 Task: Open a blank google sheet and write heading  Momentum Sales. Add 10 people name  'Ethan Reynolds, Olivia Thompson, Benjamin Martinez, Emma Davis, Alexander Mitchell, Ava Rodriguez, Daniel Anderson, Mia Lewis, Christopher Scott, Sophia Harris.'Item code in between  1001-1098. Product range in between  2000-9000. Add Products   Calvin Klein, Tommy Hilfiger T-shirt, Armani Bag, Burberry Shoe, Levi's T-shirt, Under Armour, Vans Shoe, Converse Shoe, Timberland Shoe, Skechers Shoe.Choose quantity  3 to 10 Tax 12 percent Total Add Amount. Save page  Momentum Sales templetes   book
Action: Mouse moved to (58, 159)
Screenshot: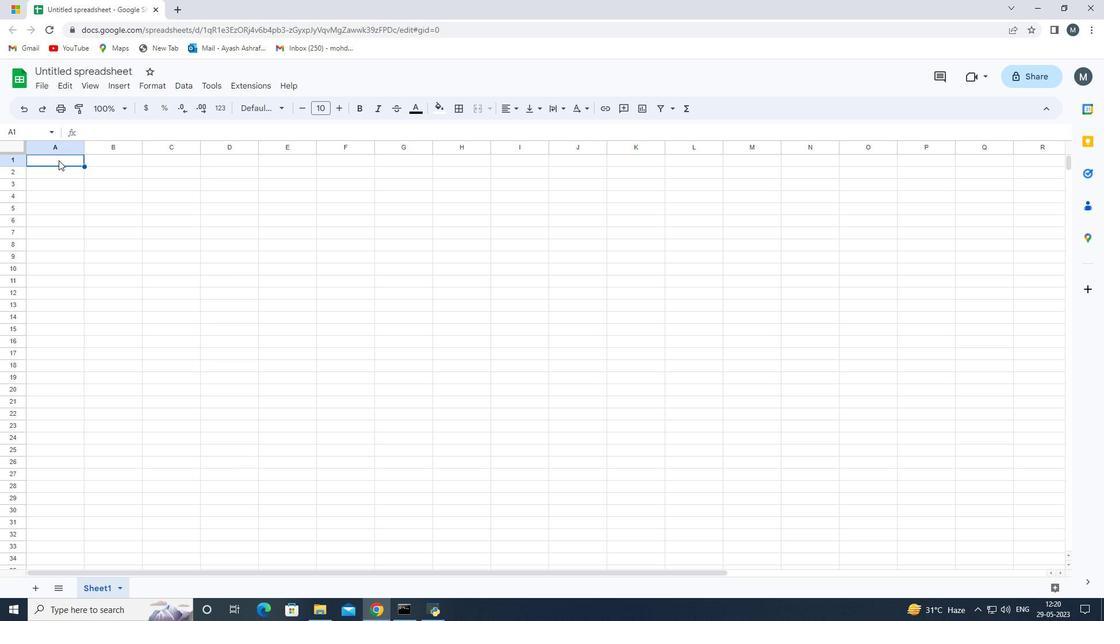 
Action: Mouse pressed left at (58, 159)
Screenshot: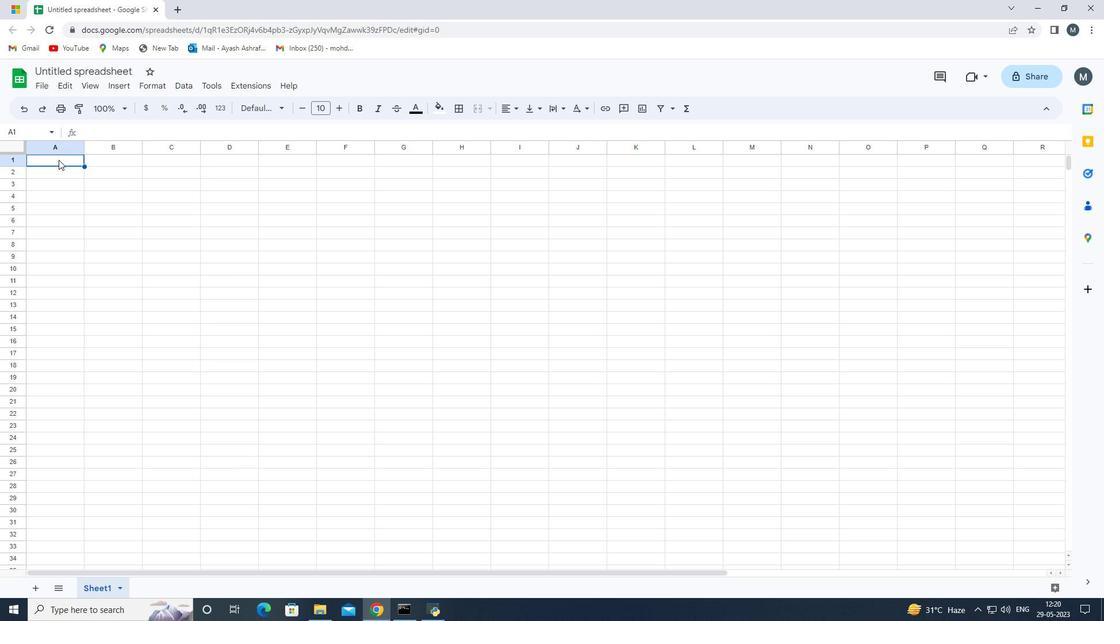 
Action: Mouse moved to (60, 158)
Screenshot: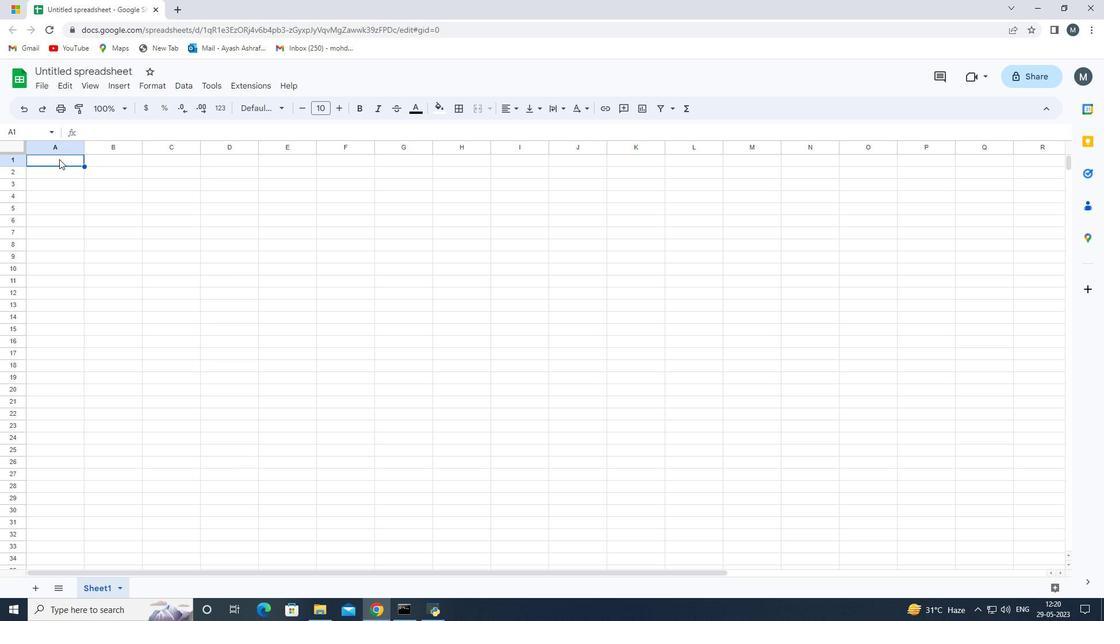 
Action: Mouse pressed left at (60, 158)
Screenshot: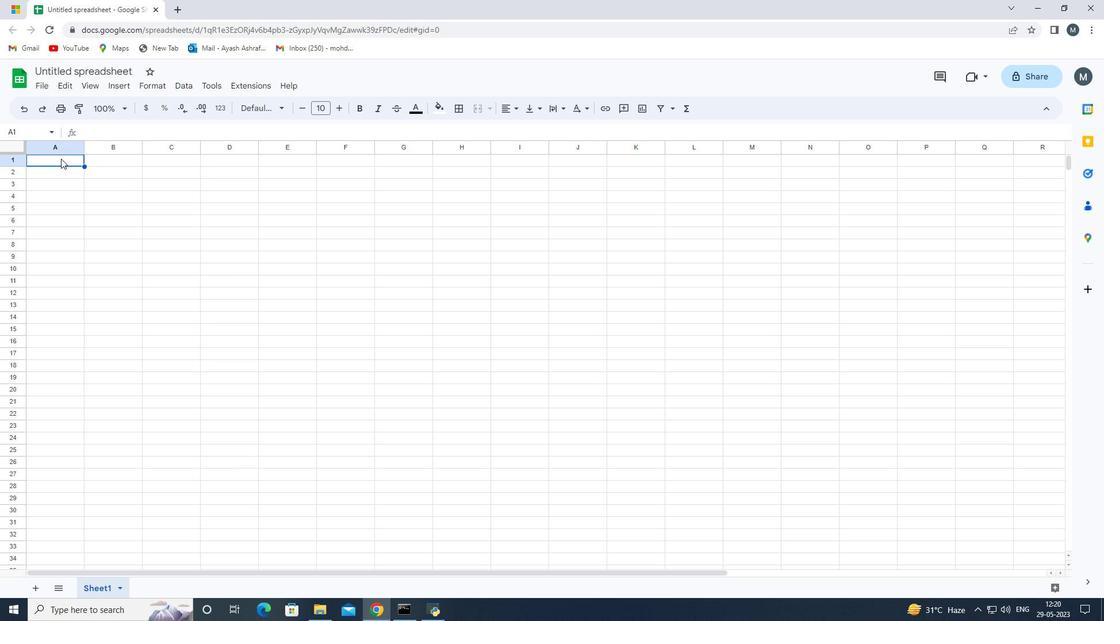 
Action: Mouse pressed left at (60, 158)
Screenshot: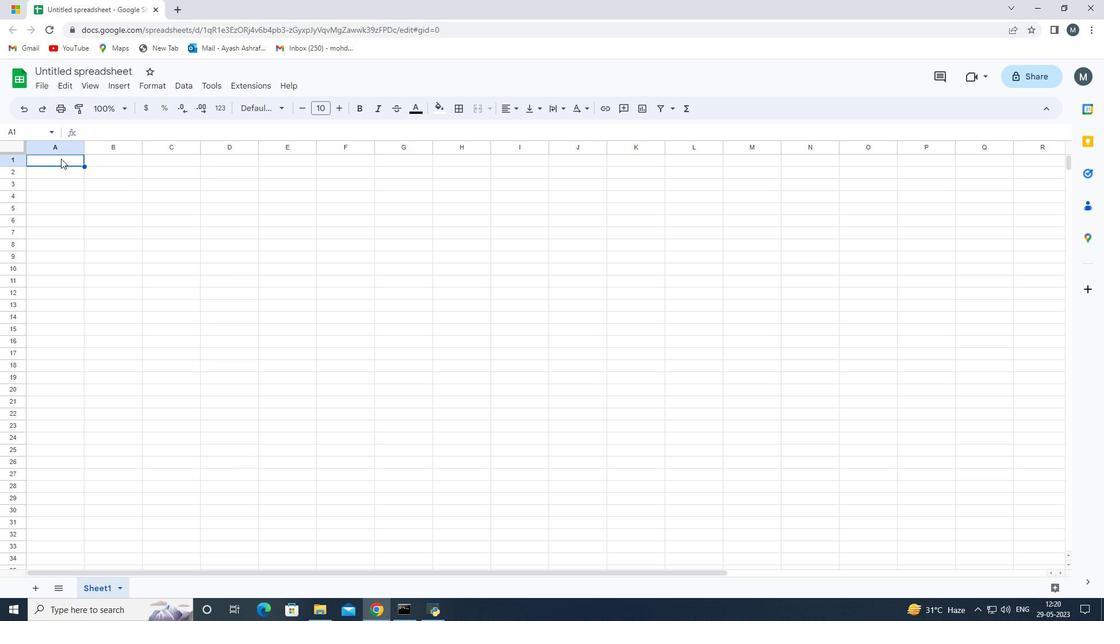 
Action: Key pressed <Key.shift>Momentum<Key.space><Key.shift>Sales<Key.space>
Screenshot: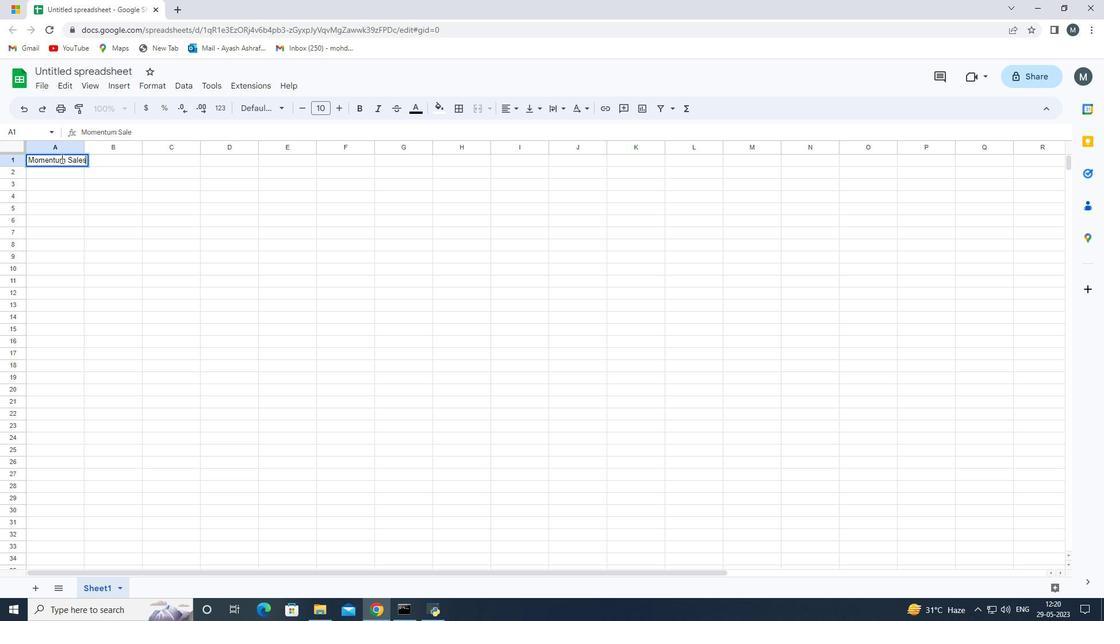 
Action: Mouse moved to (58, 204)
Screenshot: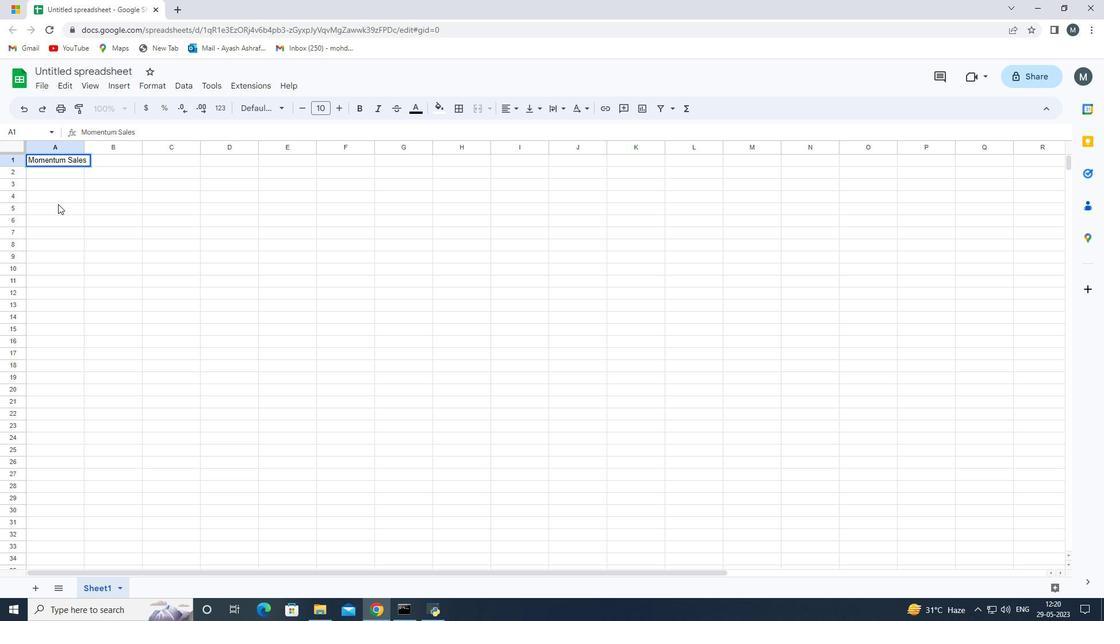 
Action: Mouse pressed left at (58, 204)
Screenshot: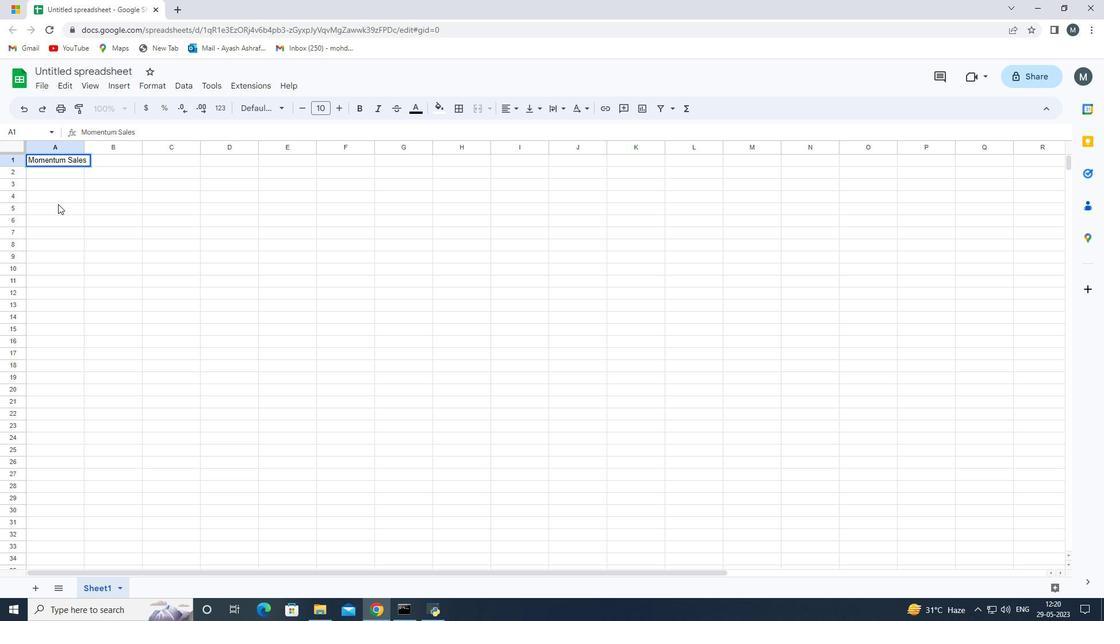 
Action: Mouse moved to (41, 162)
Screenshot: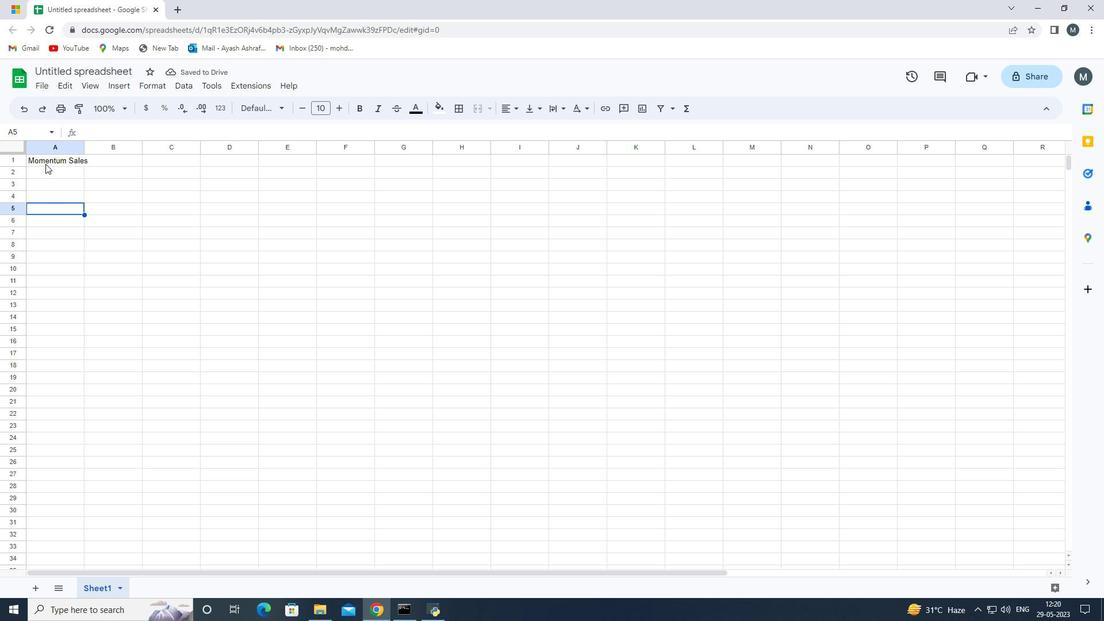 
Action: Mouse pressed left at (41, 162)
Screenshot: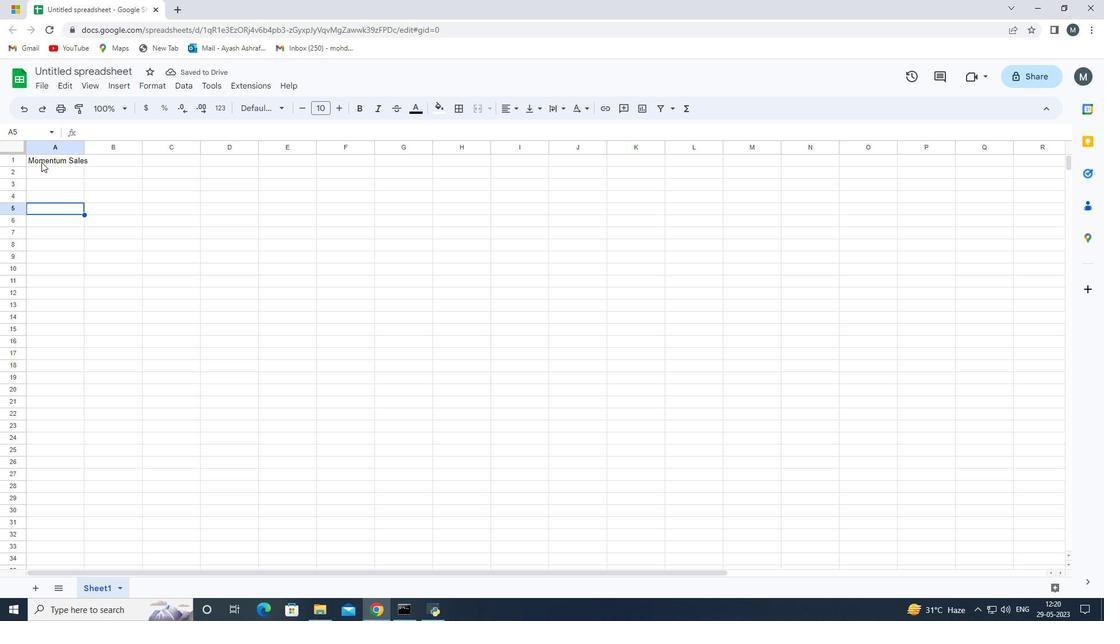 
Action: Mouse moved to (28, 158)
Screenshot: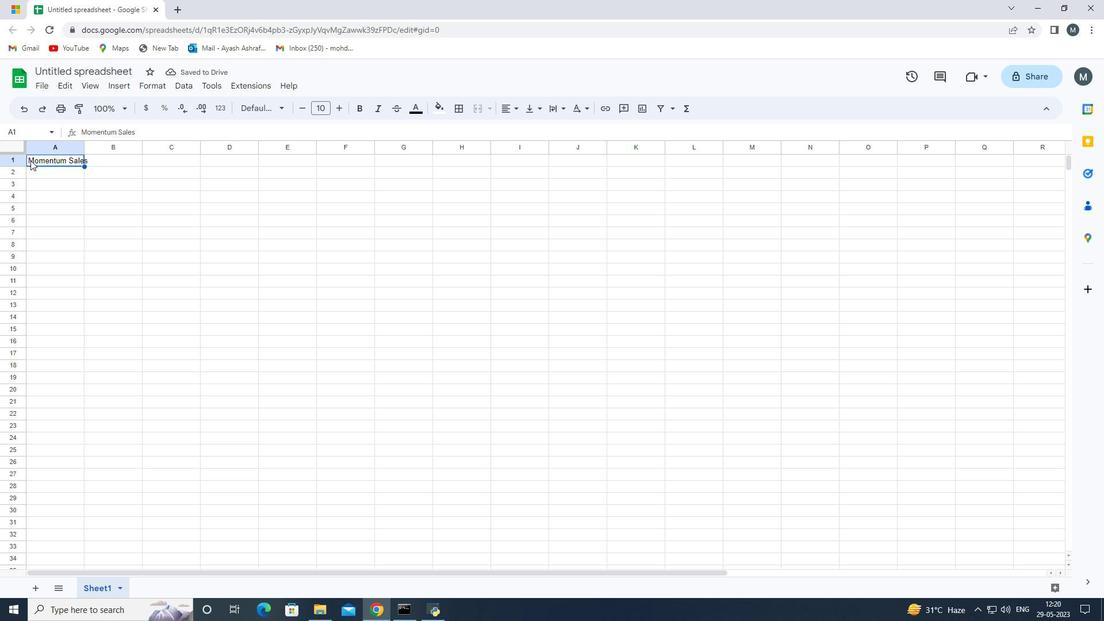 
Action: Mouse pressed left at (28, 158)
Screenshot: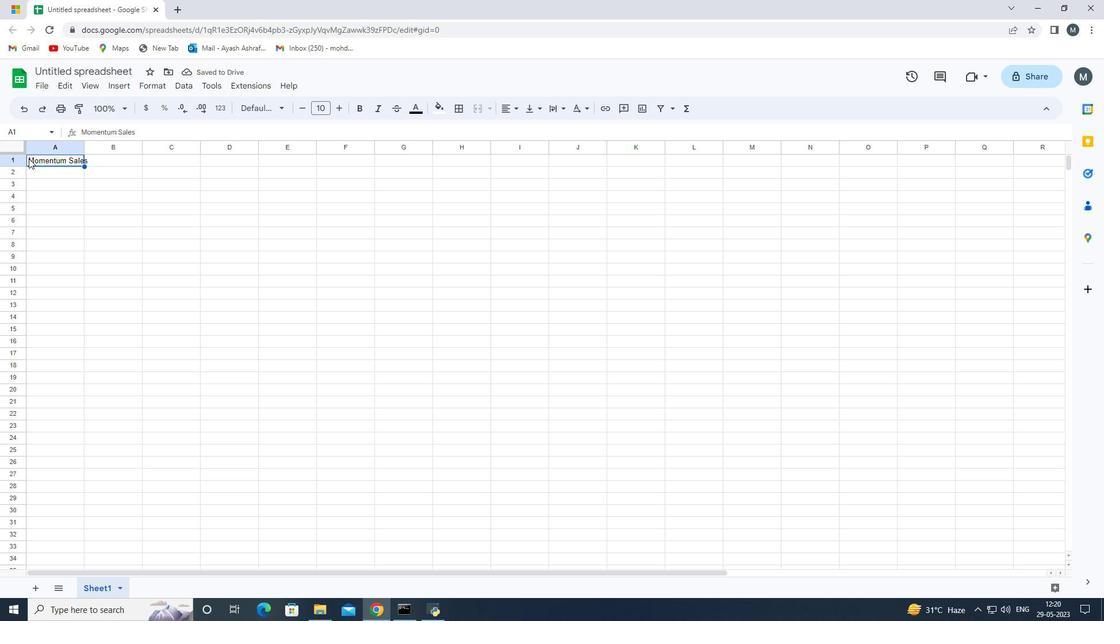 
Action: Mouse pressed left at (28, 158)
Screenshot: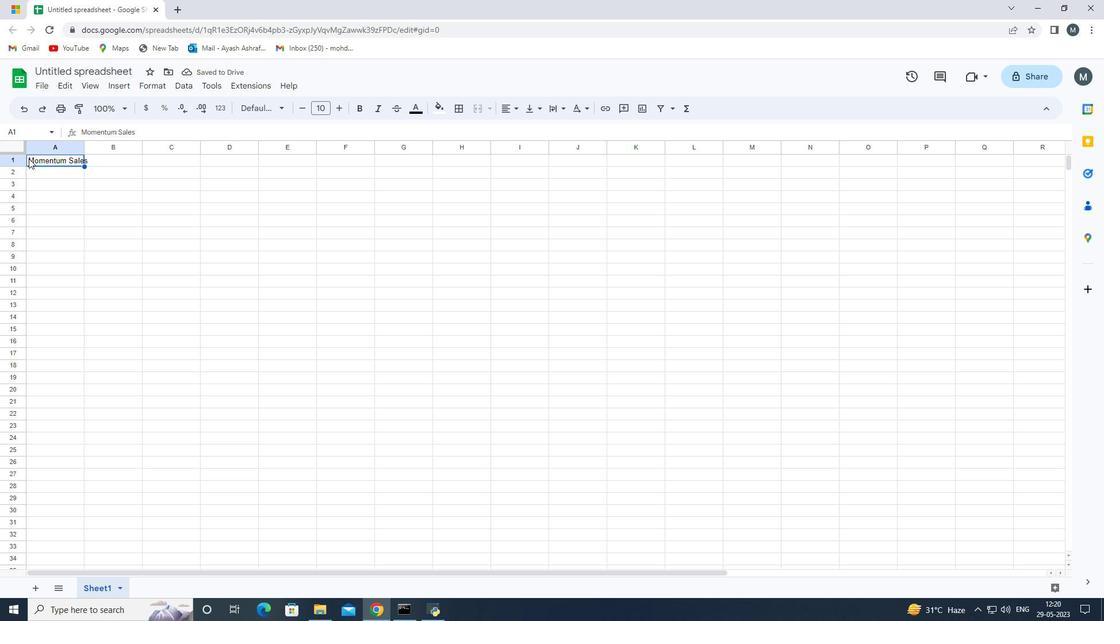 
Action: Mouse moved to (27, 160)
Screenshot: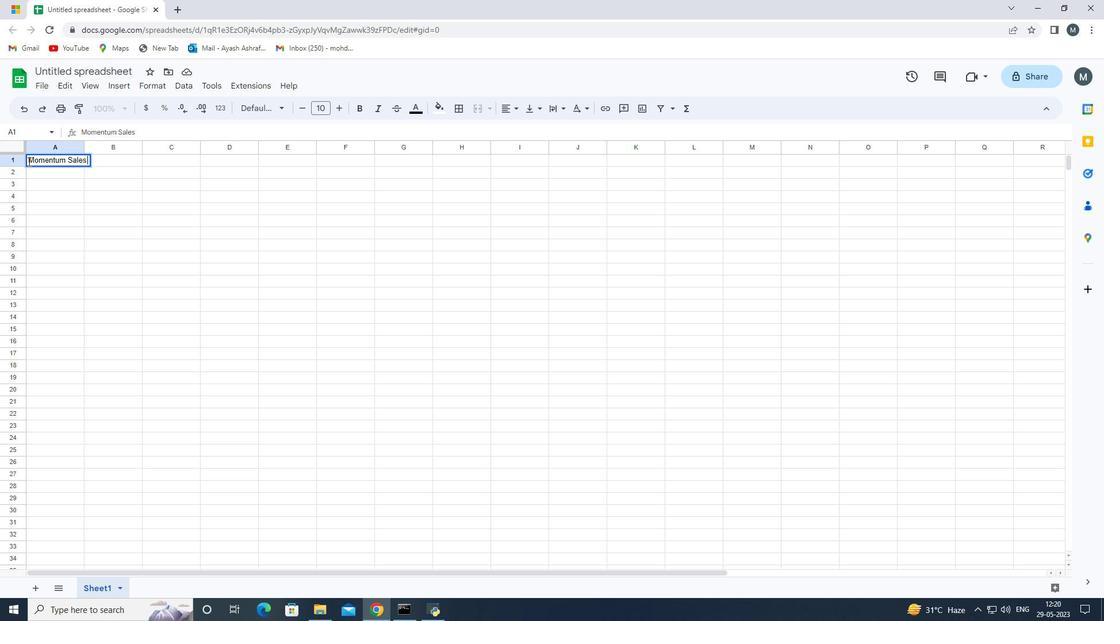 
Action: Mouse pressed left at (27, 160)
Screenshot: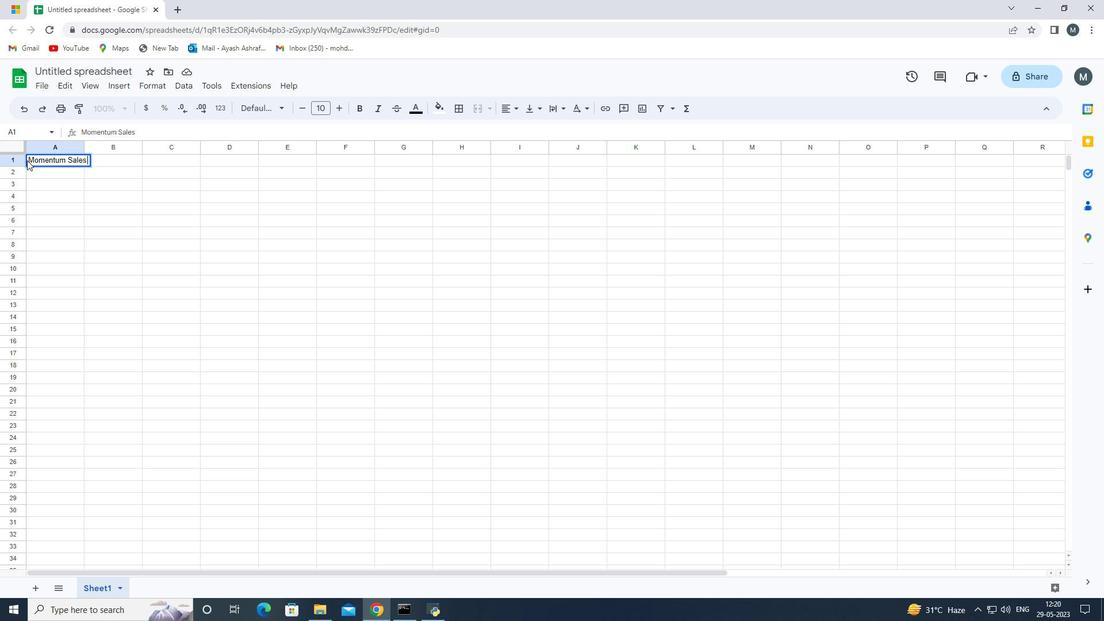 
Action: Mouse moved to (28, 159)
Screenshot: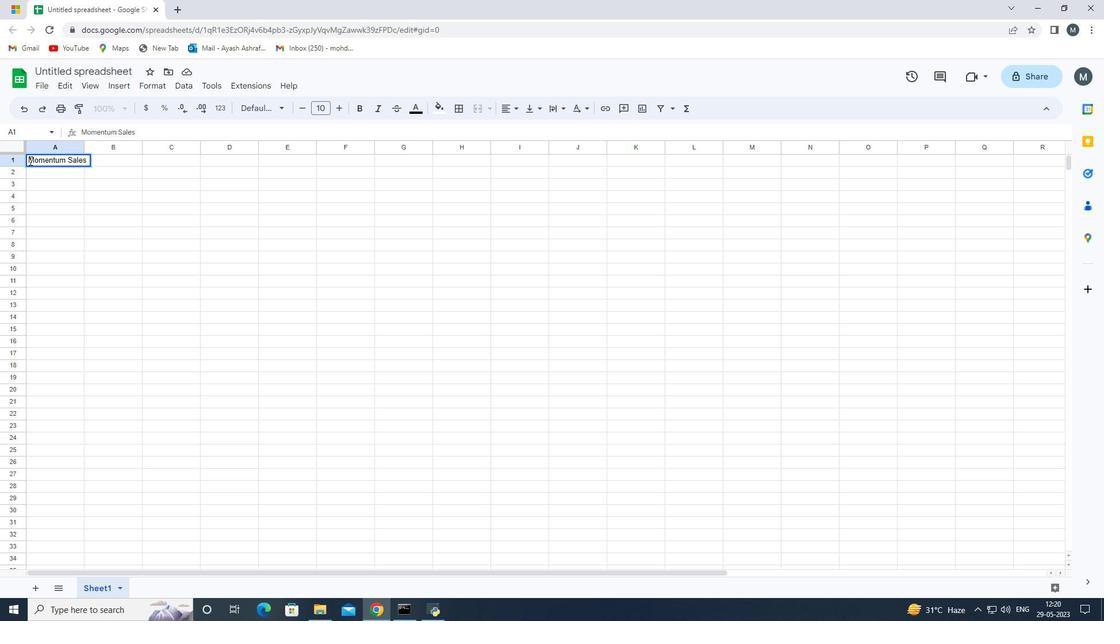 
Action: Mouse pressed left at (28, 159)
Screenshot: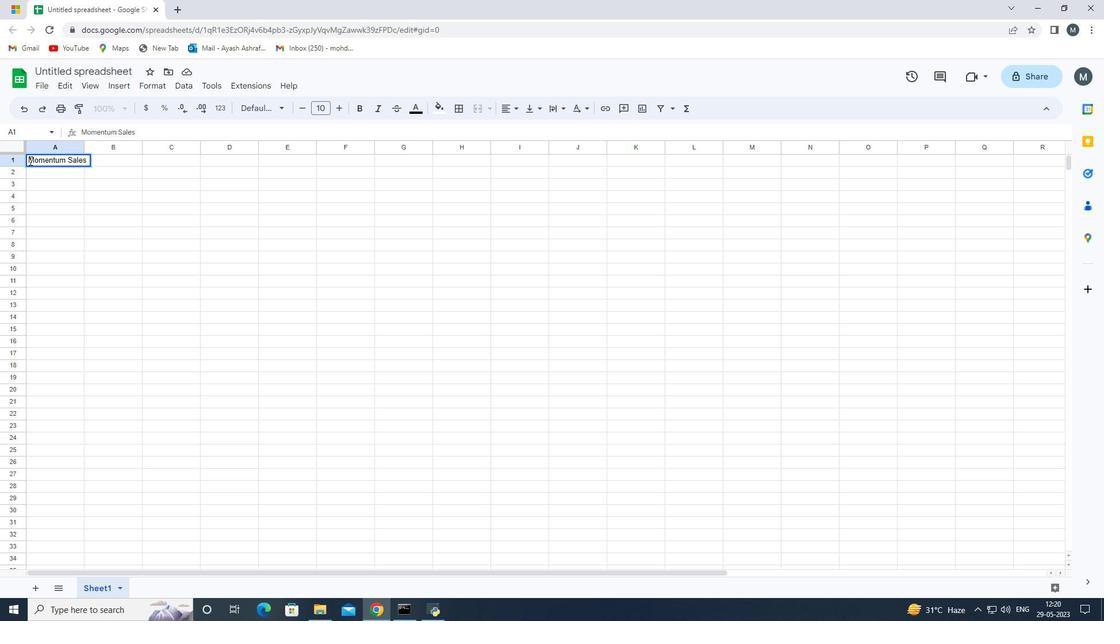 
Action: Mouse moved to (40, 159)
Screenshot: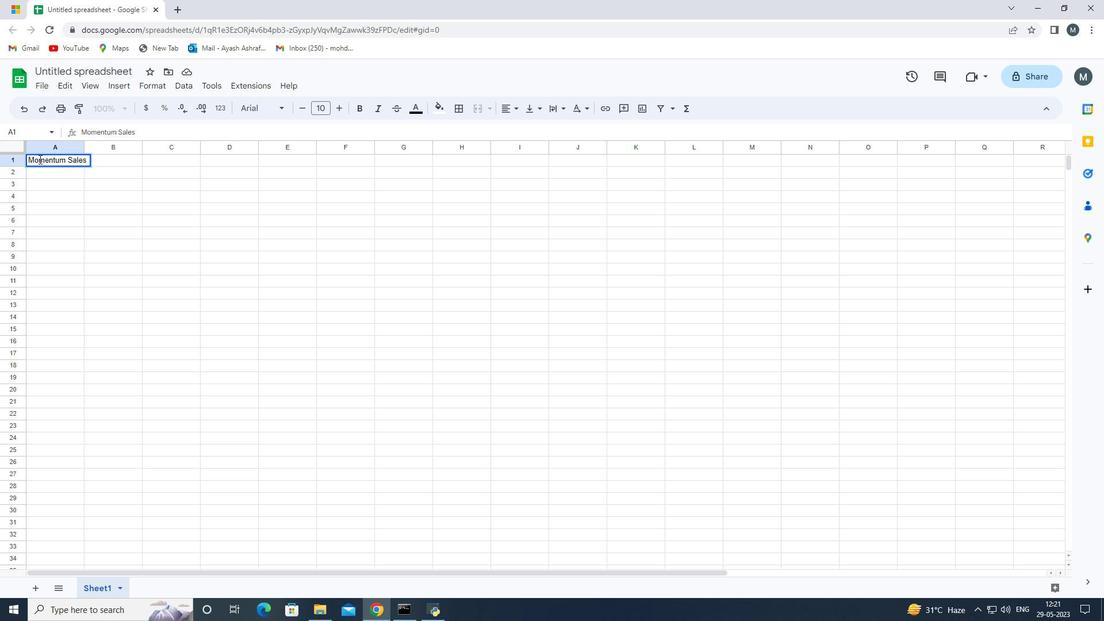 
Action: Mouse pressed left at (40, 159)
Screenshot: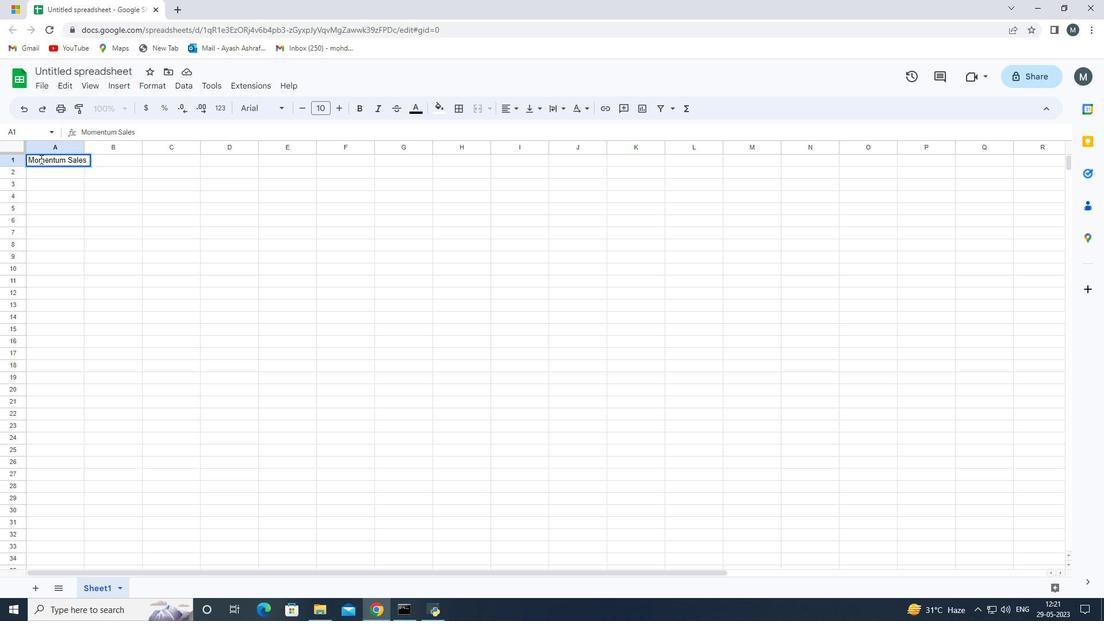 
Action: Mouse moved to (51, 159)
Screenshot: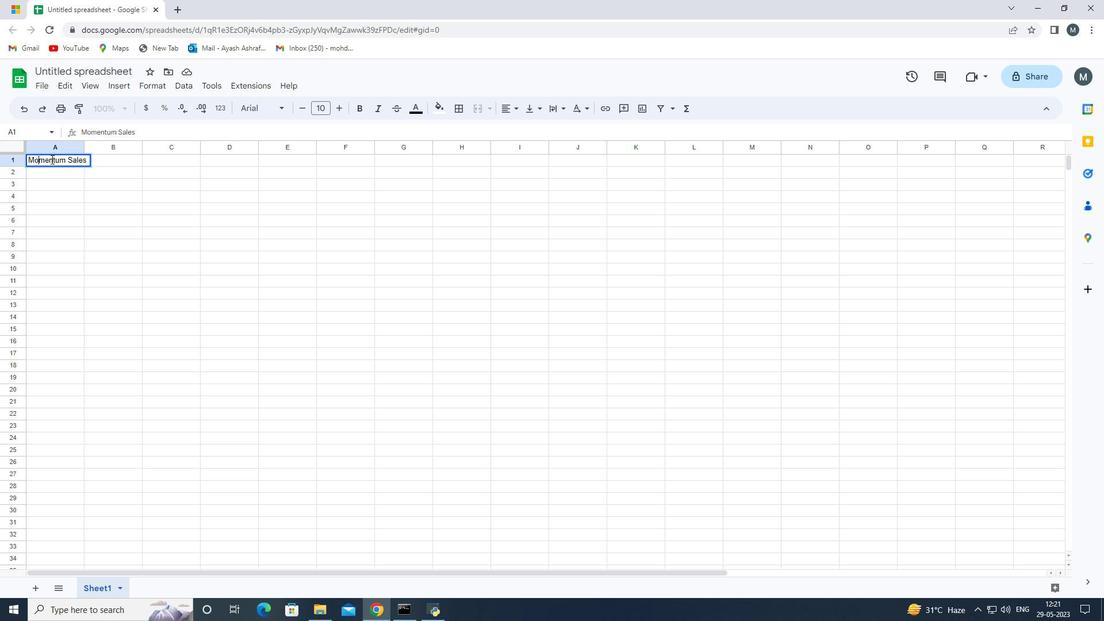 
Action: Key pressed <Key.left><Key.left><Key.space><Key.space><Key.space><Key.space><Key.space><Key.space><Key.space><Key.space><Key.space><Key.space><Key.space><Key.space><Key.space><Key.space><Key.space><Key.space><Key.space><Key.space><Key.space><Key.space><Key.space><Key.space><Key.space><Key.space><Key.space><Key.space><Key.space><Key.space><Key.space><Key.space><Key.space><Key.space><Key.space><Key.space><Key.space><Key.space><Key.space><Key.space><Key.space><Key.space><Key.space><Key.space><Key.space><Key.space><Key.space><Key.space><Key.space><Key.space><Key.space><Key.space><Key.space><Key.space><Key.space><Key.space><Key.space><Key.space><Key.space><Key.space><Key.space><Key.space><Key.space><Key.space><Key.space><Key.space><Key.space><Key.space><Key.space><Key.space><Key.space><Key.space><Key.space><Key.space><Key.space><Key.space><Key.space><Key.space><Key.space><Key.space><Key.space><Key.space><Key.space><Key.space><Key.space><Key.space><Key.space><Key.space><Key.space><Key.space><Key.space><Key.space><Key.space><Key.space><Key.space><Key.space><Key.space><Key.space><Key.space><Key.space><Key.space><Key.space><Key.space><Key.space>
Screenshot: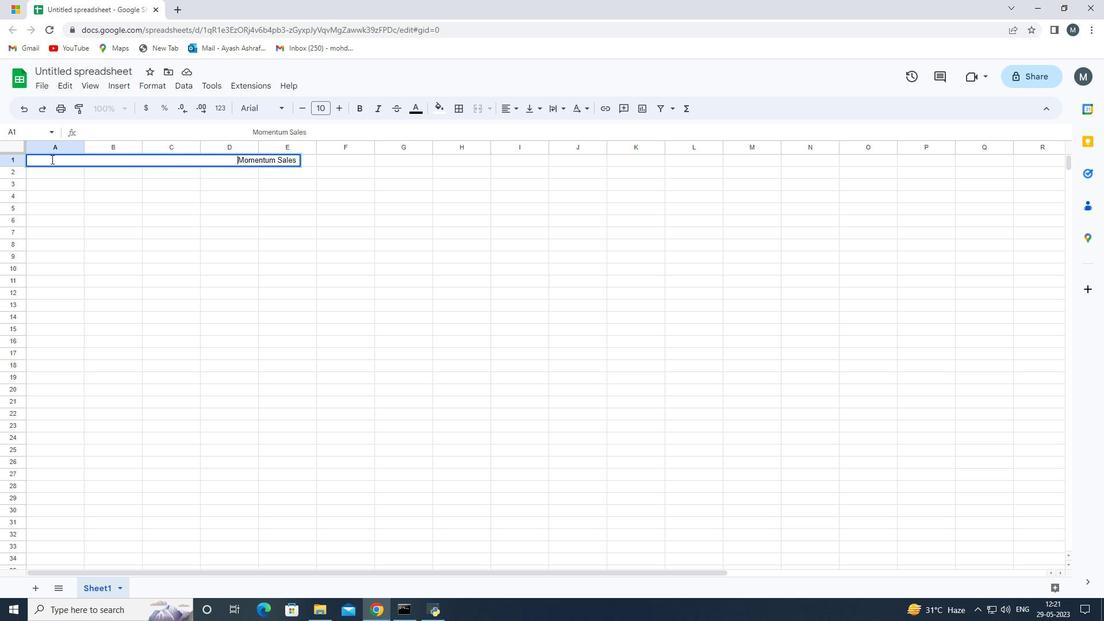 
Action: Mouse moved to (197, 287)
Screenshot: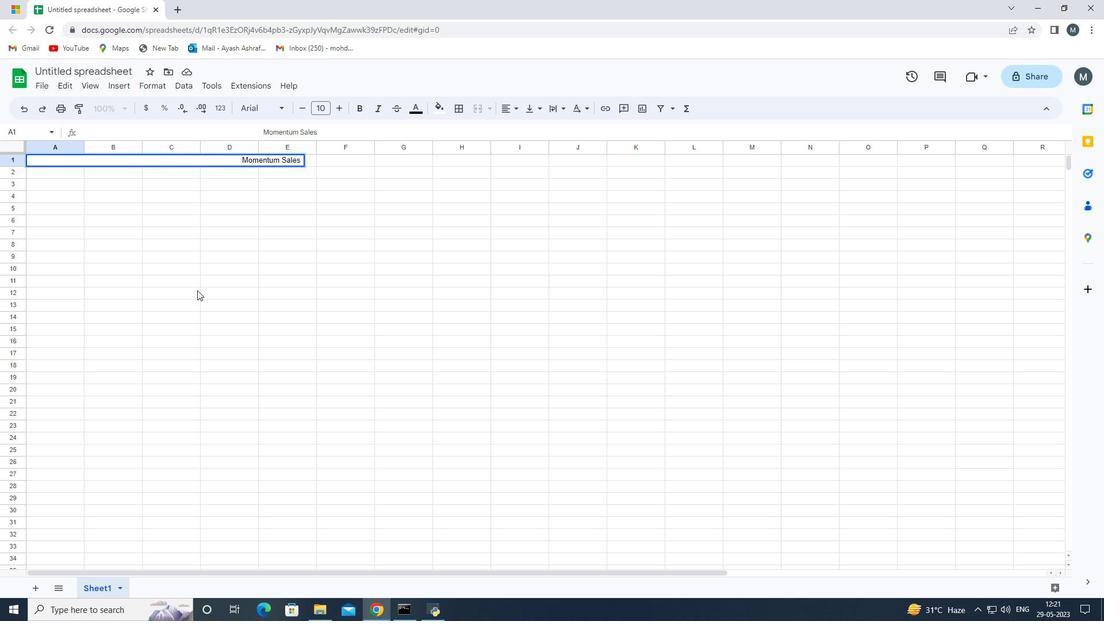 
Action: Mouse pressed left at (197, 287)
Screenshot: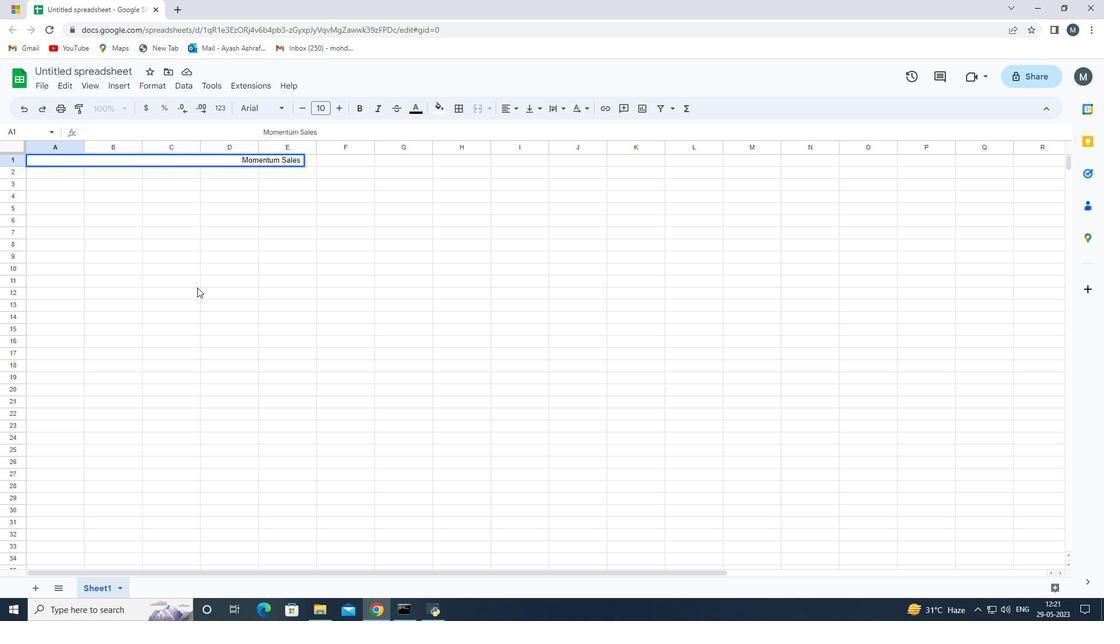 
Action: Mouse moved to (57, 173)
Screenshot: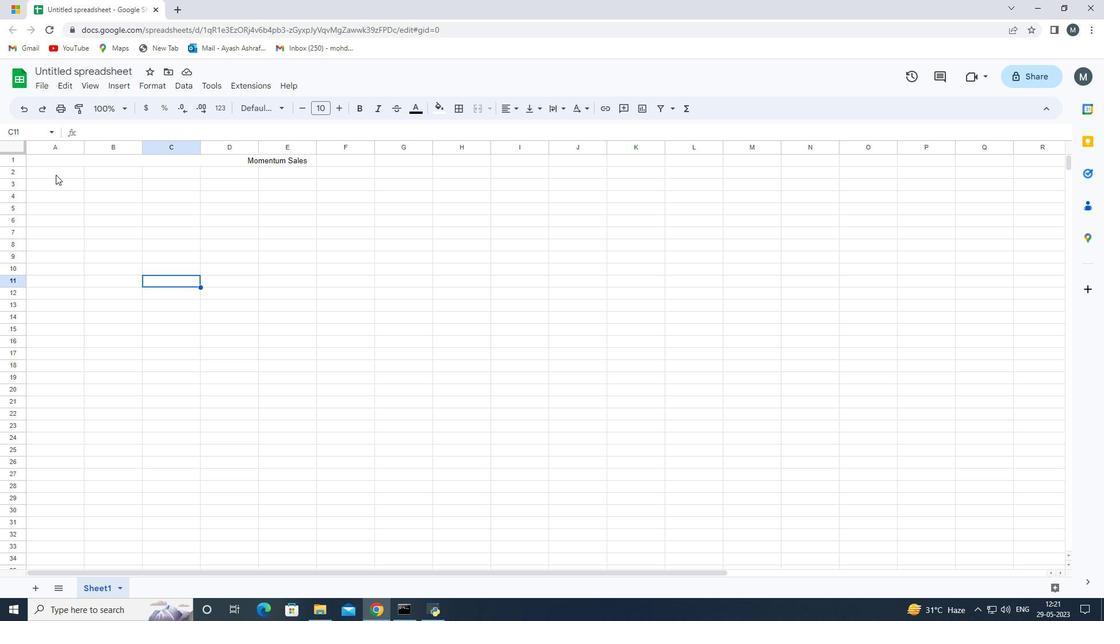 
Action: Mouse pressed left at (57, 173)
Screenshot: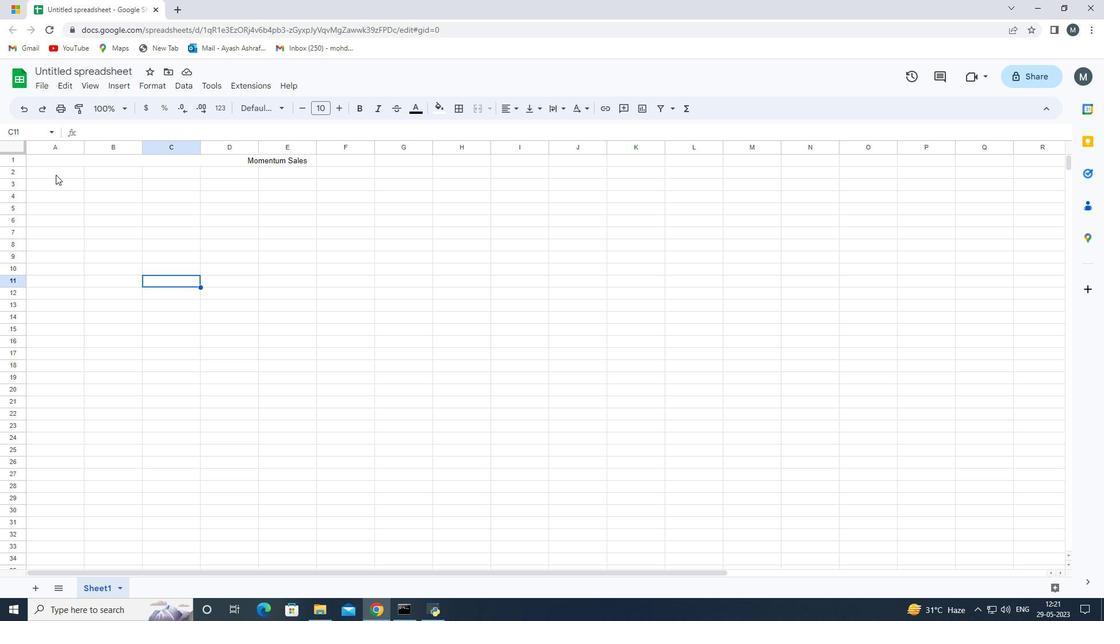 
Action: Mouse moved to (60, 170)
Screenshot: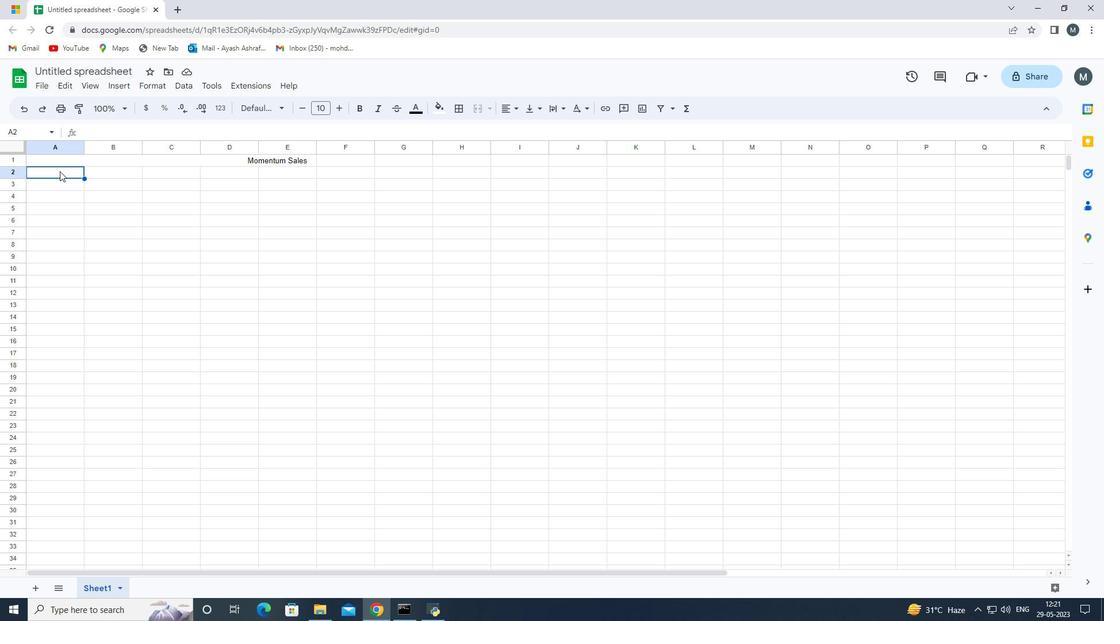 
Action: Mouse pressed left at (60, 170)
Screenshot: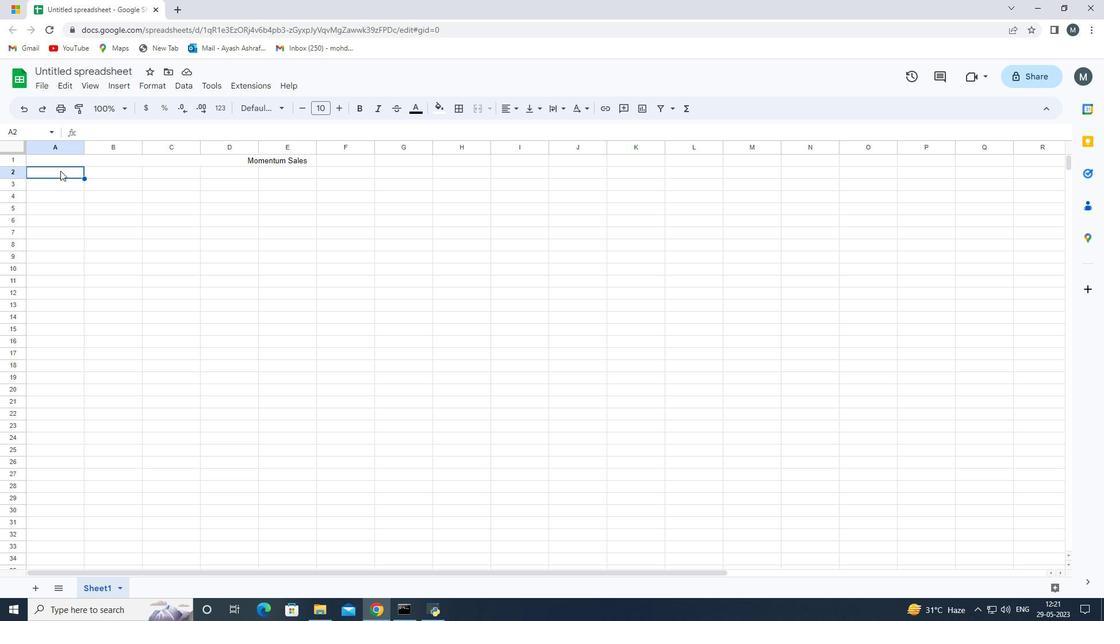 
Action: Mouse pressed left at (60, 170)
Screenshot: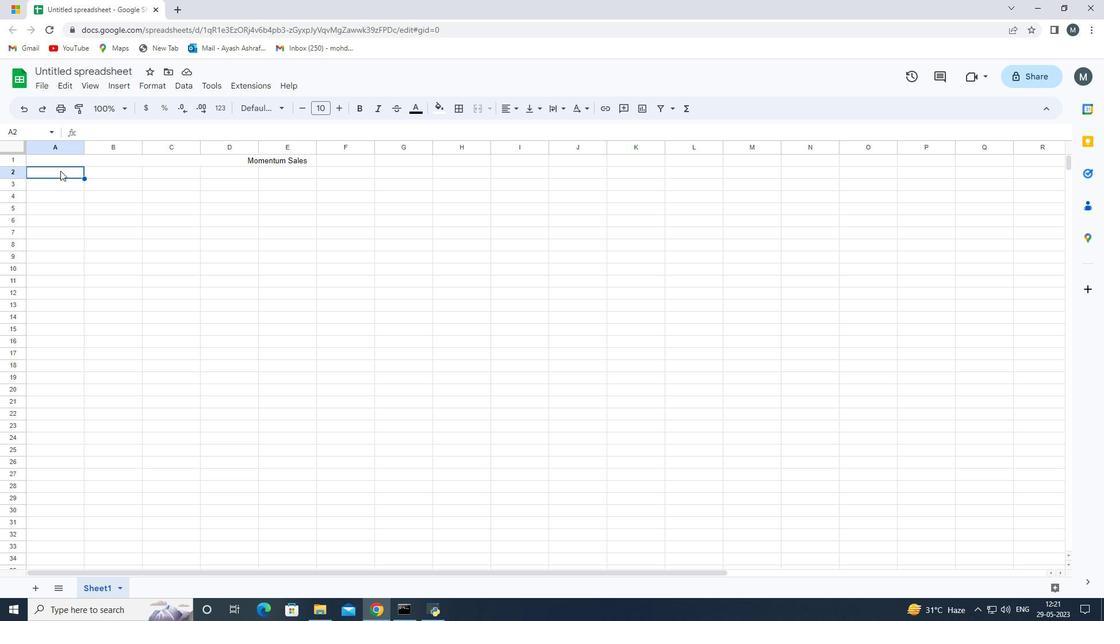 
Action: Mouse moved to (60, 170)
Screenshot: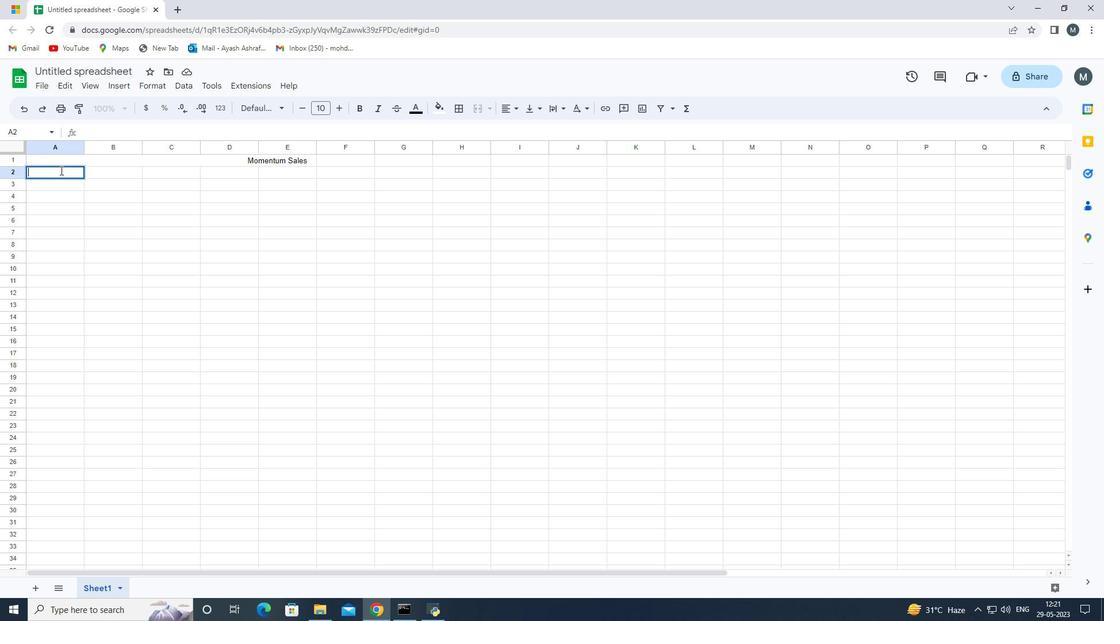 
Action: Key pressed <Key.shift>Name<Key.space><Key.enter><Key.shift><Key.shift><Key.shift><Key.shift><Key.shift><Key.shift>Ethan<Key.space><Key.shift>T<Key.backspace><Key.shift>Reynolds<Key.space><Key.enter><Key.shift>Olib<Key.backspace>vu<Key.backspace>ia<Key.space><Key.shift>Thompson<Key.enter><Key.shift_r><Key.shift_r><Key.shift_r><Key.shift_r><Key.shift_r><Key.shift_r>Benjamin<Key.space><Key.shift>Martinez<Key.space><Key.enter><Key.shift>Emma<Key.space><Key.shift><Key.shift><Key.shift><Key.shift>Davis<Key.space><Key.enter><Key.shift>Alexander<Key.space><Key.shift><Key.shift><Key.shift><Key.shift><Key.shift><Key.shift><Key.shift><Key.shift><<Key.backspace><Key.shift>Mitchel<Key.space><Key.enter><Key.shift>ava<Key.backspace><Key.backspace><Key.backspace><Key.shift>Ava<Key.space><Key.shift>Rodriguez<Key.space><Key.enter><Key.shift><Key.shift><Key.shift>Dano<Key.backspace>iel<Key.space><Key.shift>NA<Key.backspace><Key.backspace><Key.shift>anderson<Key.space><Key.enter><Key.shift>Mia<Key.space><Key.shift><Key.shift><Key.shift><Key.shift>Lewis<Key.space><Key.enter><Key.shift>Christopher<Key.shift><Key.shift><Key.shift><Key.shift><Key.shift><Key.shift><Key.shift><Key.shift><Key.space><Key.shift>Scott<Key.enter><Key.shift>Sp<Key.backspace>ophia<Key.space><Key.shift>Harris<Key.enter>
Screenshot: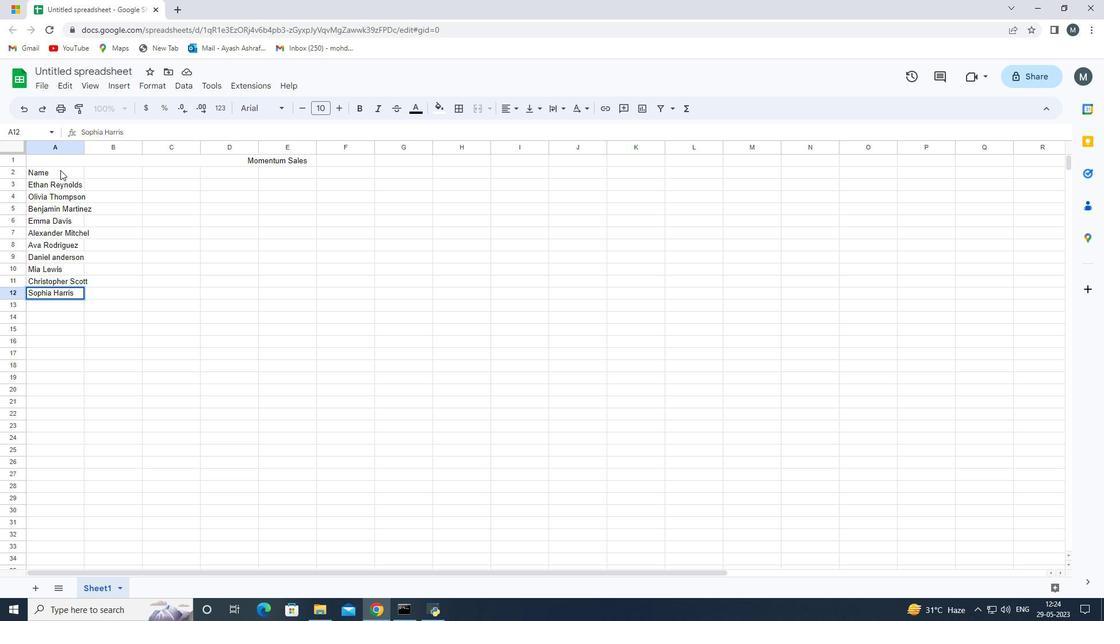 
Action: Mouse moved to (133, 173)
Screenshot: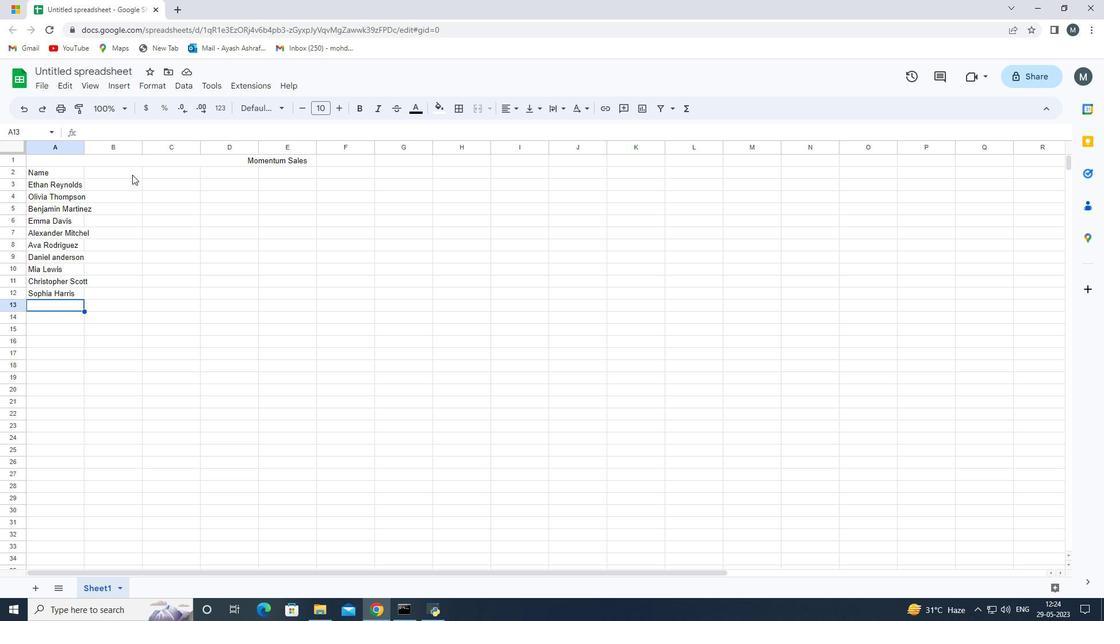 
Action: Mouse pressed left at (133, 173)
Screenshot: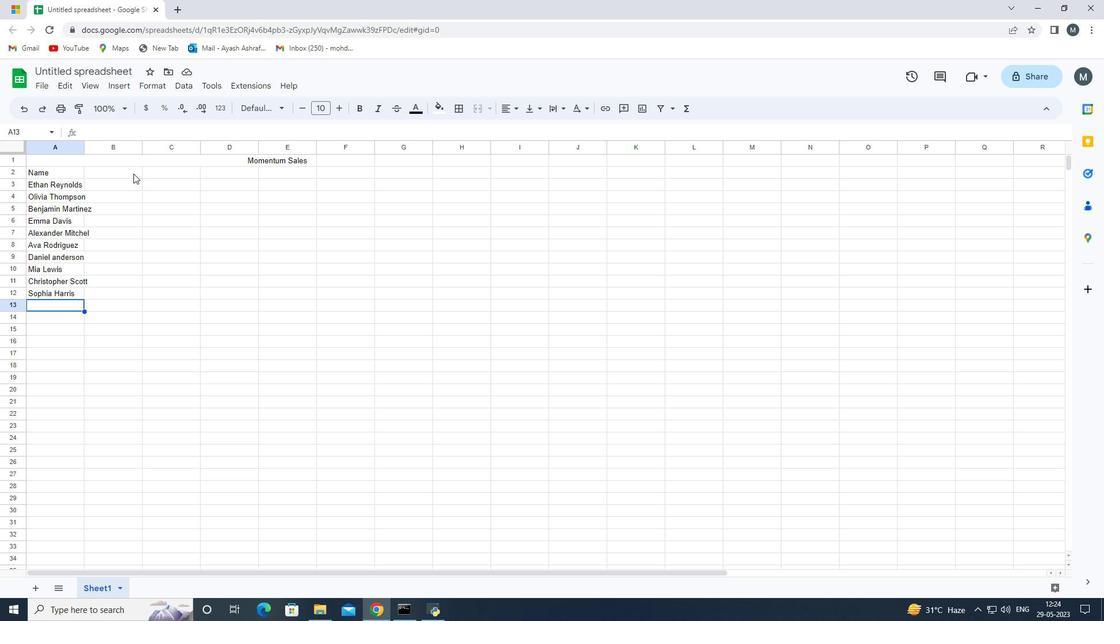 
Action: Mouse pressed left at (133, 173)
Screenshot: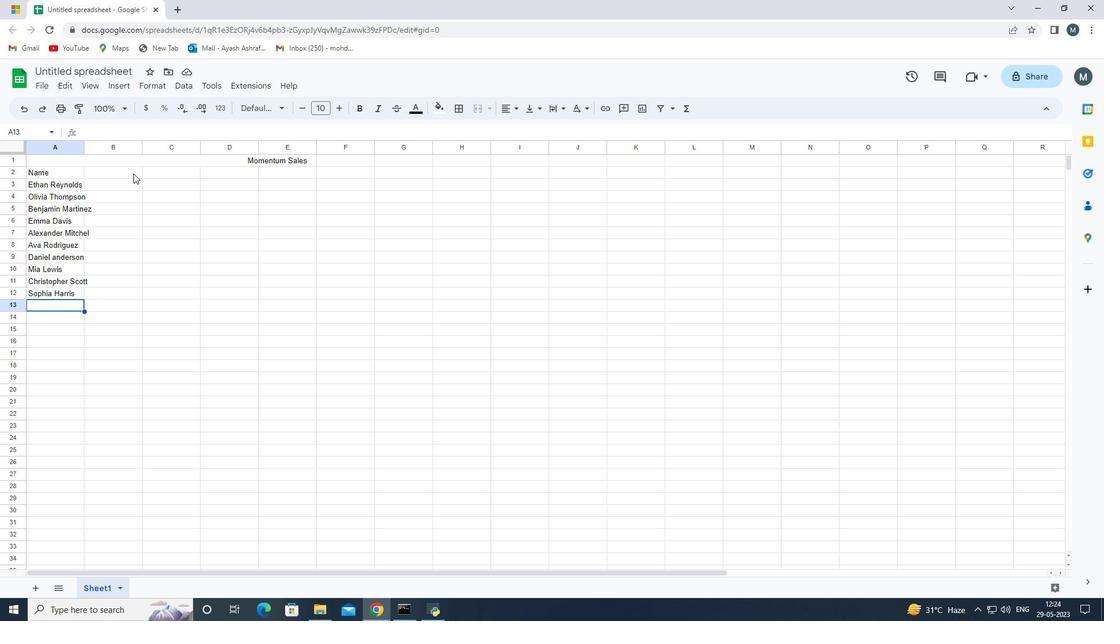 
Action: Key pressed <Key.shift>Item<Key.space><Key.shift><Key.shift><Key.shift><Key.shift><Key.shift><Key.shift><Key.shift><Key.shift><Key.shift><Key.shift><Key.shift><Key.shift><Key.shift>Codde<Key.space><Key.backspace><Key.backspace><Key.backspace>e<Key.enter>
Screenshot: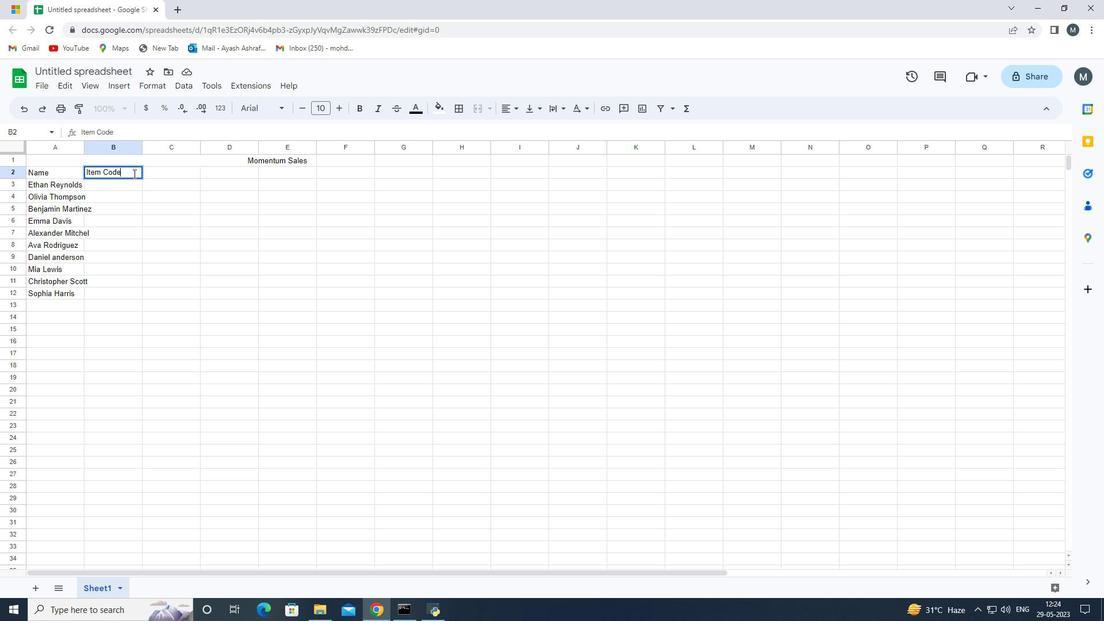 
Action: Mouse moved to (386, 78)
Screenshot: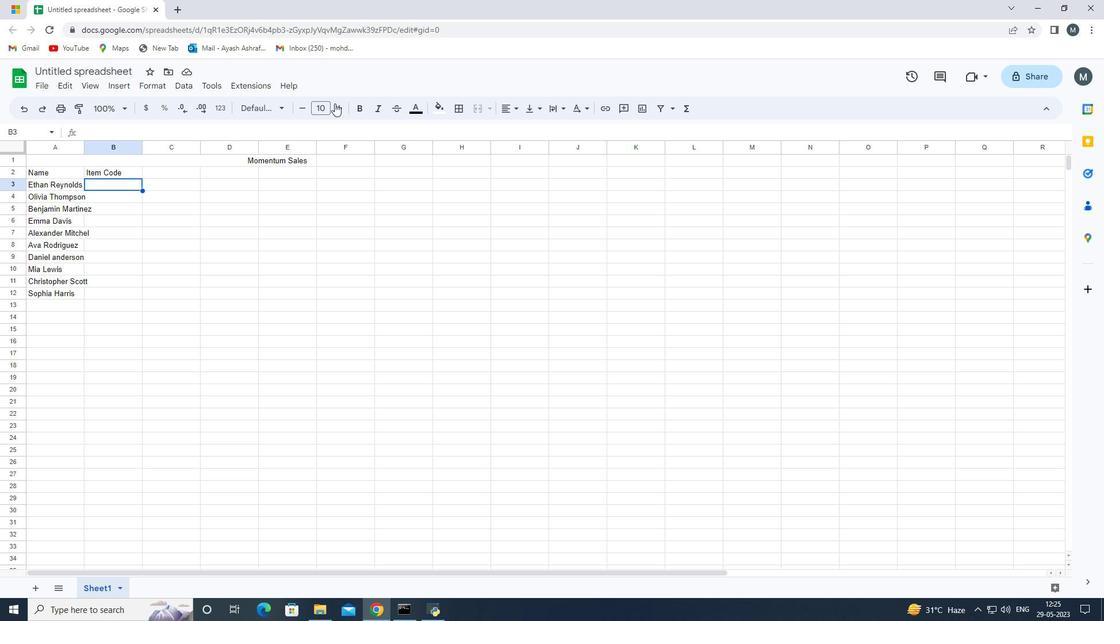
Action: Key pressed 1001<Key.enter>1002<Key.enter>1034<Key.enter>
Screenshot: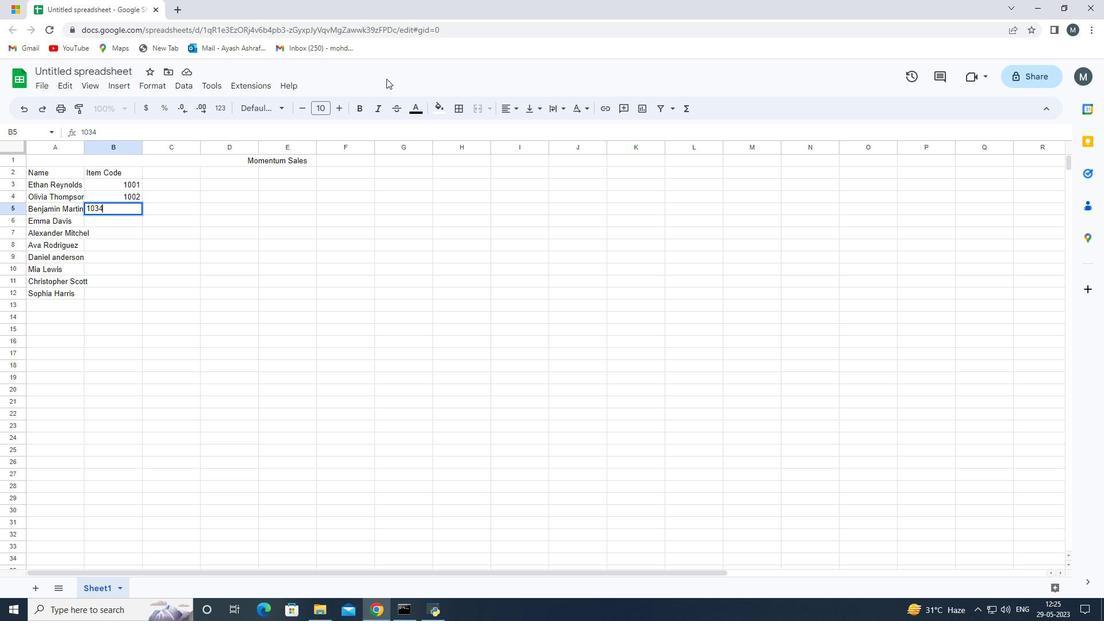 
Action: Mouse moved to (424, 65)
Screenshot: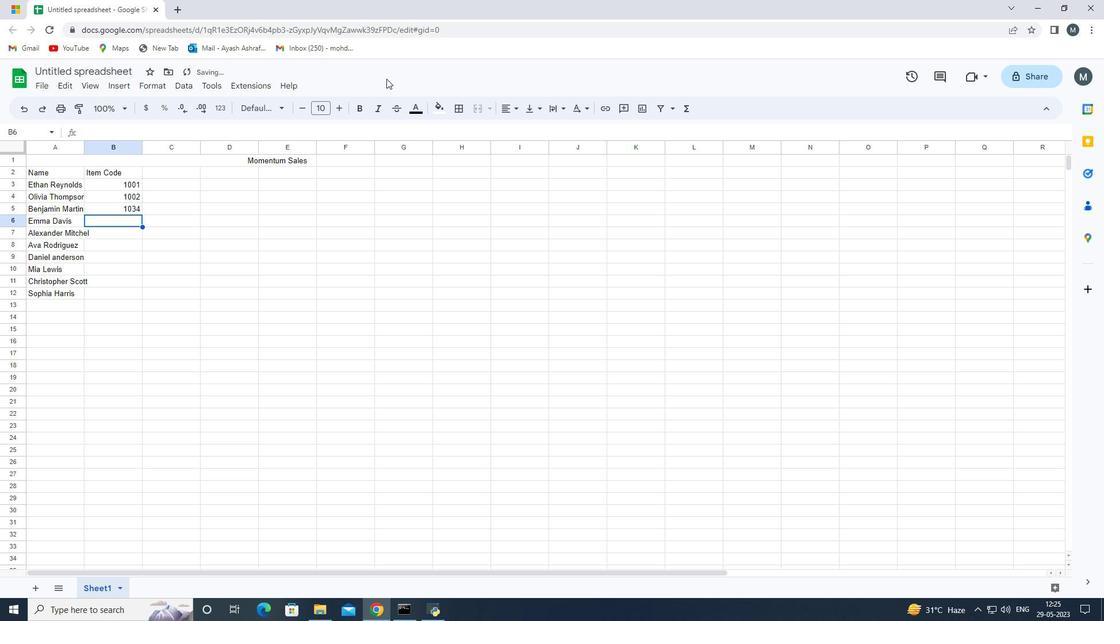 
Action: Key pressed 10235<Key.enter>10
Screenshot: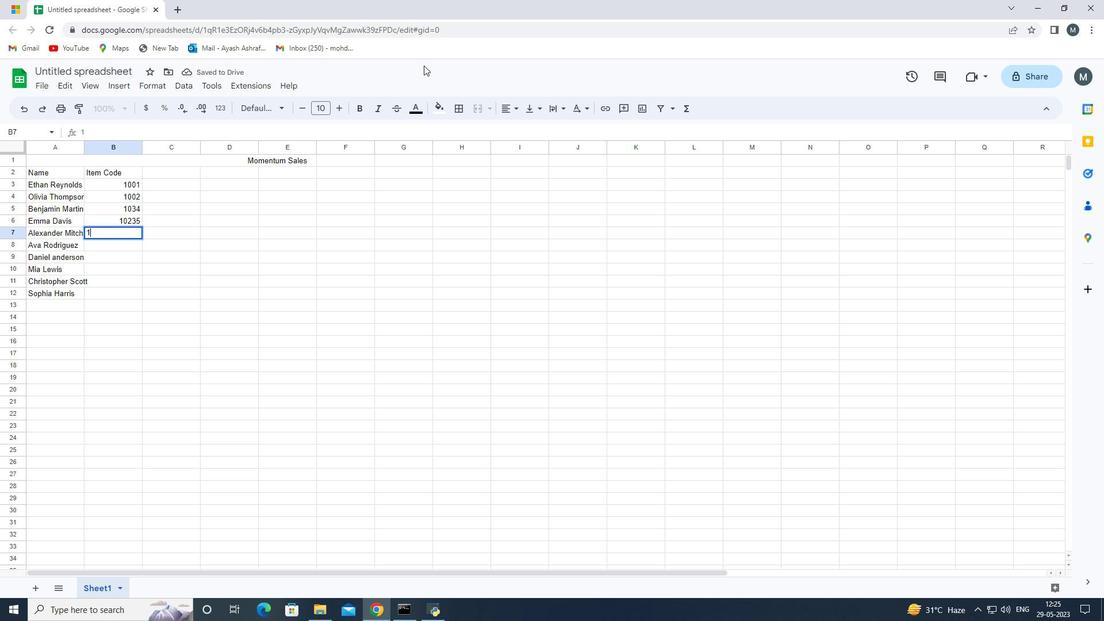 
Action: Mouse moved to (470, 72)
Screenshot: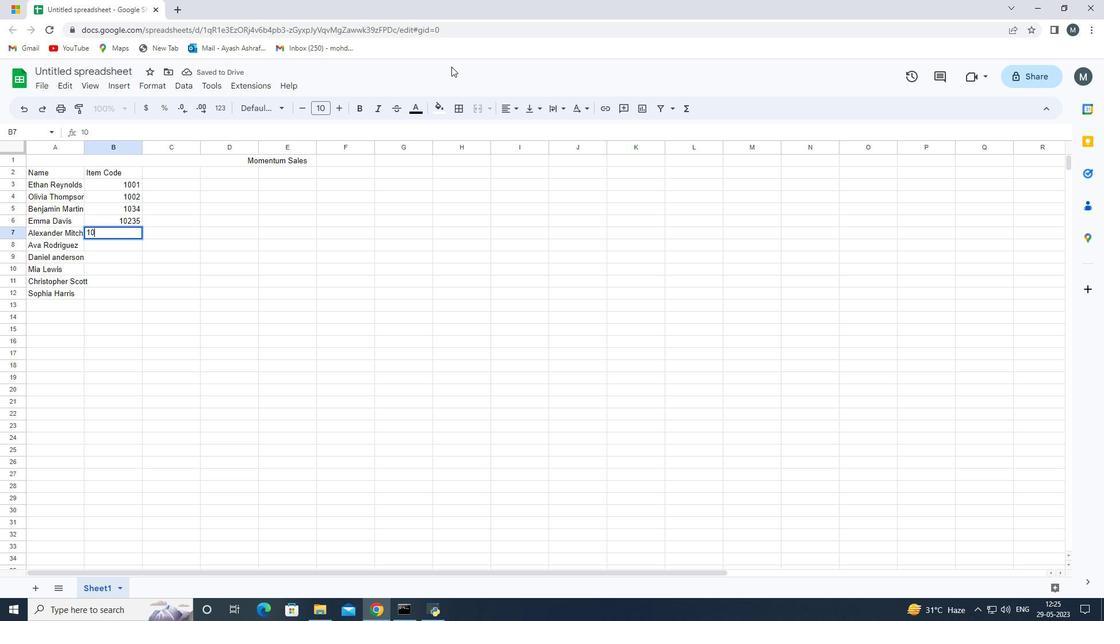 
Action: Key pressed 60<Key.enter>1067<Key.enter>4<Key.backspace>1068<Key.enter>1070<Key.enter>
Screenshot: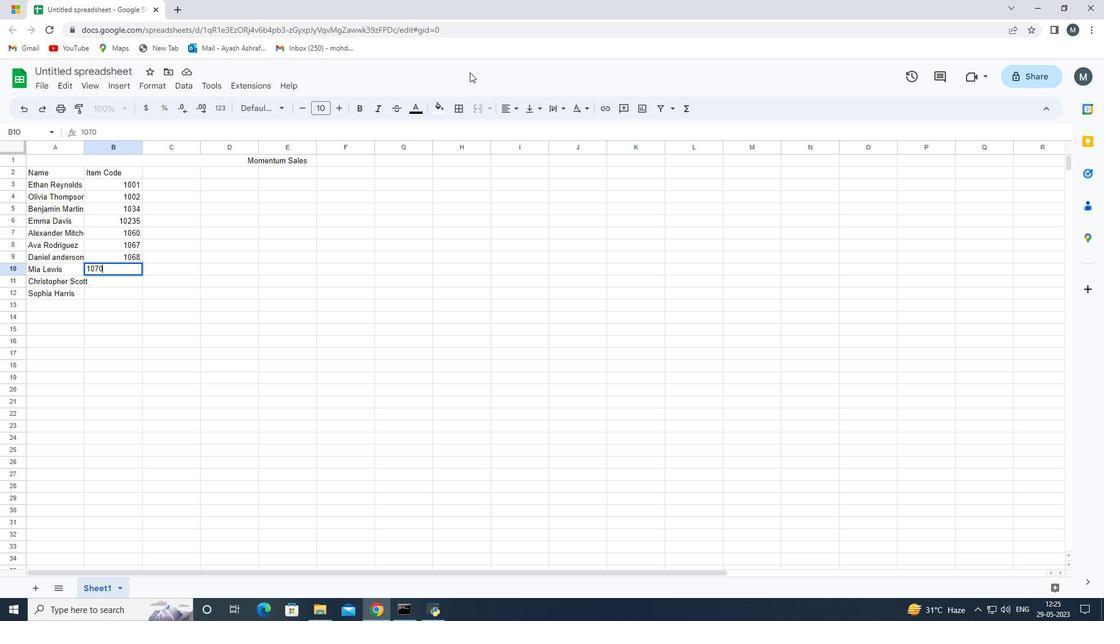 
Action: Mouse moved to (495, 63)
Screenshot: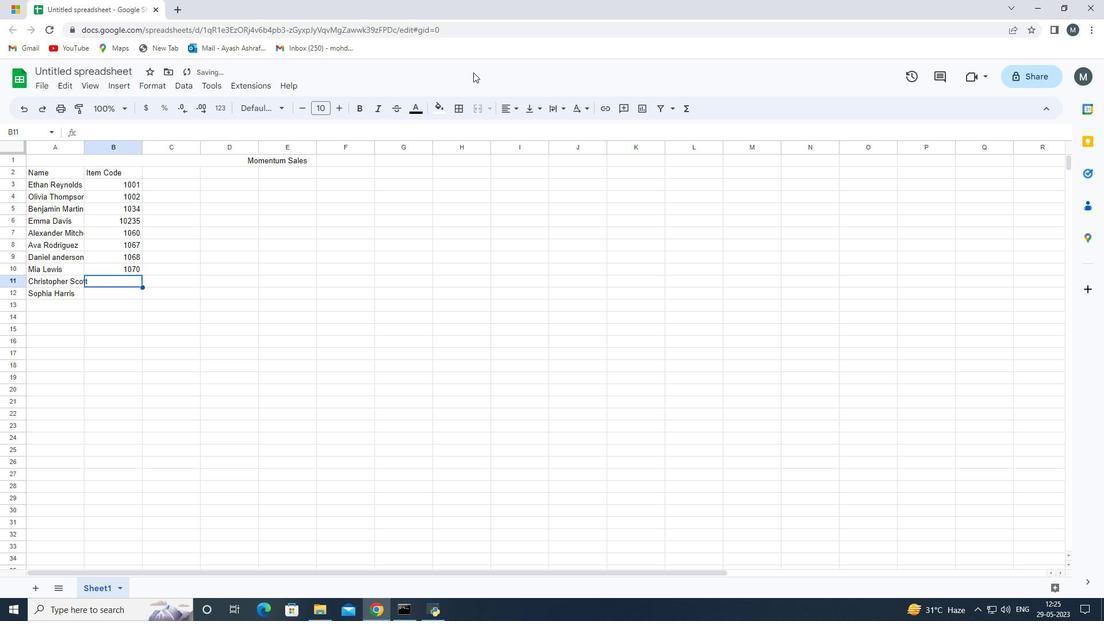 
Action: Key pressed 1072<Key.enter>1098<Key.enter>
Screenshot: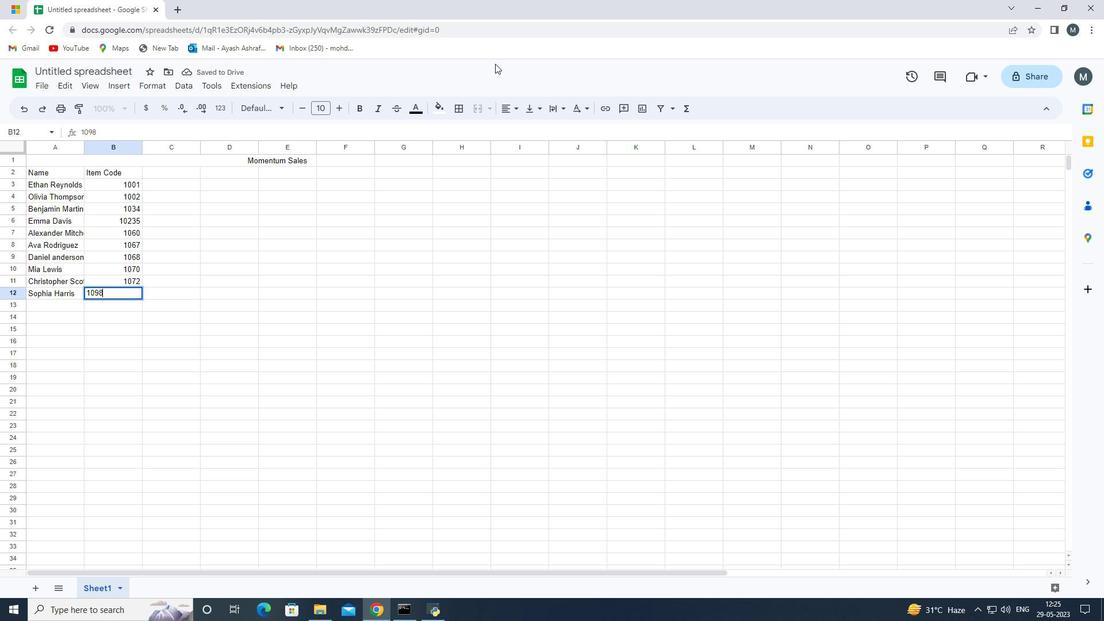 
Action: Mouse moved to (74, 161)
Screenshot: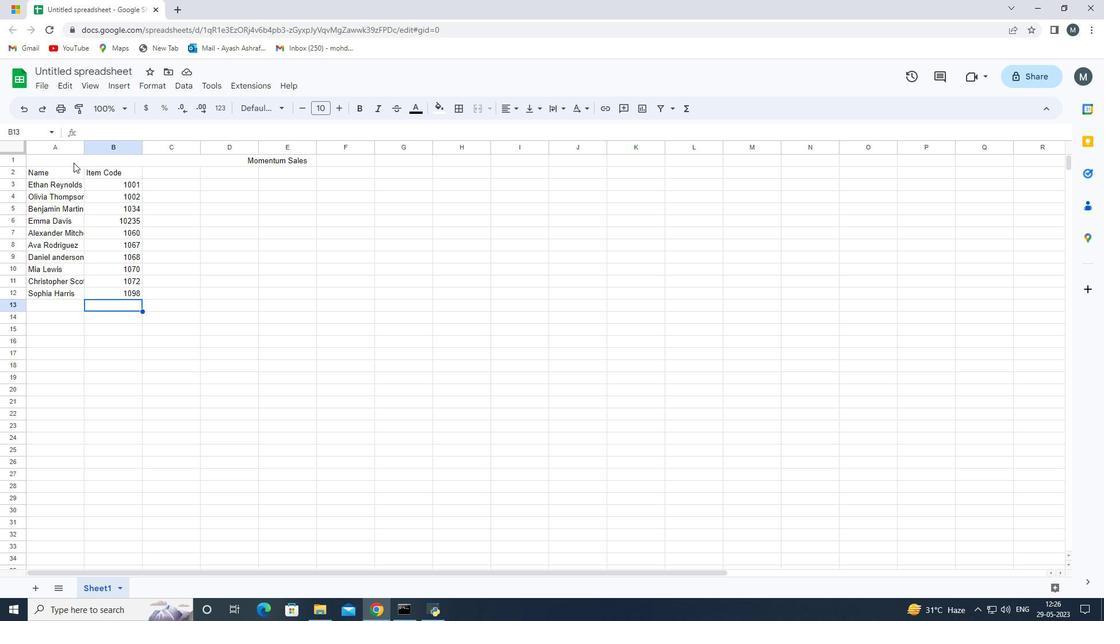 
Action: Mouse pressed left at (74, 161)
Screenshot: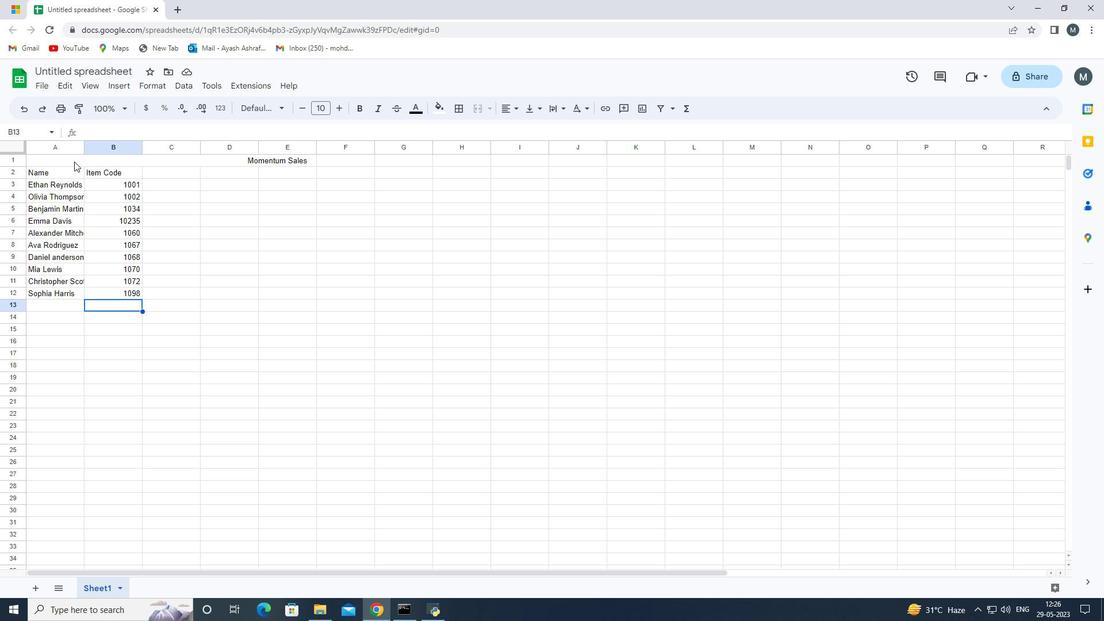 
Action: Mouse moved to (165, 177)
Screenshot: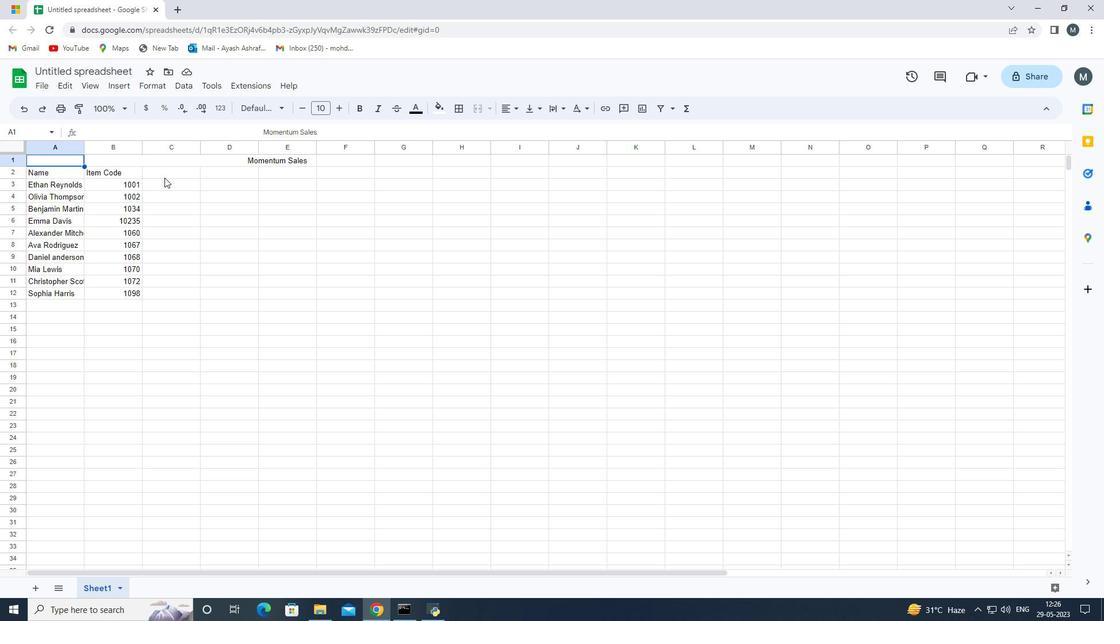 
Action: Mouse pressed left at (165, 177)
Screenshot: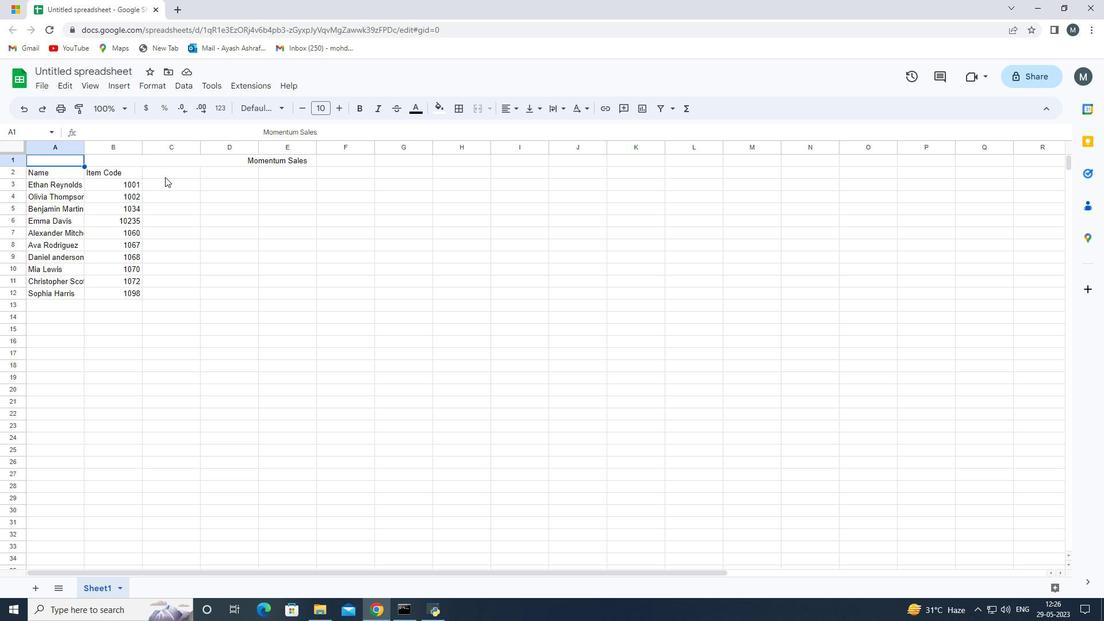 
Action: Mouse moved to (174, 171)
Screenshot: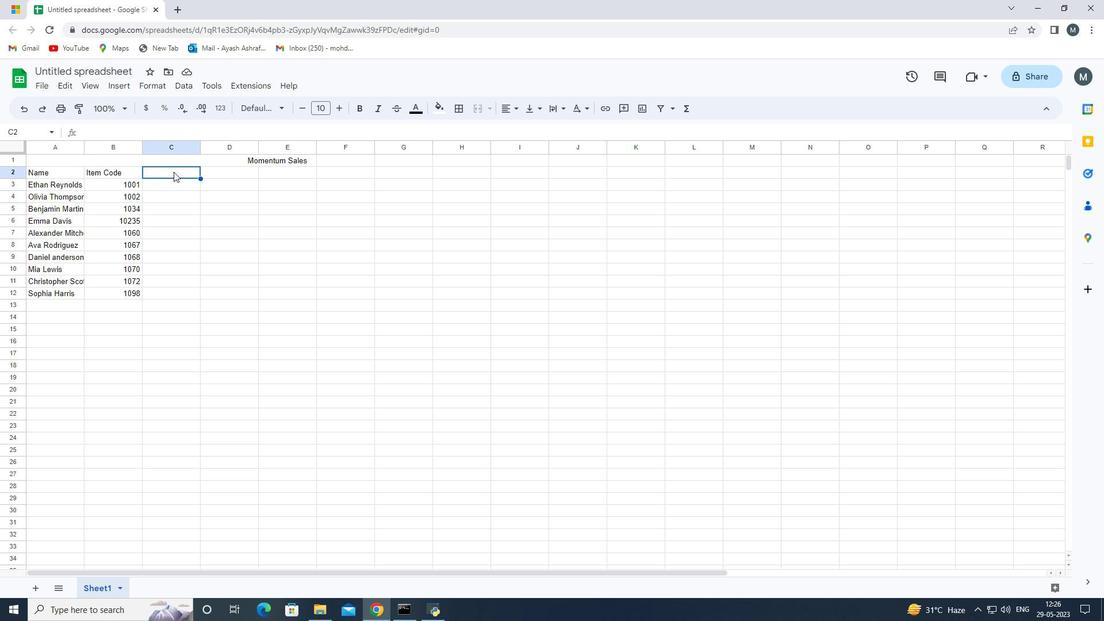 
Action: Mouse pressed left at (174, 171)
Screenshot: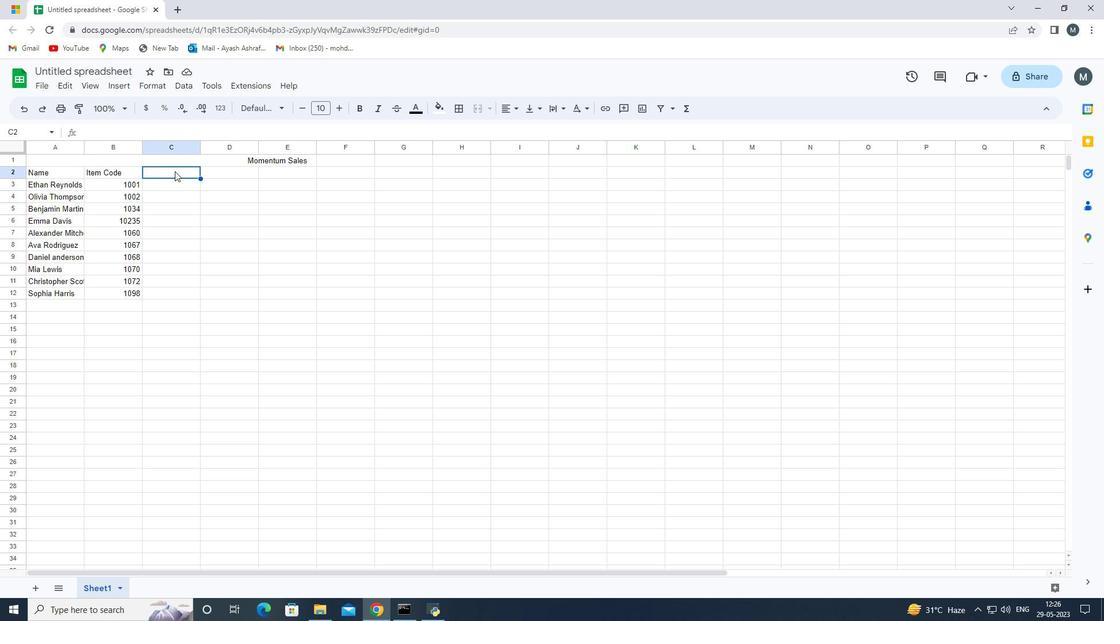 
Action: Mouse pressed left at (174, 171)
Screenshot: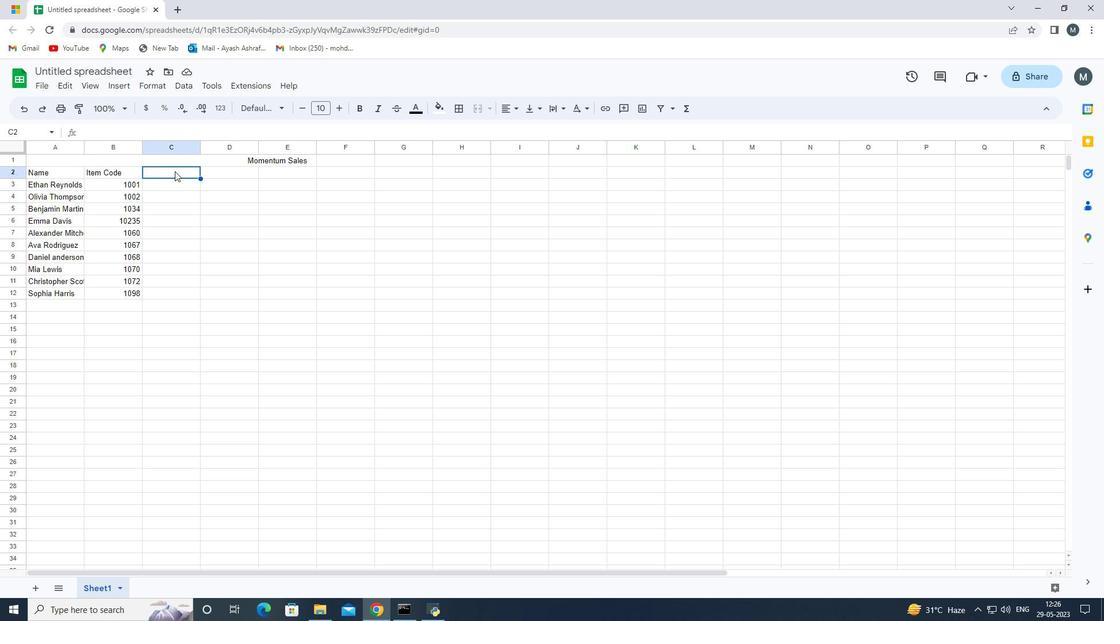 
Action: Key pressed <Key.shift>Iten<Key.backspace>m<Key.space><Key.shift><Key.shift><Key.shift><Key.shift><Key.shift><Key.shift>COde<Key.space>
Screenshot: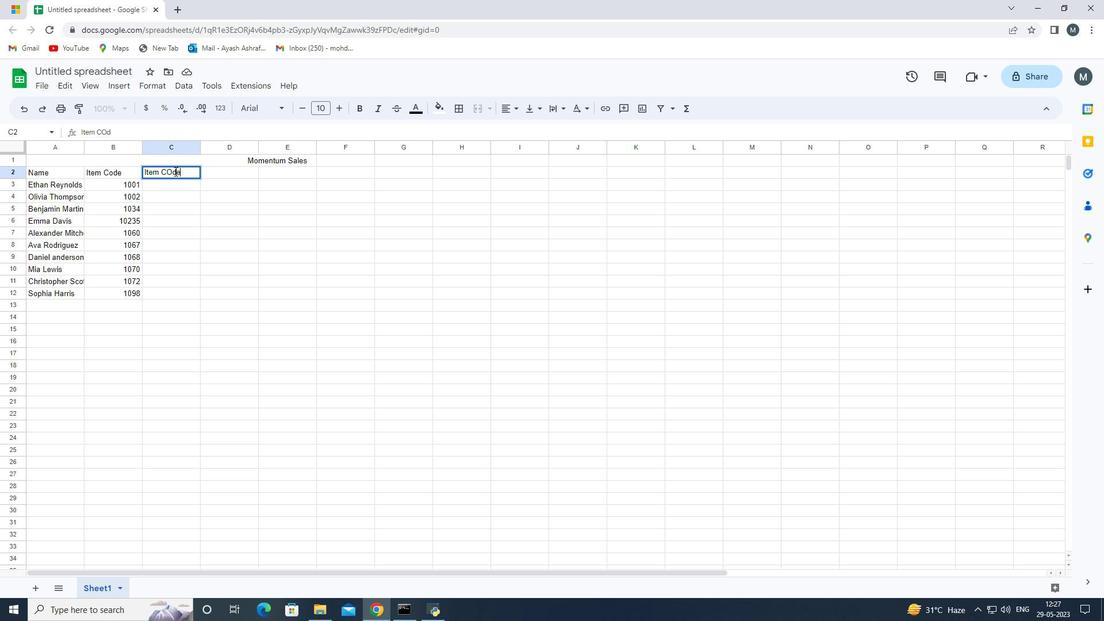 
Action: Mouse moved to (205, 193)
Screenshot: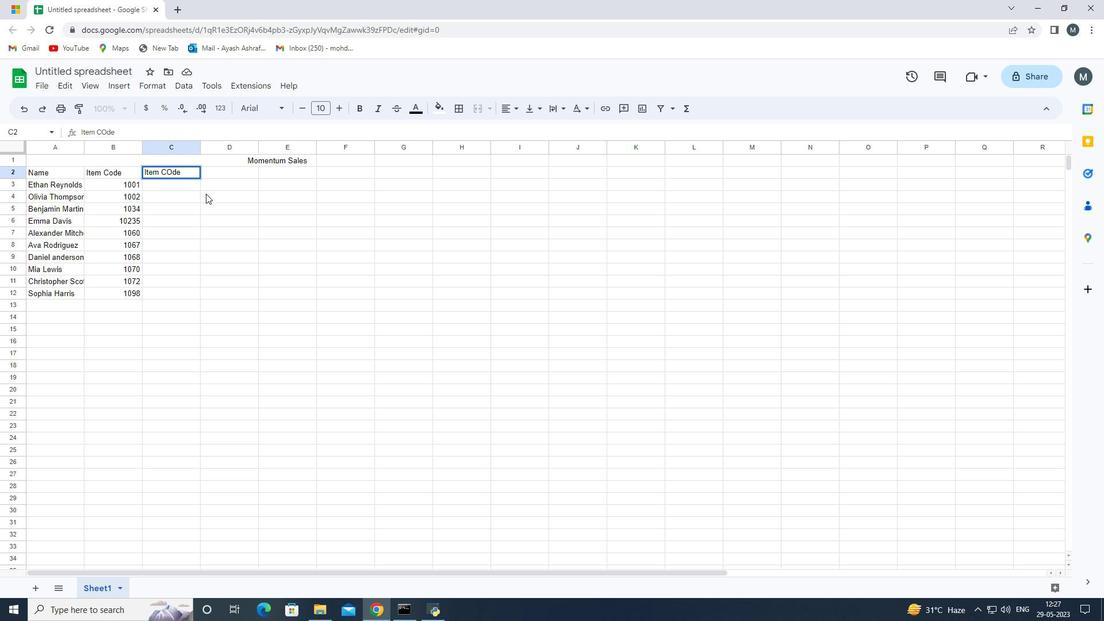 
Action: Key pressed <Key.backspace><Key.backspace><Key.backspace><Key.backspace>ode<Key.enter>
Screenshot: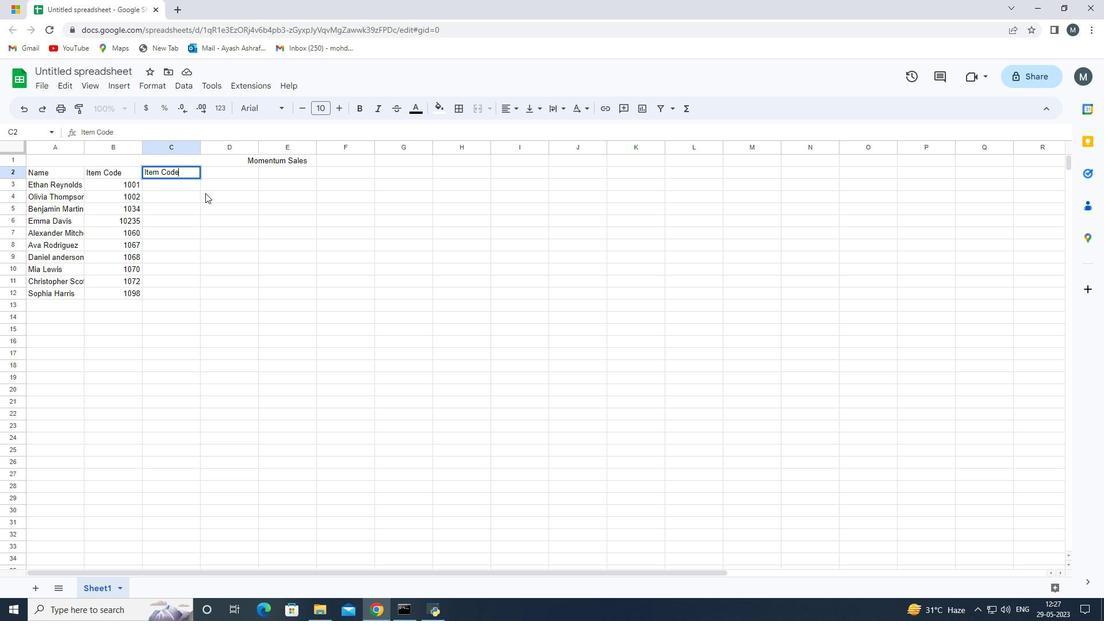 
Action: Mouse moved to (184, 168)
Screenshot: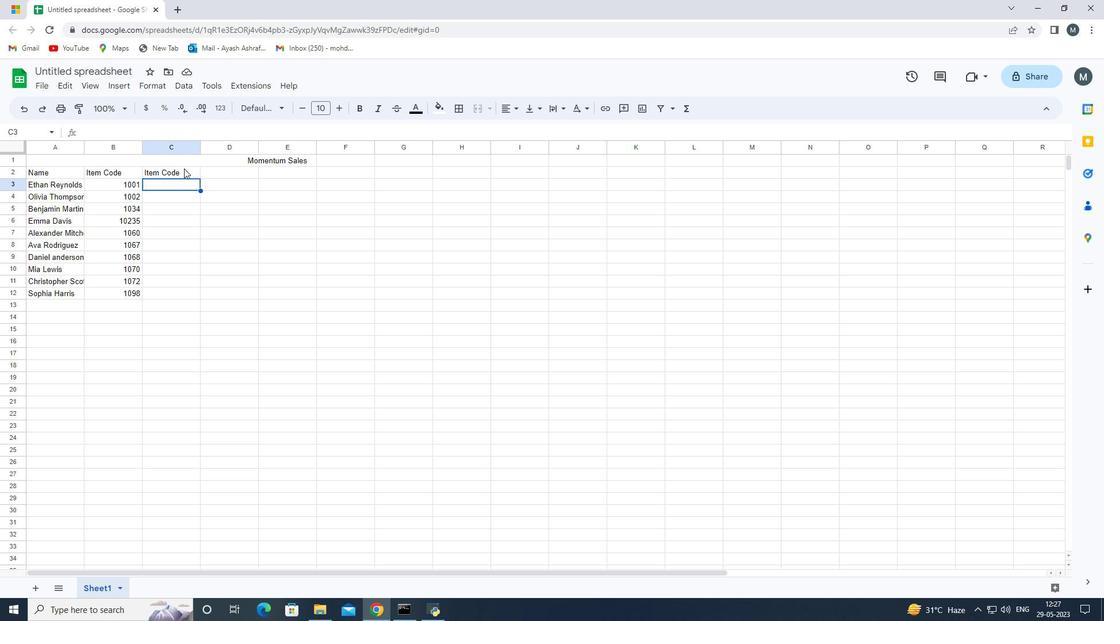 
Action: Mouse pressed left at (184, 168)
Screenshot: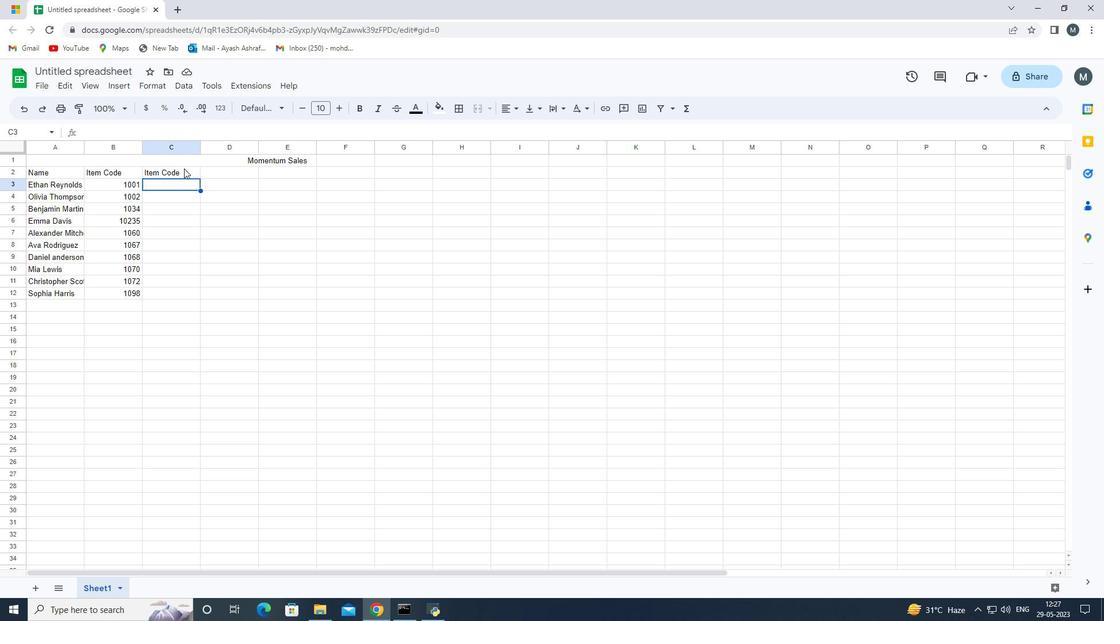 
Action: Mouse moved to (184, 172)
Screenshot: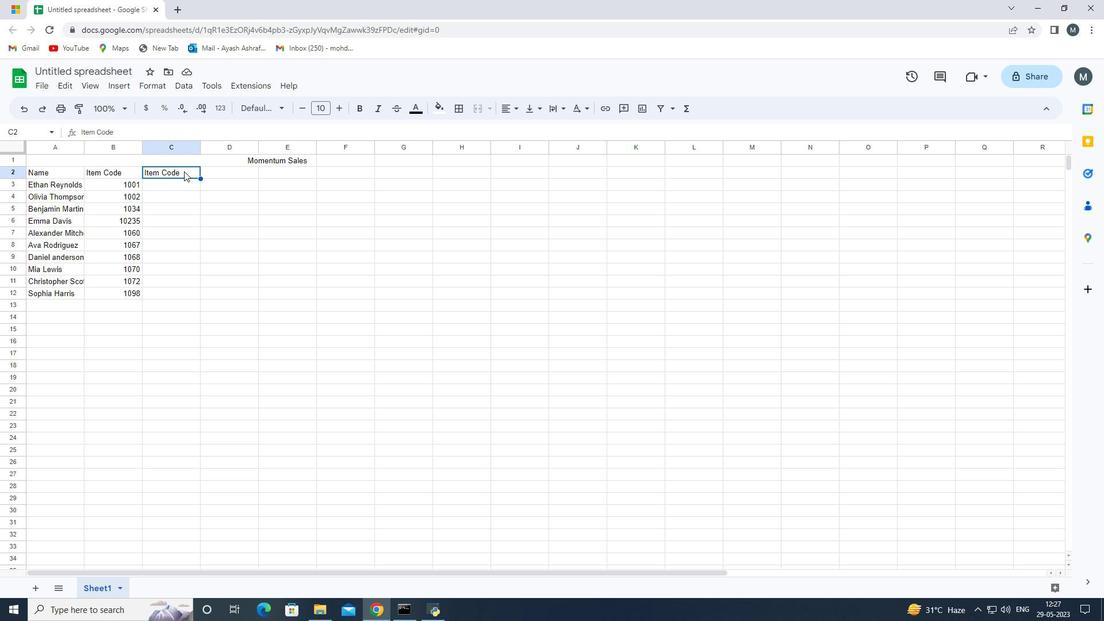 
Action: Mouse pressed left at (184, 172)
Screenshot: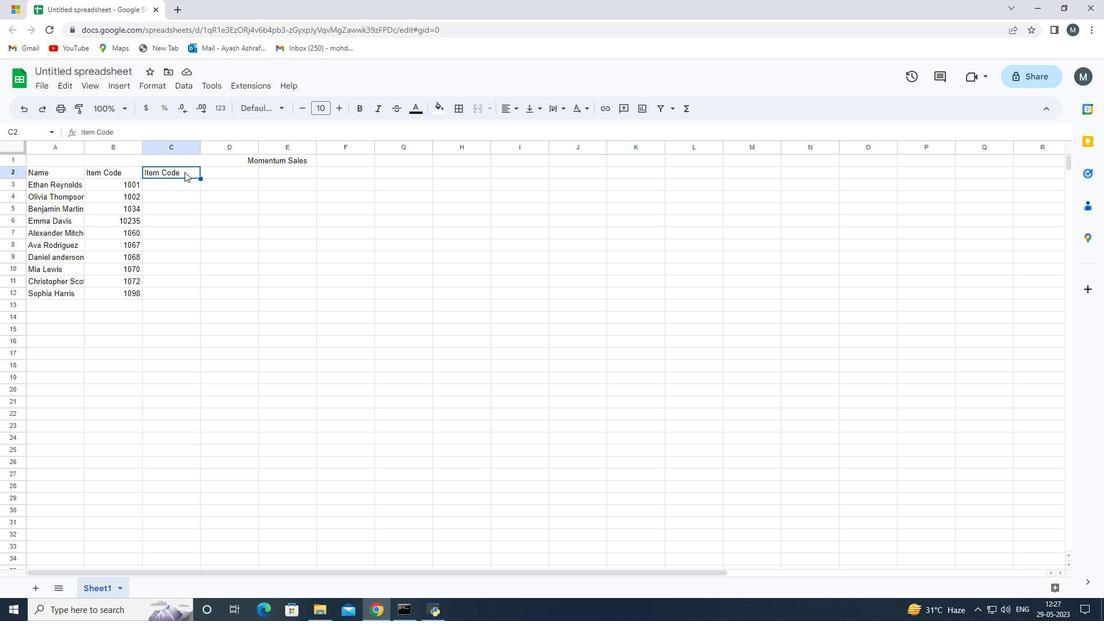 
Action: Mouse pressed left at (184, 172)
Screenshot: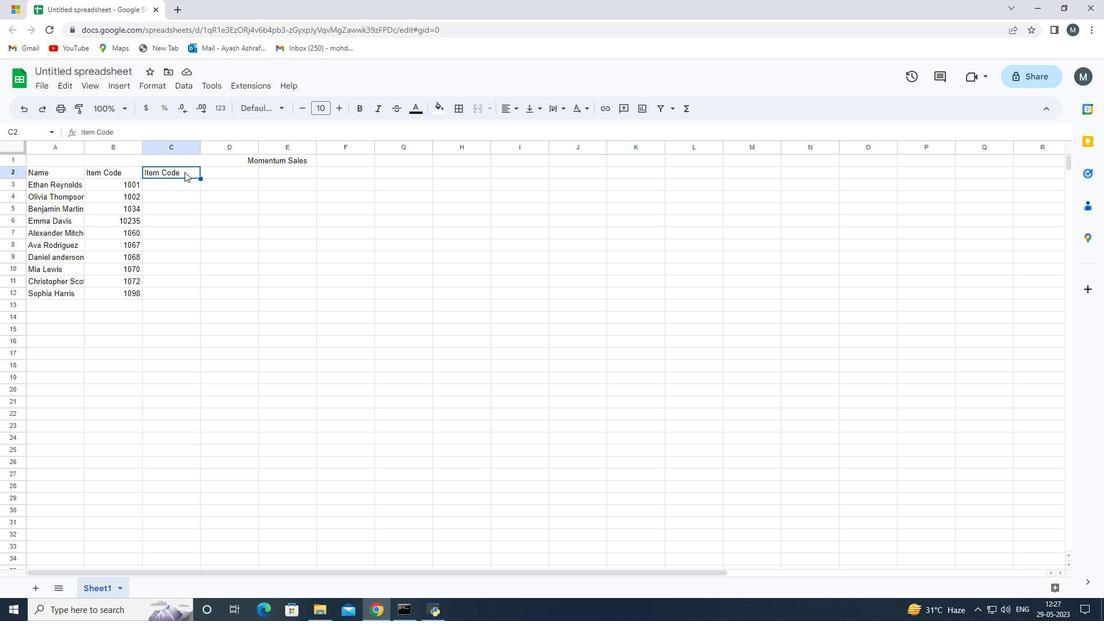 
Action: Mouse pressed left at (184, 172)
Screenshot: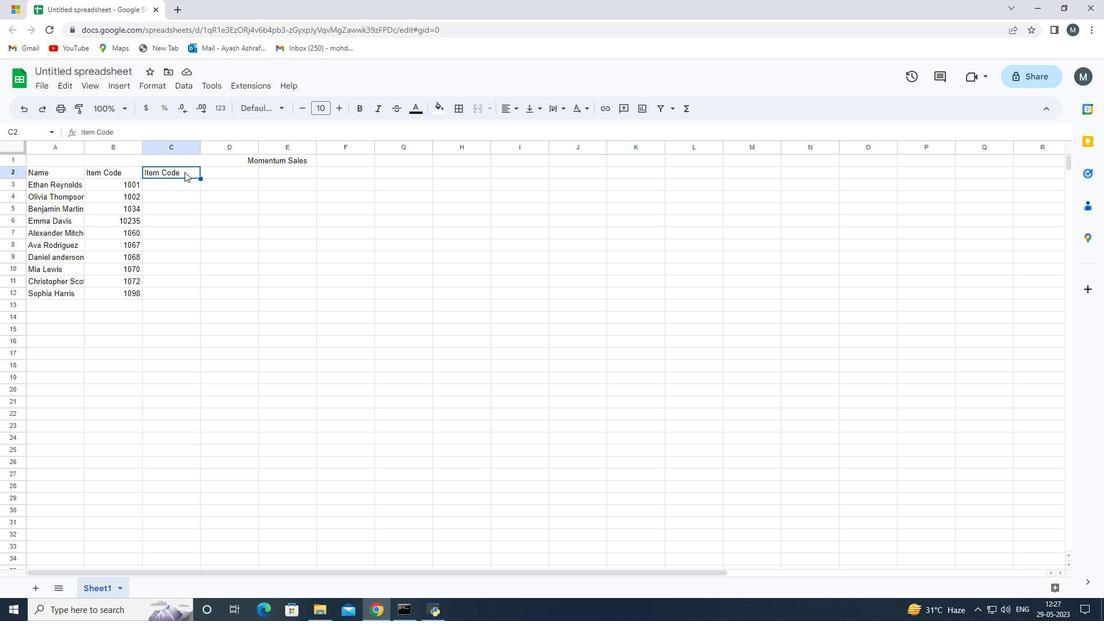 
Action: Mouse pressed left at (184, 172)
Screenshot: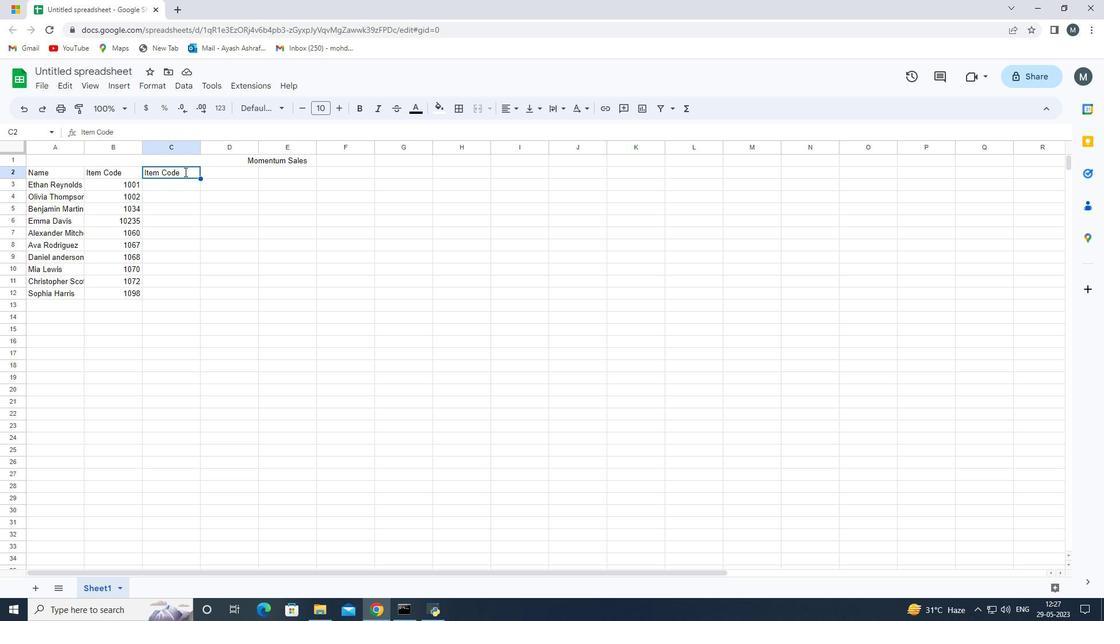 
Action: Key pressed <Key.delete><Key.shift>Product<Key.space><Key.shift>range<Key.enter>2000<Key.enter>2023<Key.enter>2028<Key.enter>3000<Key.enter>4000<Key.enter>5000<Key.enter>5500<Key.enter>
Screenshot: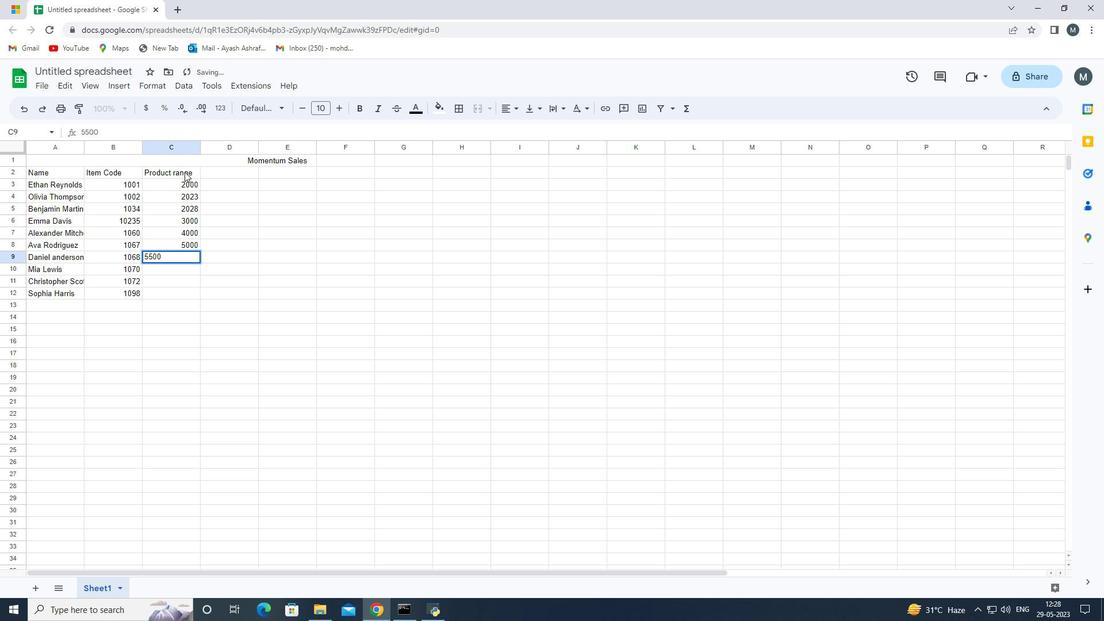 
Action: Mouse moved to (185, 172)
Screenshot: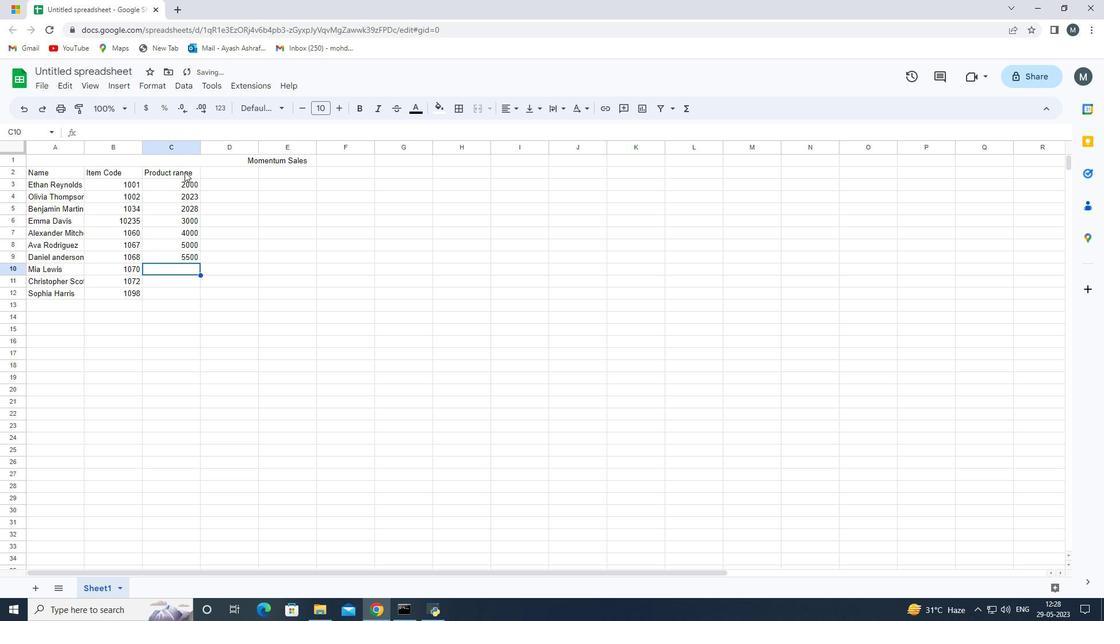 
Action: Key pressed 6000<Key.enter>7000<Key.enter>
Screenshot: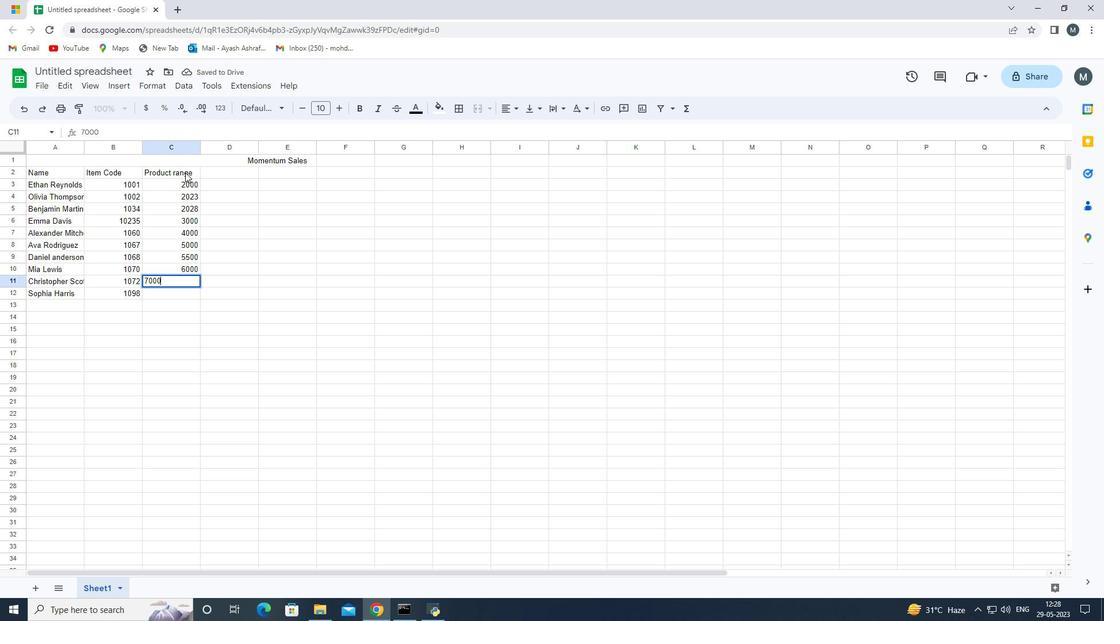 
Action: Mouse moved to (191, 172)
Screenshot: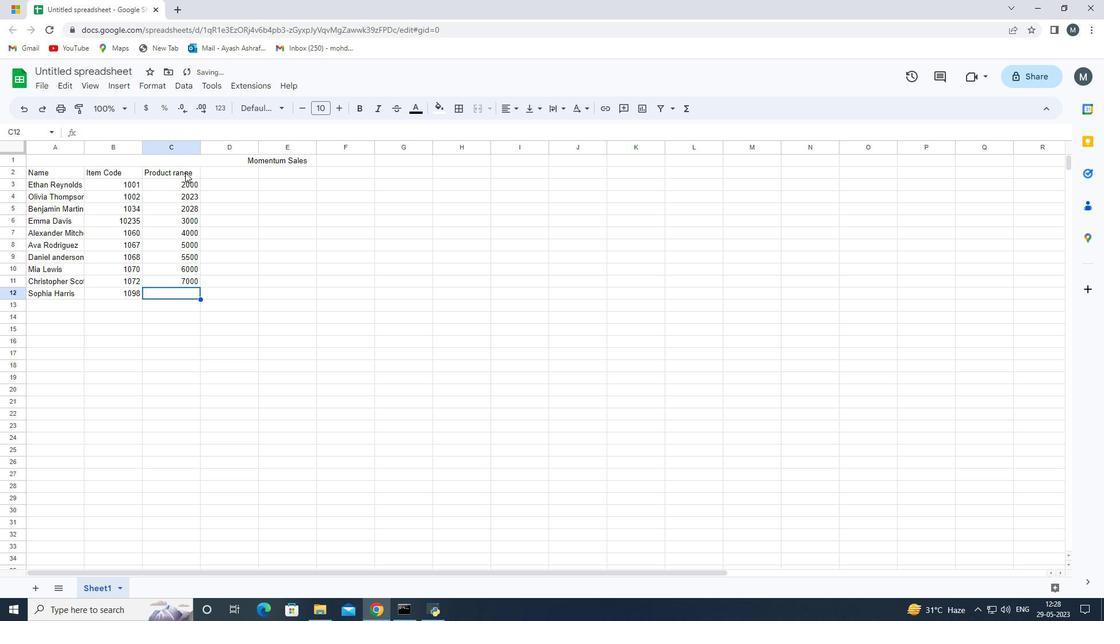 
Action: Key pressed 9
Screenshot: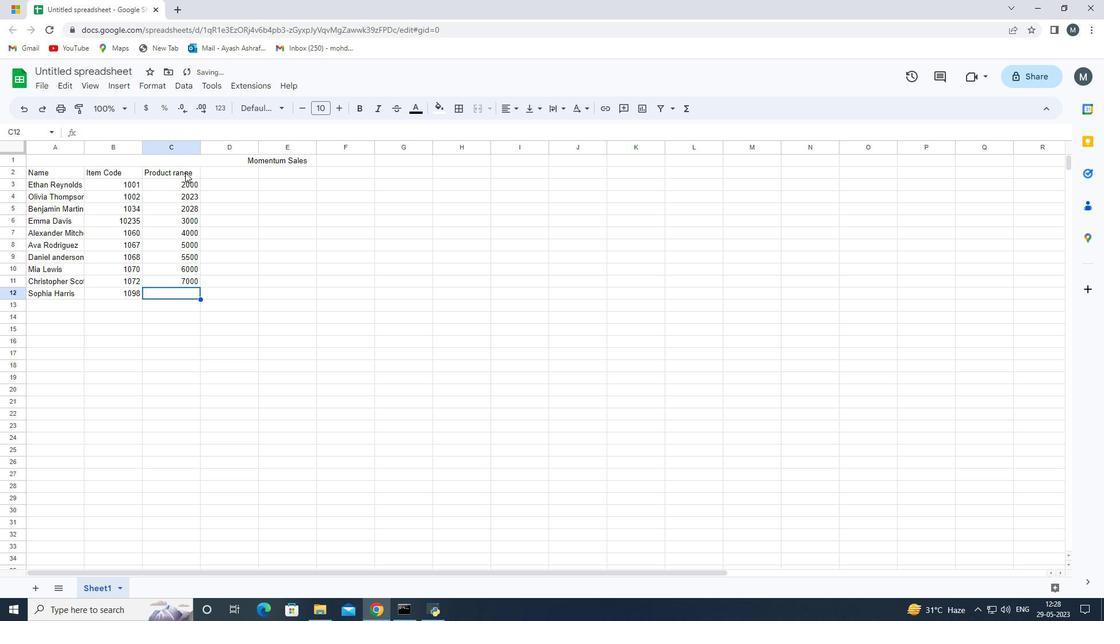 
Action: Mouse moved to (195, 170)
Screenshot: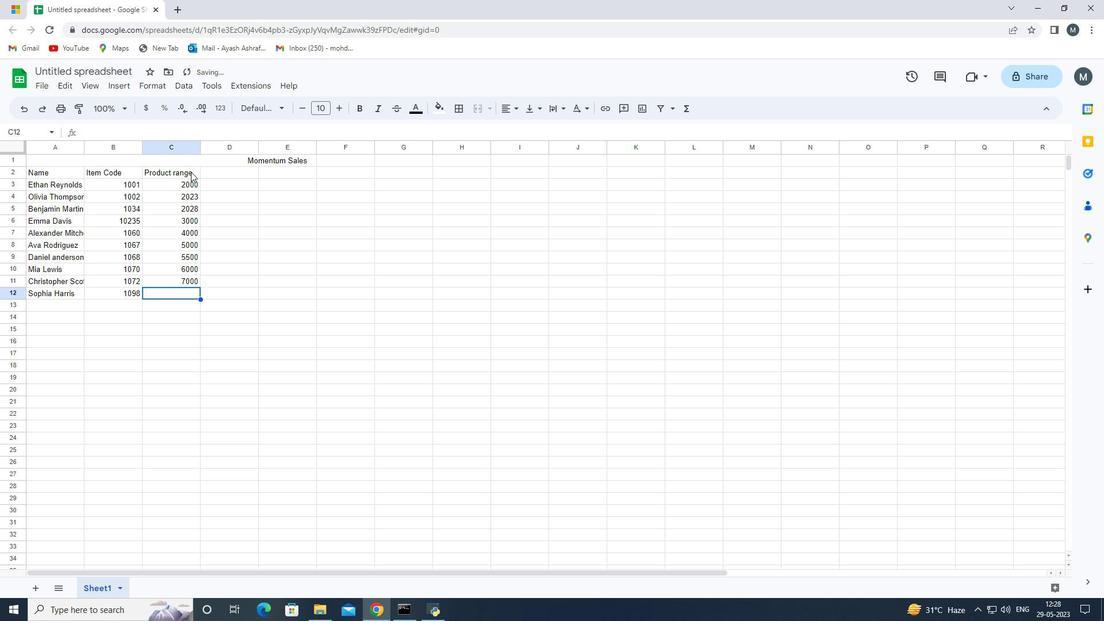 
Action: Key pressed 000<Key.enter>
Screenshot: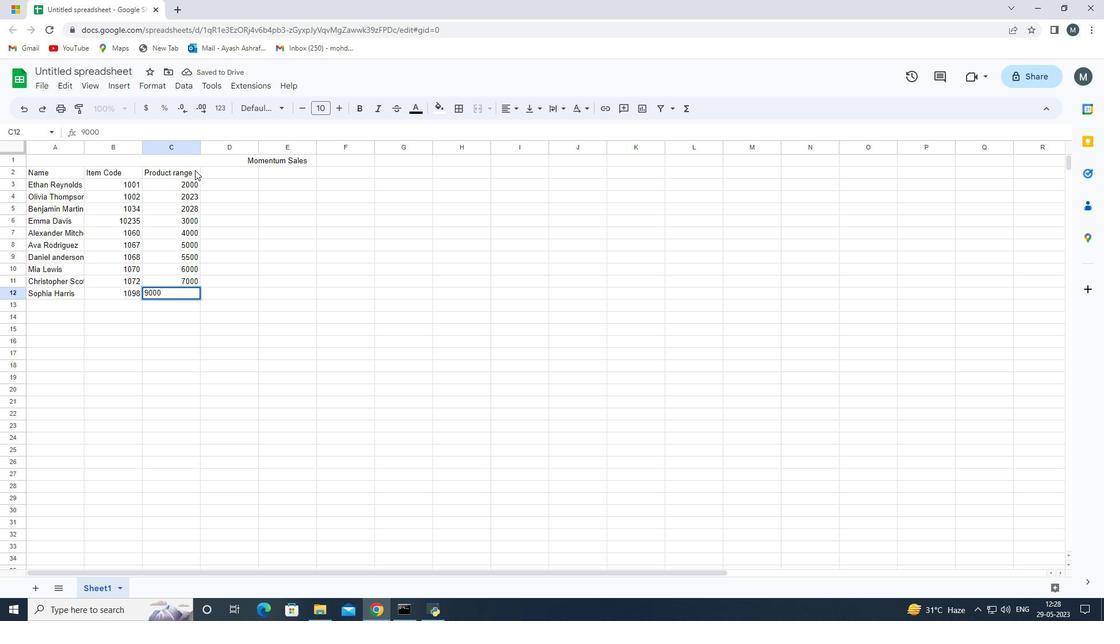 
Action: Mouse moved to (237, 172)
Screenshot: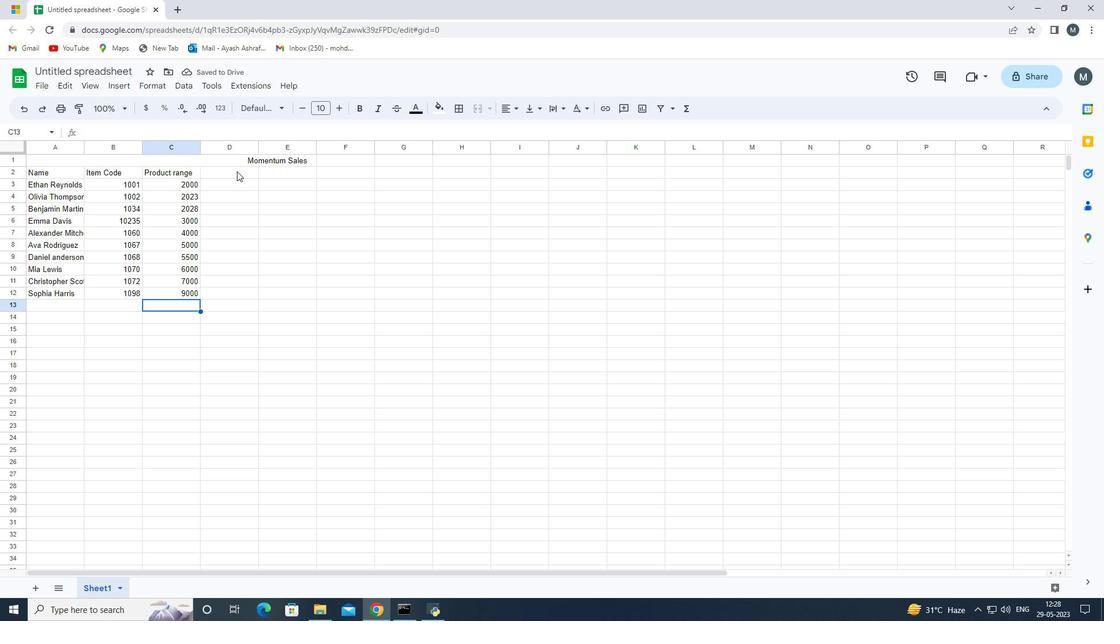 
Action: Mouse pressed left at (237, 172)
Screenshot: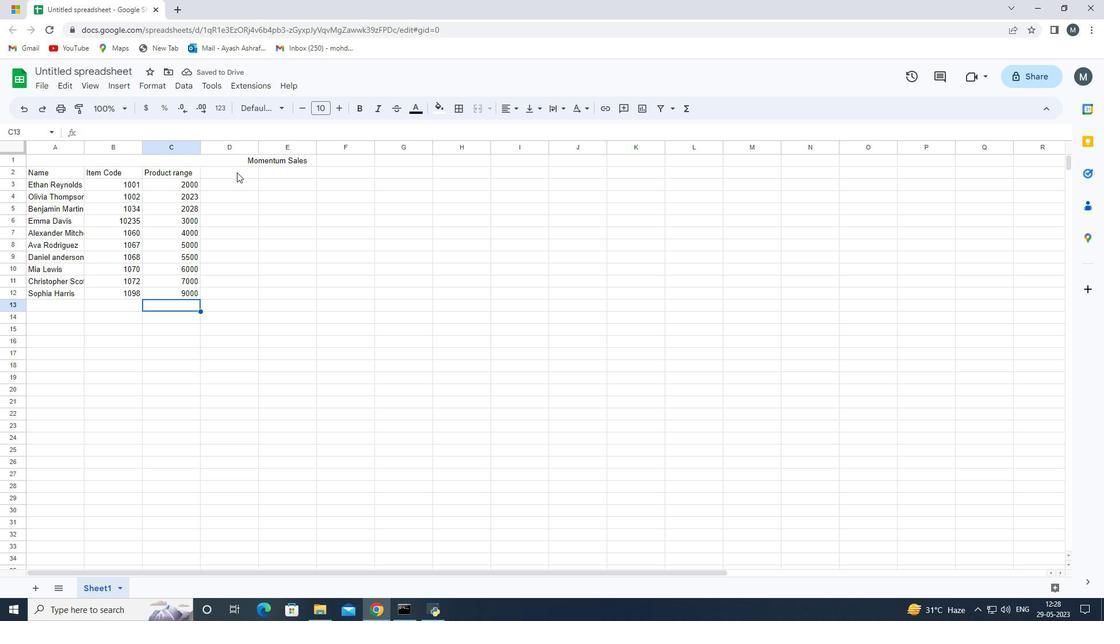 
Action: Mouse pressed left at (237, 172)
Screenshot: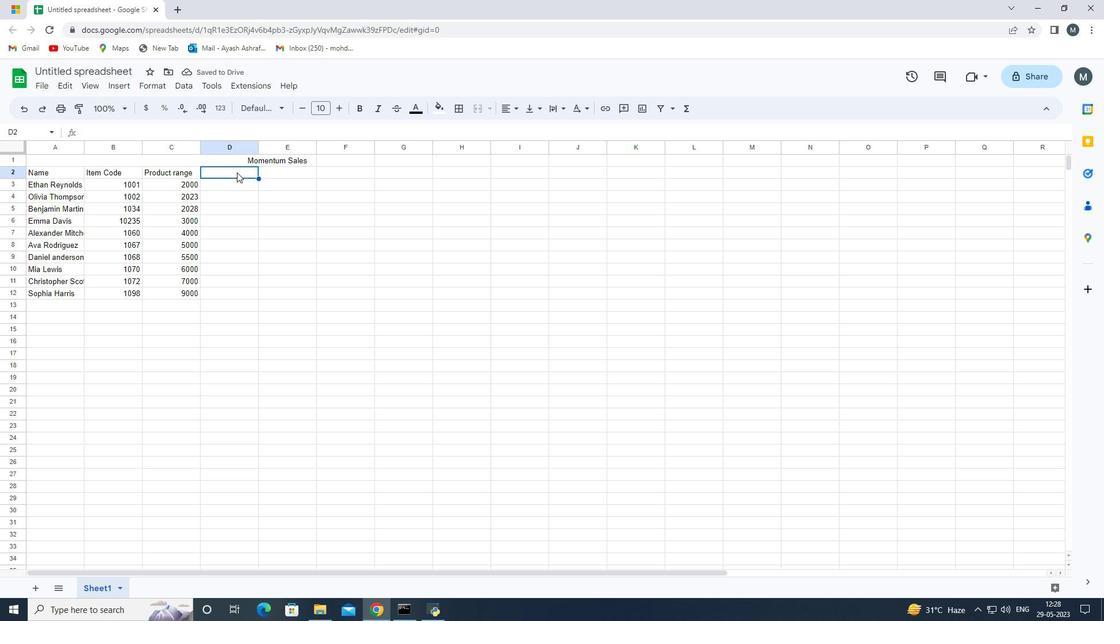 
Action: Key pressed <Key.shift>Products<Key.space><Key.enter>c<Key.shift>Al<Key.backspace><Key.backspace><Key.backspace><Key.shift>Calvin<Key.space><Key.shift><Key.shift><Key.shift><Key.shift><Key.shift>Klein<Key.space><Key.enter><Key.shift>Tommy<Key.space><Key.shift><Key.shift><Key.shift>Hilg<Key.backspace>figer<Key.enter><Key.shift><Key.shift><Key.shift><Key.shift><Key.shift><Key.shift><Key.shift><Key.shift><Key.shift><Key.shift><Key.shift><Key.shift><Key.shift><Key.shift><Key.shift><Key.shift><Key.shift><Key.shift><Key.shift><Key.shift><Key.shift><Key.shift><Key.shift><Key.shift><Key.shift><Key.shift><Key.shift><Key.shift><Key.shift><Key.shift><Key.shift><Key.shift><Key.shift><Key.shift><Key.shift><Key.shift><Key.shift><Key.shift>T-<Key.shift>Shirt<Key.enter><Key.shift>Armani<Key.space><Key.shift>Bag<Key.enter><Key.shift>Burbery<Key.space><Key.shift><Key.shift>Shoe<Key.enter><Key.shift><Key.shift><Key.shift>Levi's<Key.space><Key.shift>T-shirt<Key.enter><Key.shift>Under<Key.space><Key.shift>Armour<Key.enter><Key.shift>vans<Key.space>shoe<Key.enter><Key.shift><Key.shift><Key.shift><Key.shift>Converse<Key.space><Key.shift>Shoe<Key.enter><Key.shift><Key.shift><Key.shift><Key.shift><Key.shift><Key.shift><Key.shift>Skechers<Key.space><Key.shift>Shoe
Screenshot: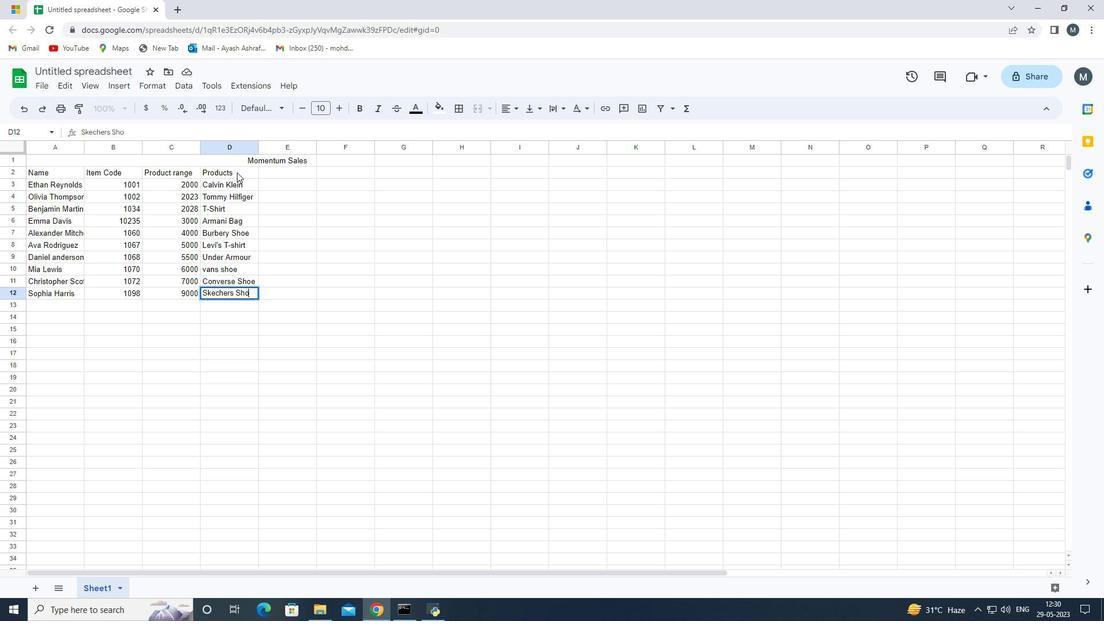 
Action: Mouse moved to (290, 175)
Screenshot: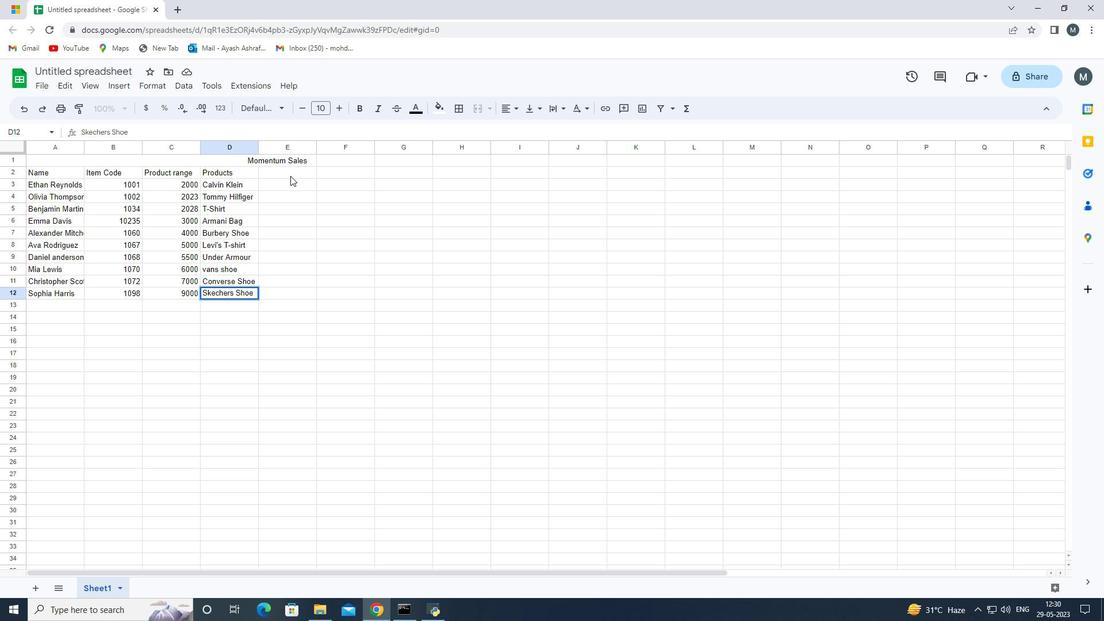 
Action: Mouse pressed left at (290, 175)
Screenshot: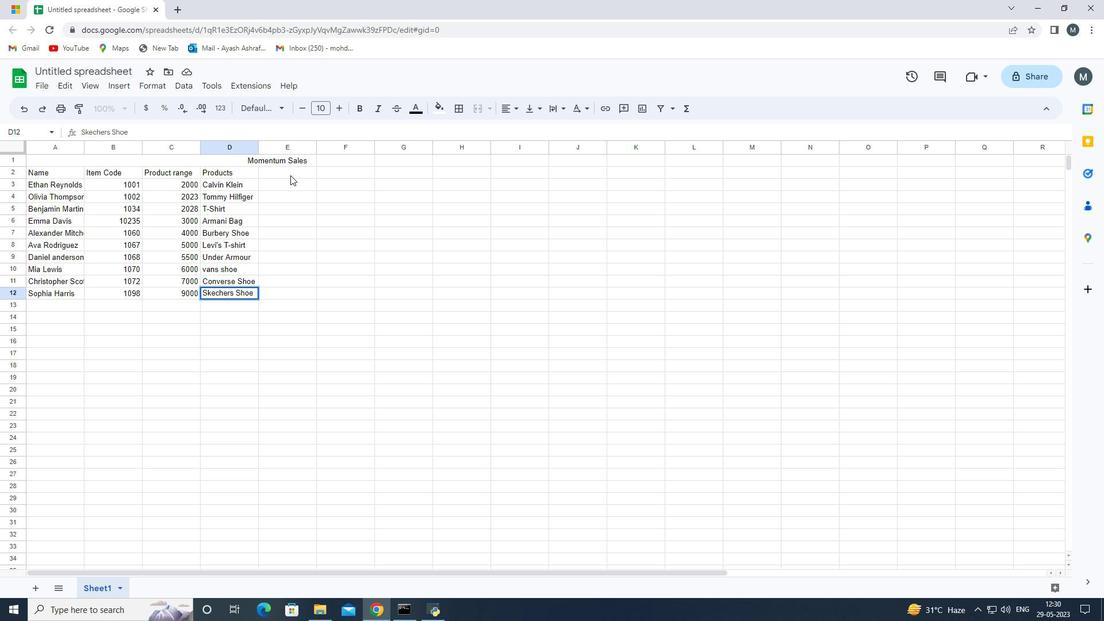 
Action: Mouse moved to (290, 173)
Screenshot: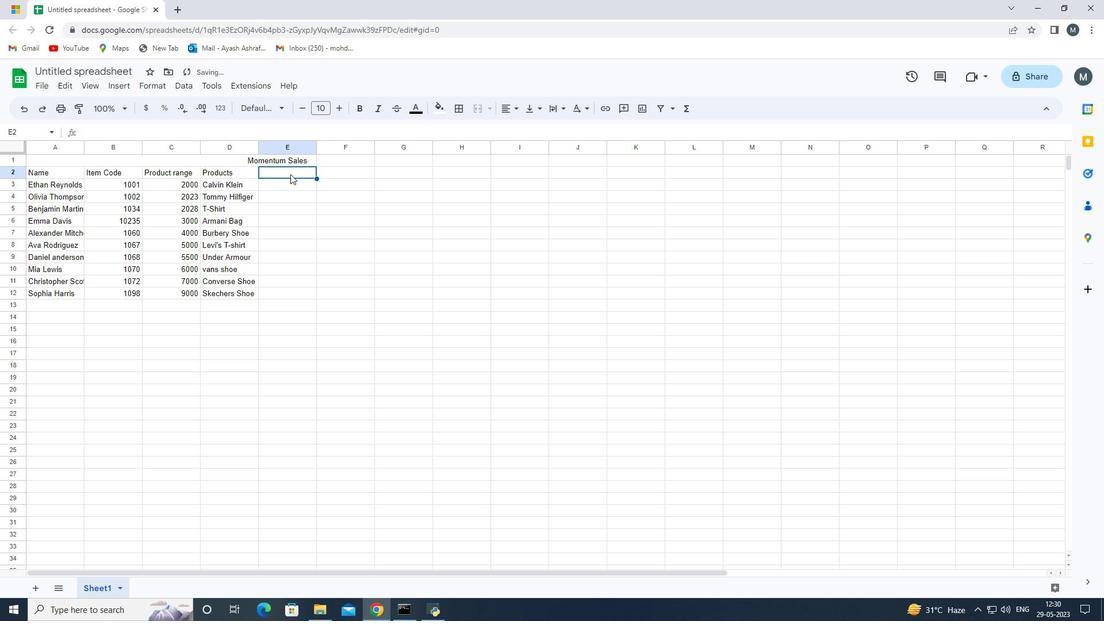 
Action: Key pressed <Key.shift><Key.shift>Quantity<Key.enter>3<Key.enter>5<Key.enter>4<Key.enter>6<Key.enter>8<Key.enter>7<Key.enter>9<Key.enter>4<Key.enter>6<Key.enter>5
Screenshot: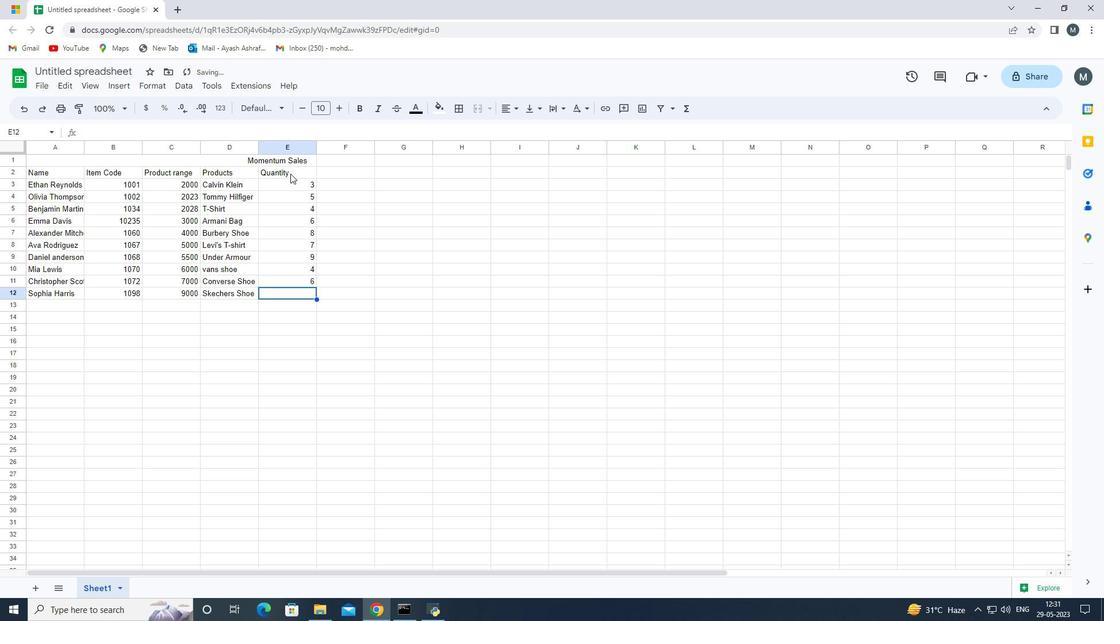 
Action: Mouse moved to (429, 208)
Screenshot: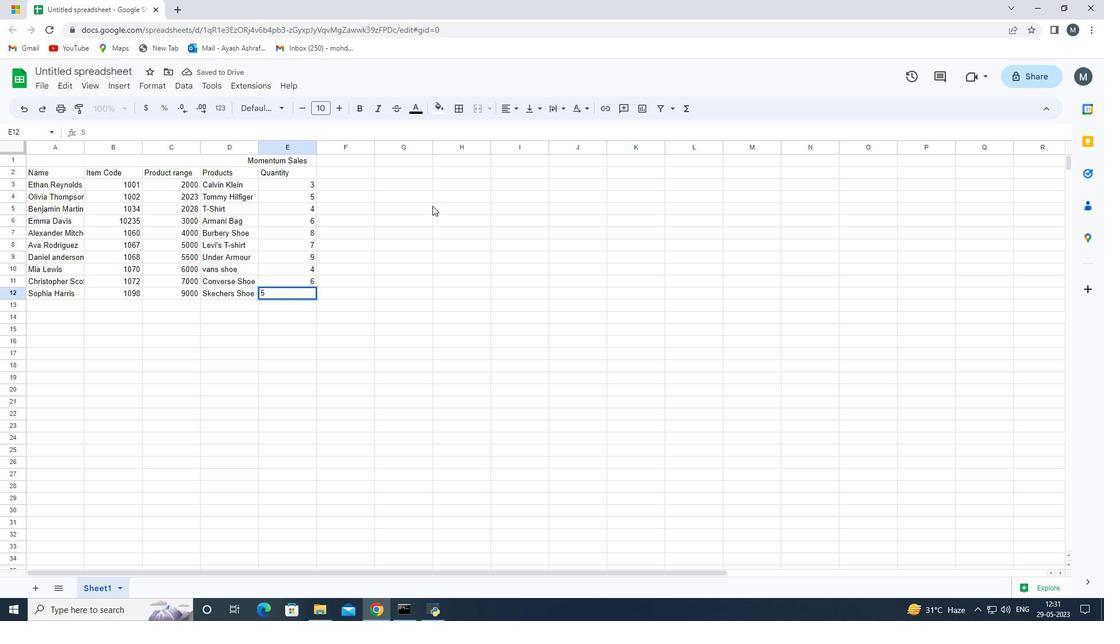 
Action: Mouse pressed left at (429, 208)
Screenshot: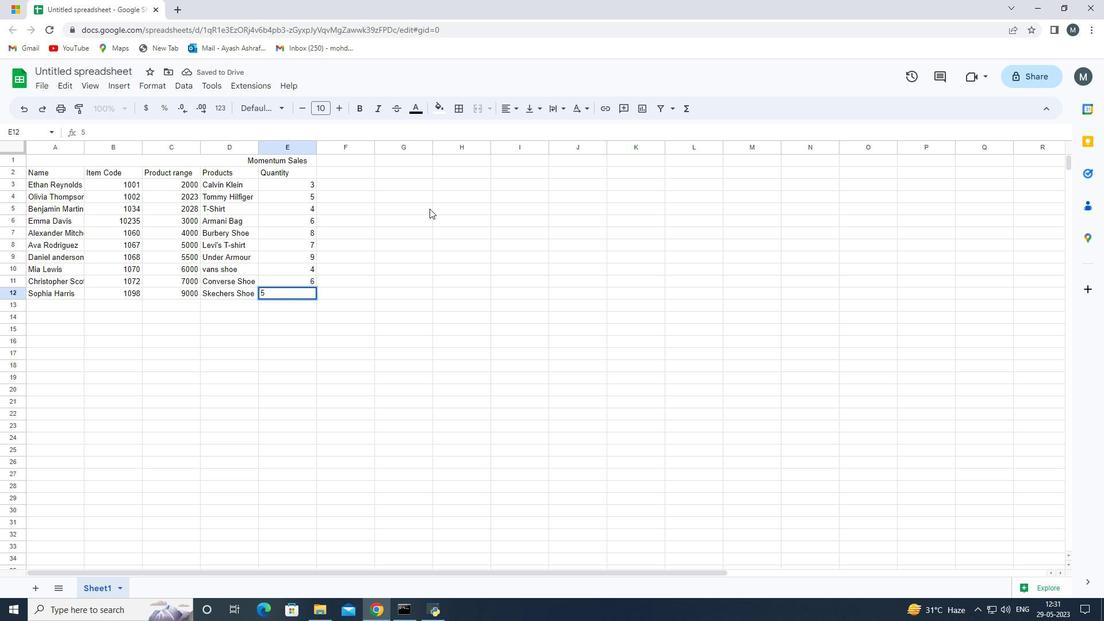 
Action: Mouse moved to (348, 174)
Screenshot: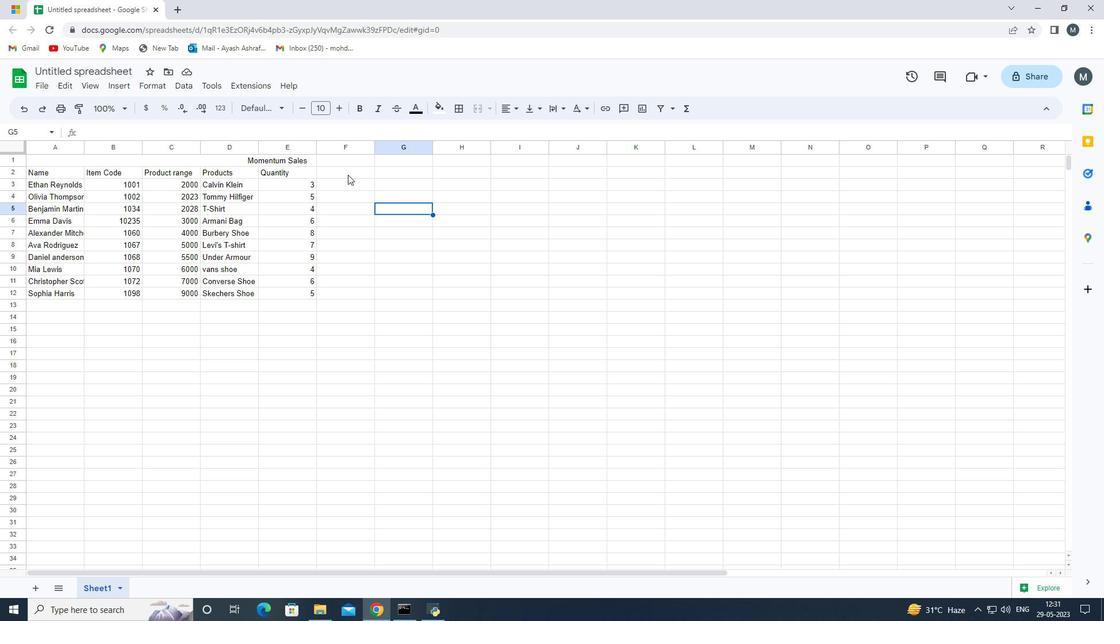 
Action: Mouse pressed left at (348, 174)
Screenshot: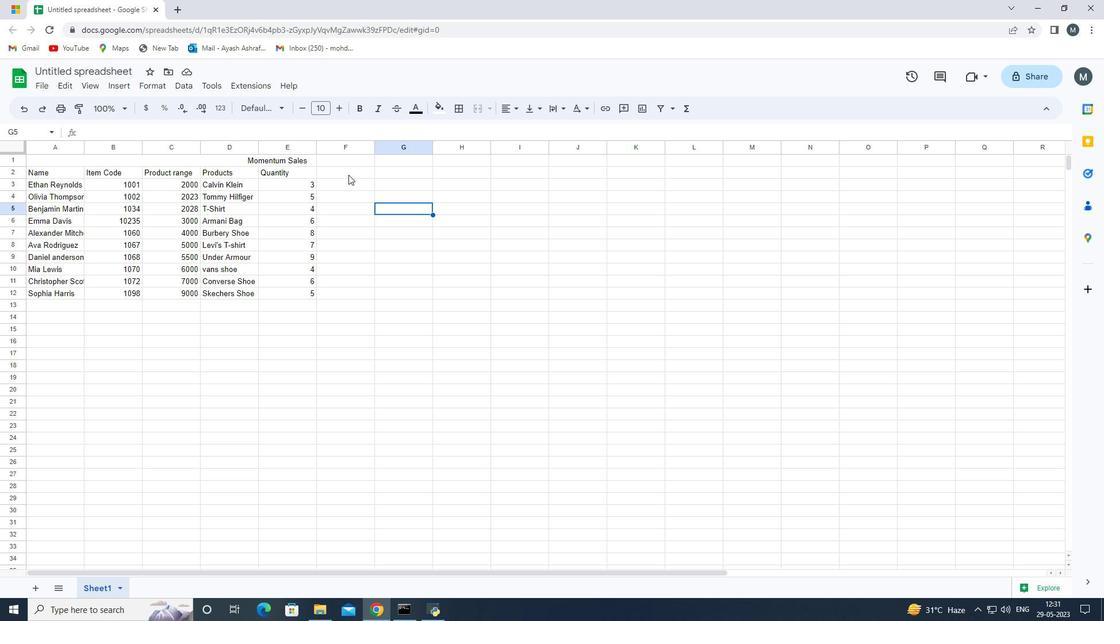 
Action: Key pressed <Key.shift><Key.shift><Key.shift>Tax<Key.enter>
Screenshot: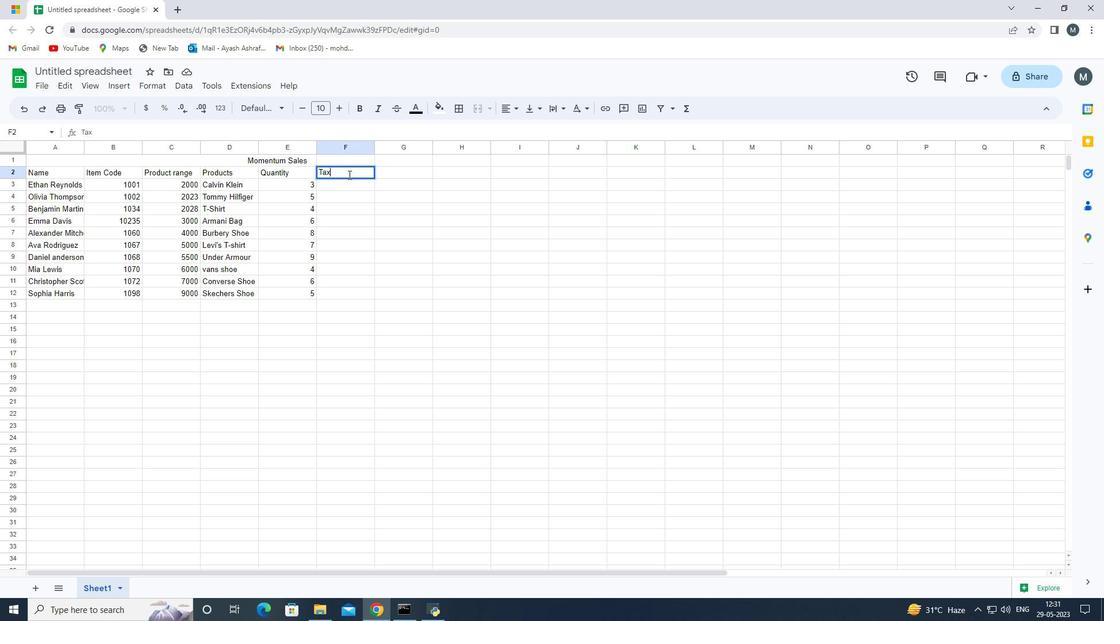 
Action: Mouse moved to (185, 184)
Screenshot: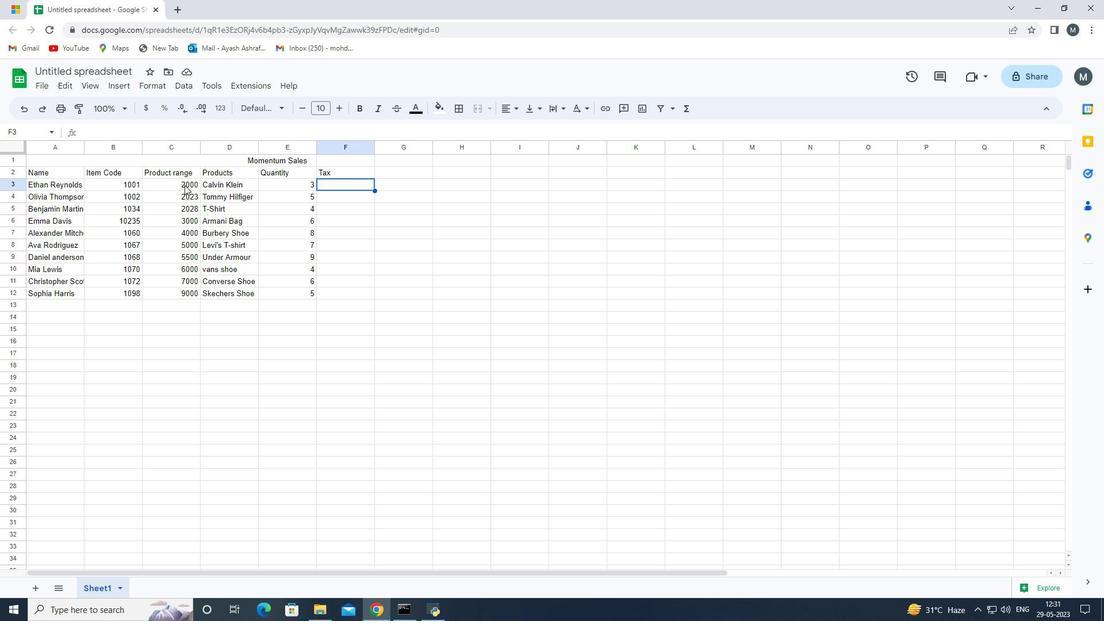 
Action: Mouse pressed left at (185, 184)
Screenshot: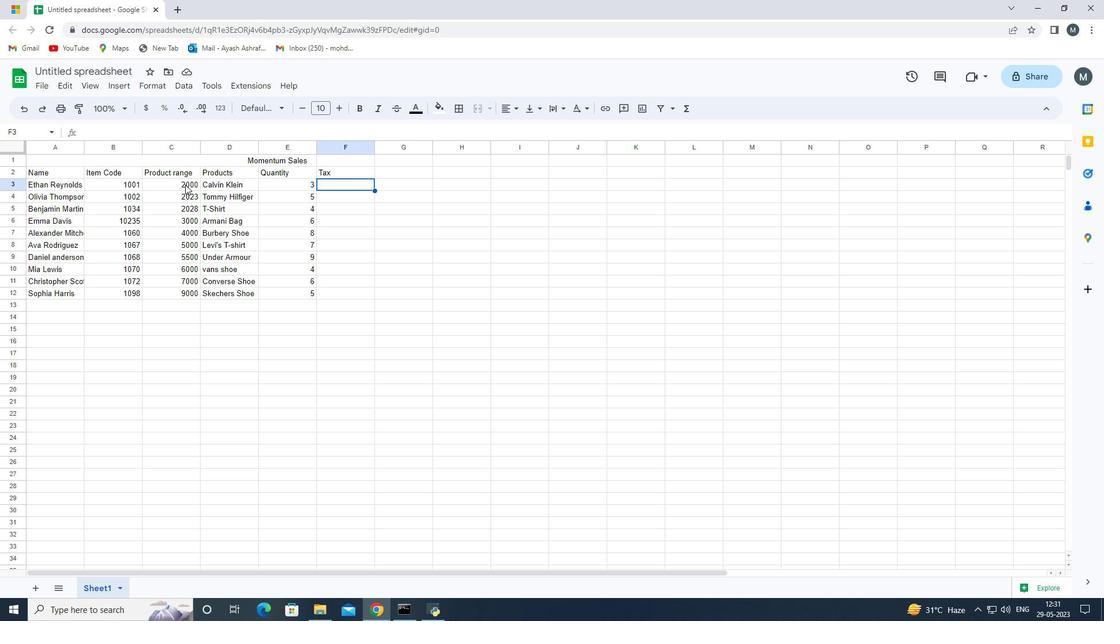 
Action: Mouse moved to (348, 185)
Screenshot: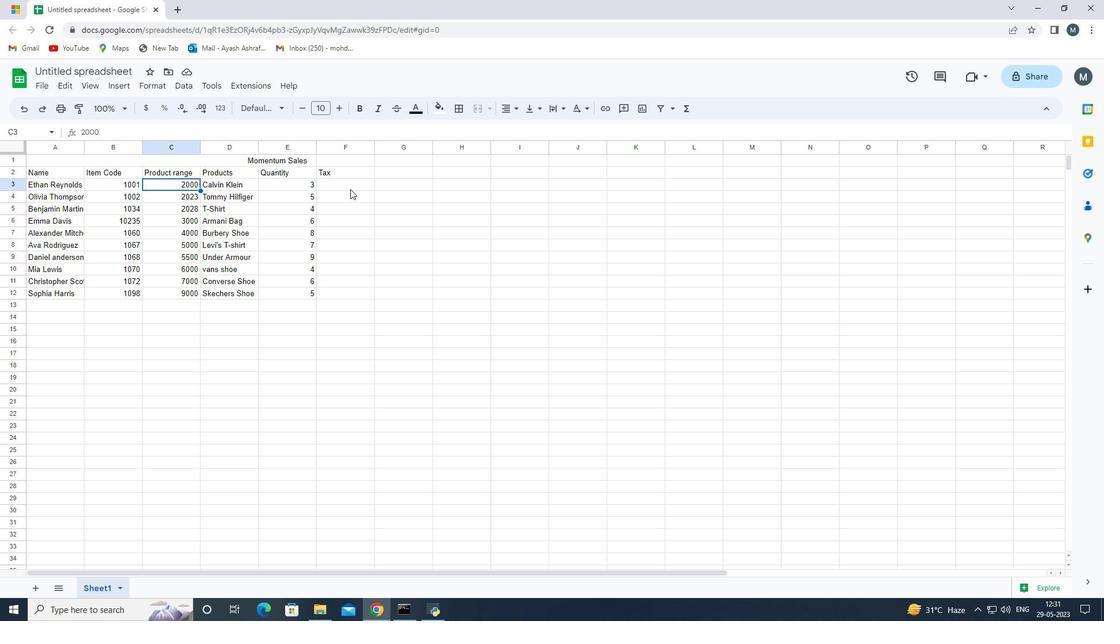 
Action: Mouse pressed left at (348, 185)
Screenshot: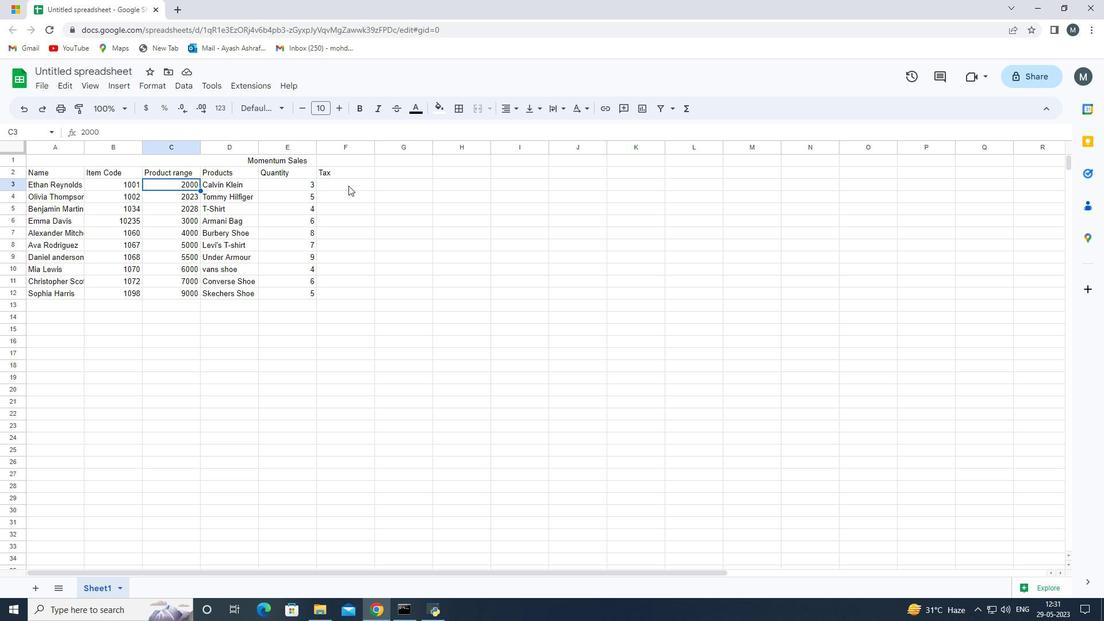 
Action: Key pressed =
Screenshot: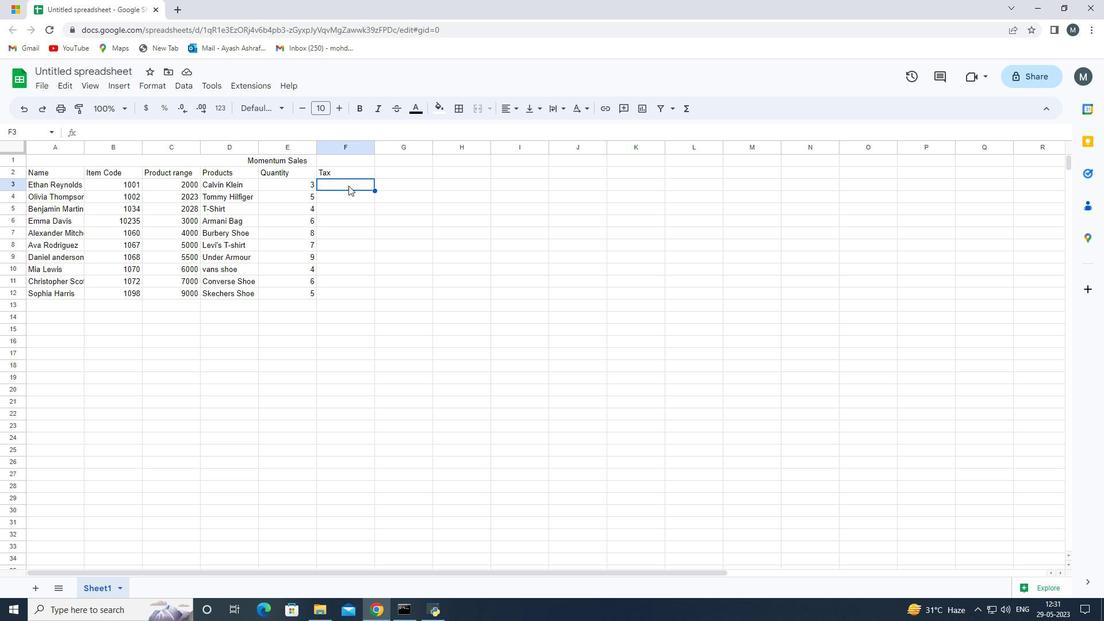 
Action: Mouse moved to (188, 184)
Screenshot: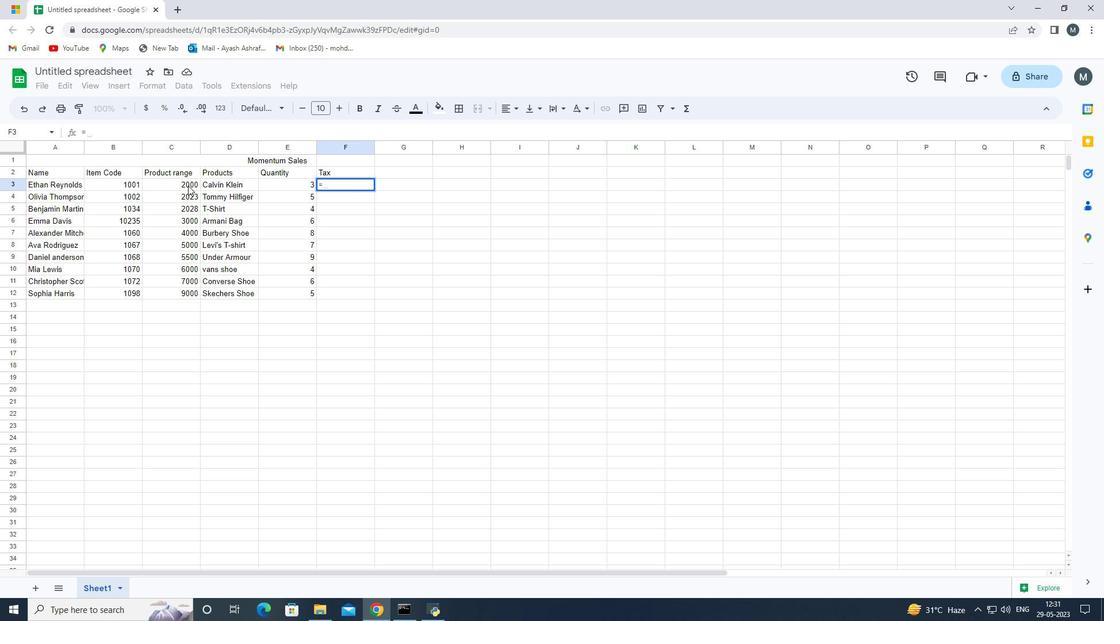 
Action: Mouse pressed left at (188, 184)
Screenshot: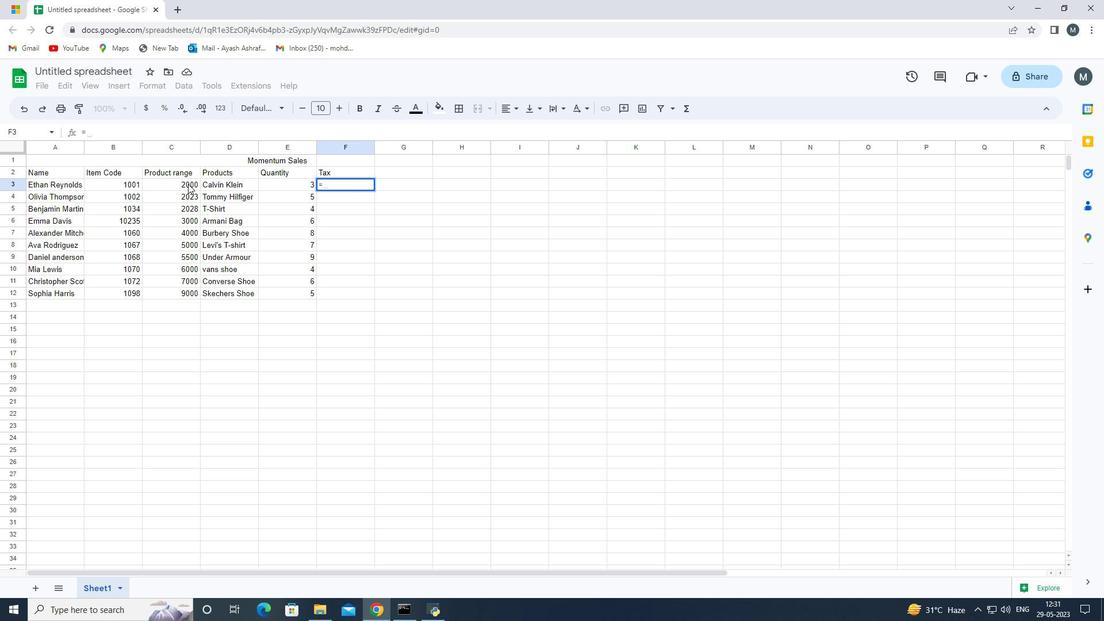 
Action: Mouse moved to (286, 187)
Screenshot: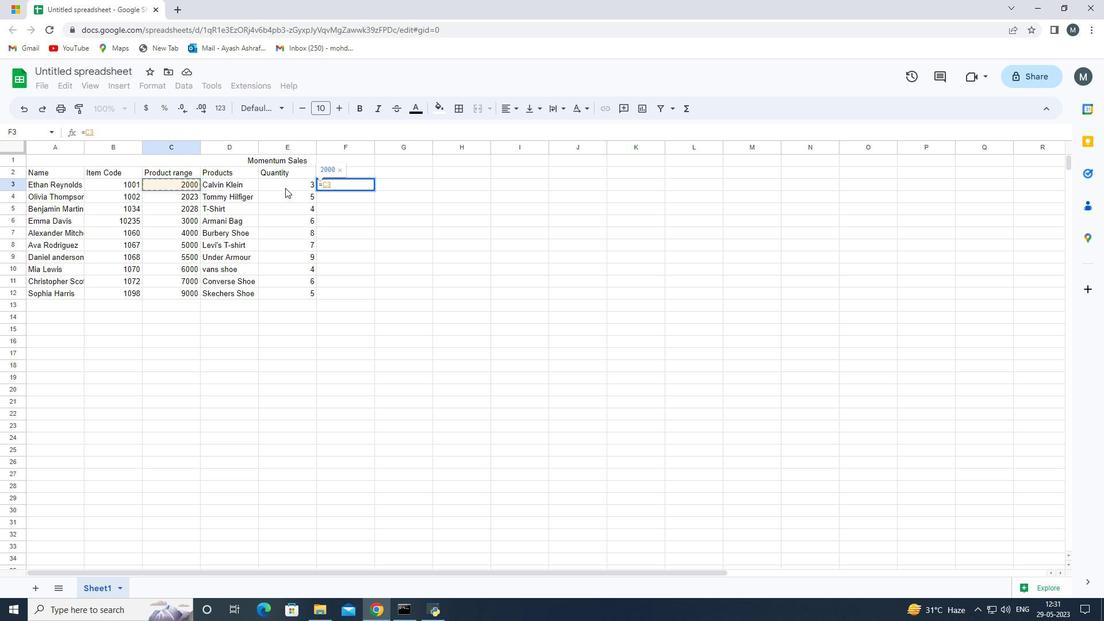 
Action: Mouse pressed left at (286, 187)
Screenshot: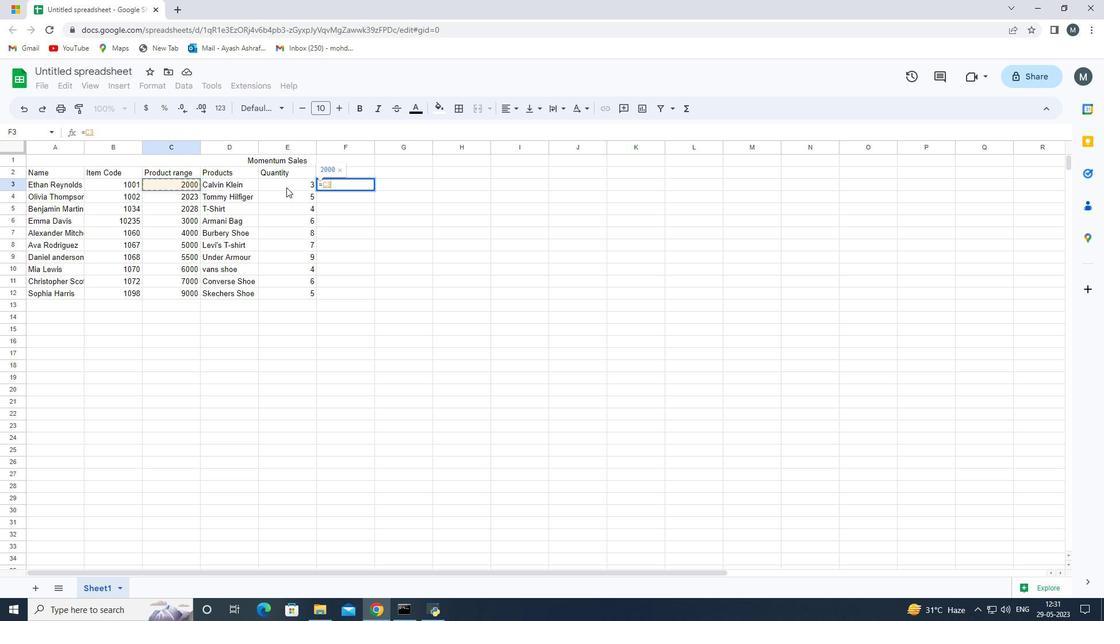 
Action: Mouse moved to (177, 182)
Screenshot: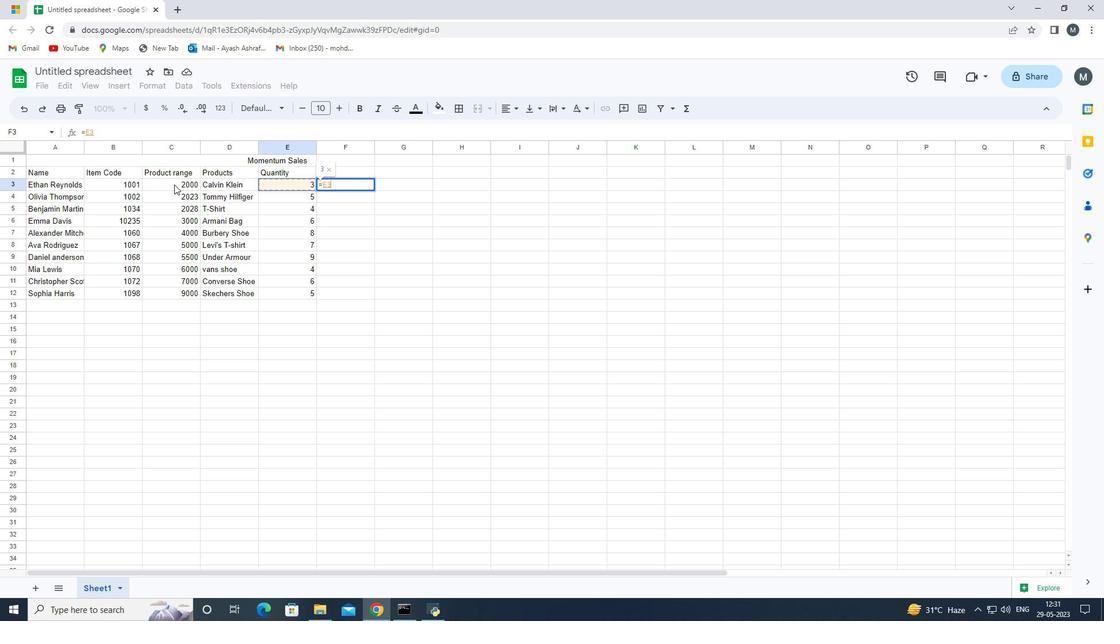 
Action: Mouse pressed left at (177, 182)
Screenshot: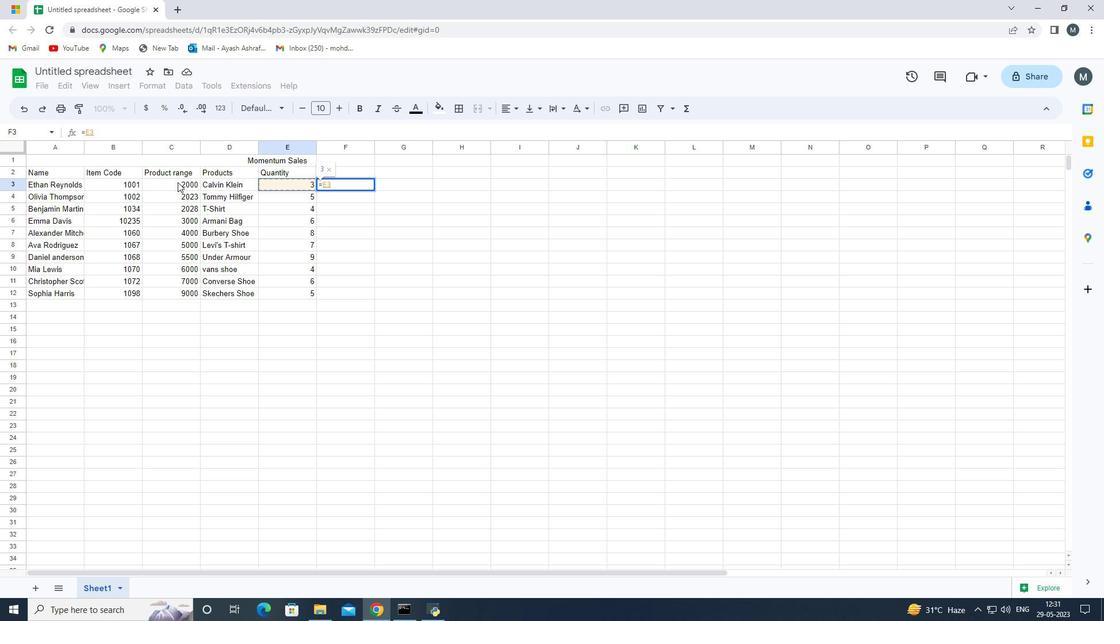 
Action: Mouse moved to (294, 183)
Screenshot: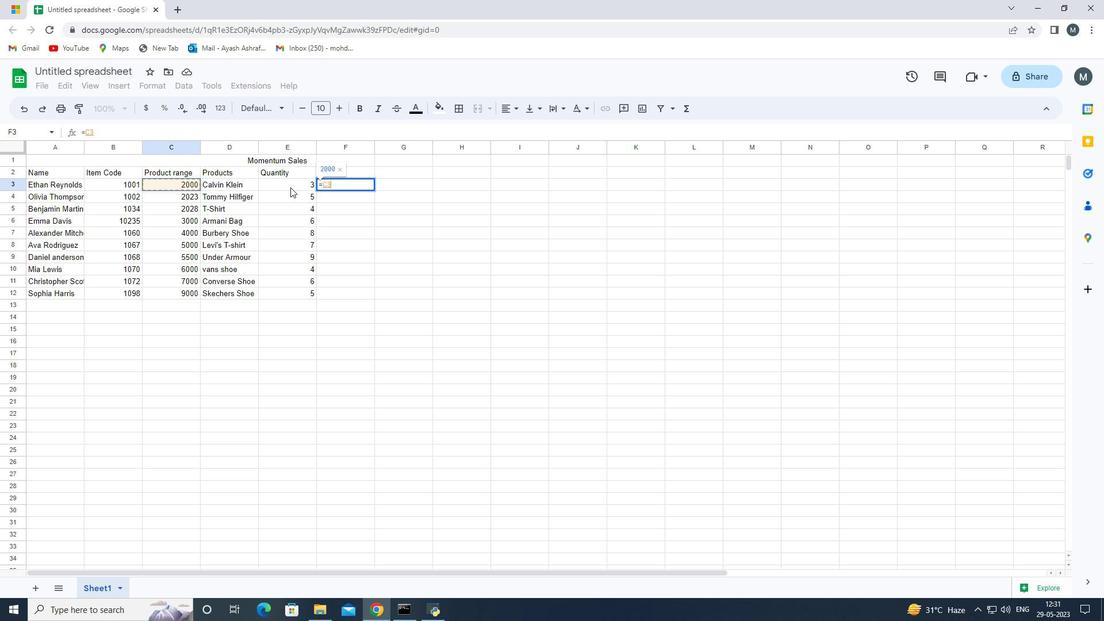 
Action: Mouse pressed left at (294, 183)
Screenshot: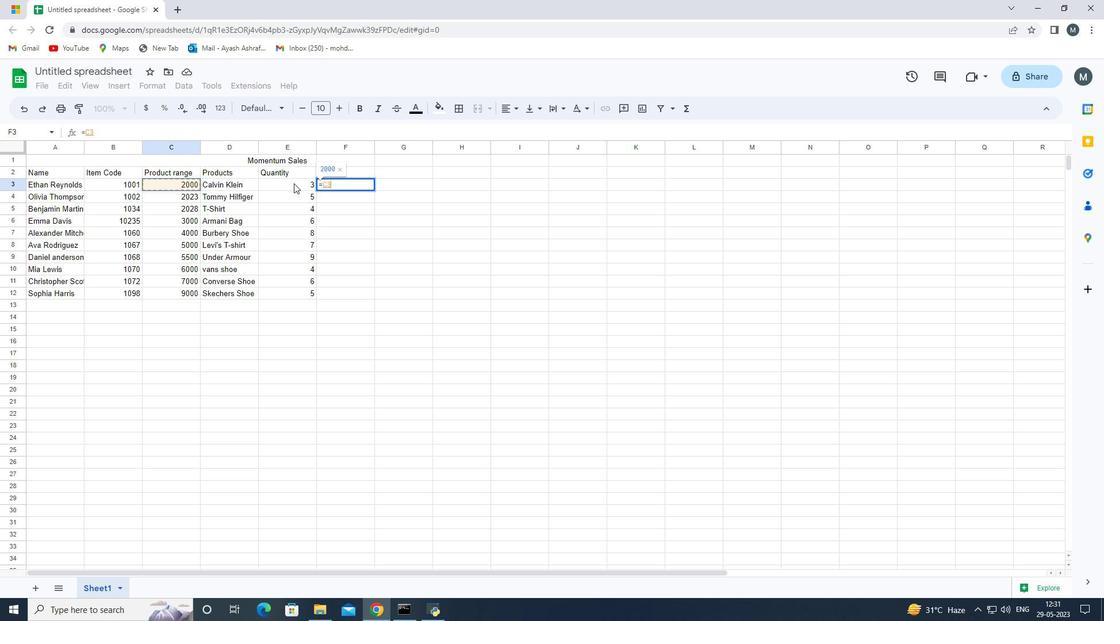 
Action: Mouse moved to (266, 188)
Screenshot: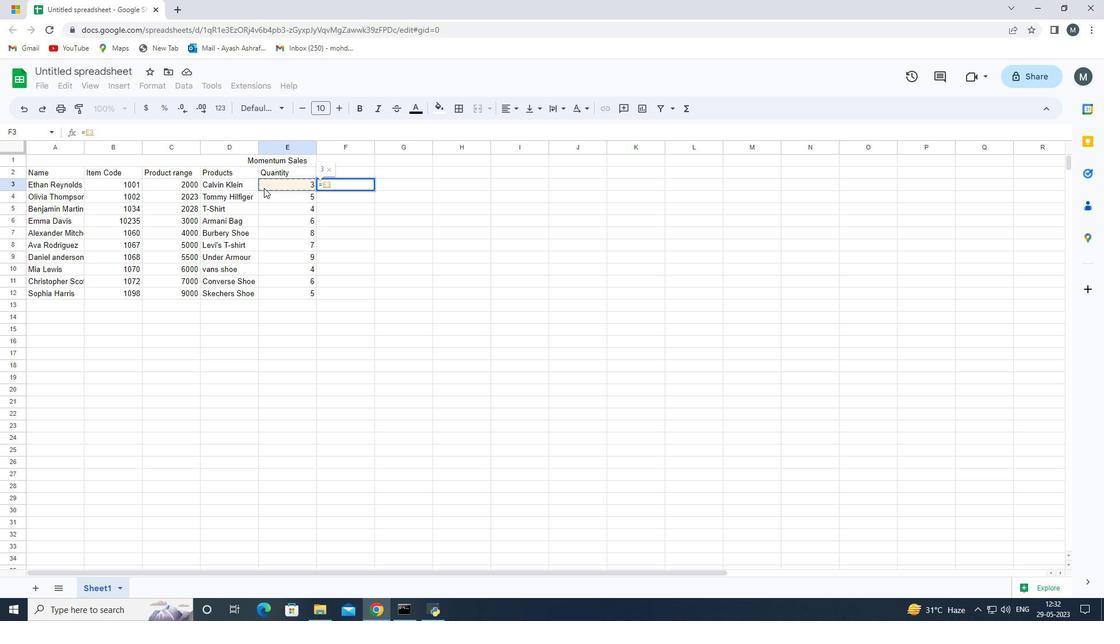 
Action: Key pressed *
Screenshot: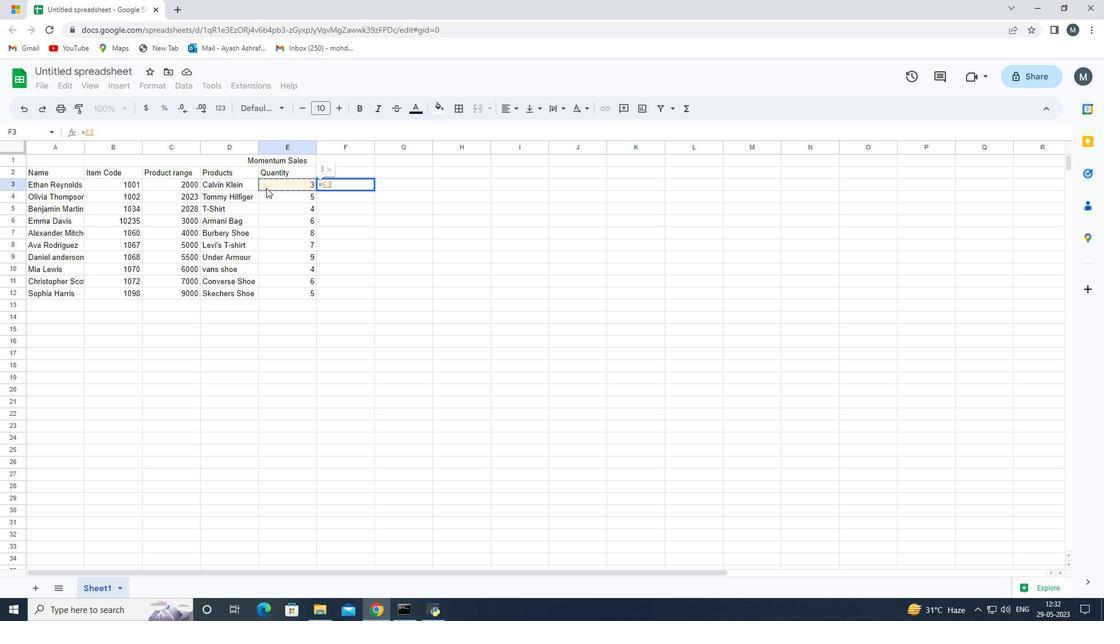 
Action: Mouse moved to (130, 186)
Screenshot: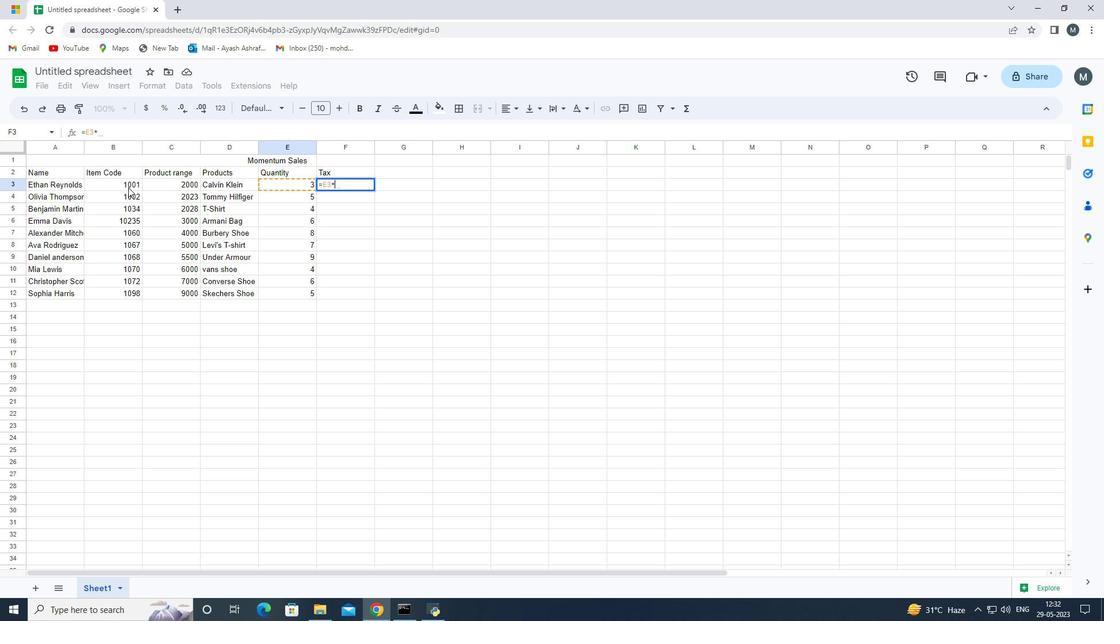 
Action: Mouse pressed left at (130, 186)
Screenshot: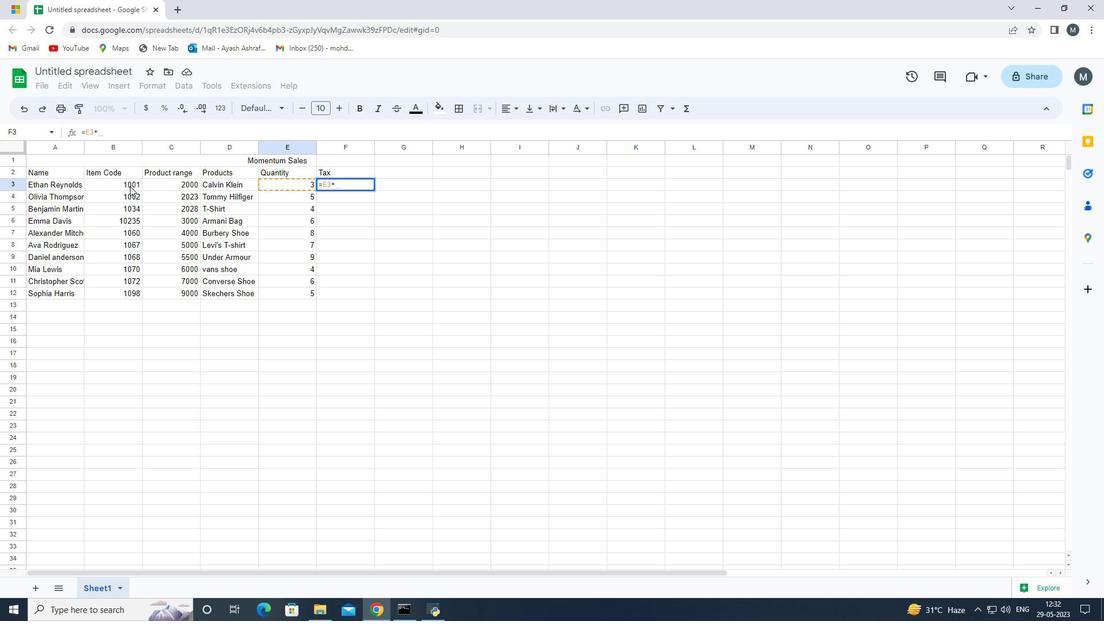 
Action: Key pressed <Key.shift><Key.shift><Key.shift><Key.shift><Key.shift><Key.shift><Key.shift><Key.shift><Key.shift><Key.shift><Key.shift><Key.shift><Key.shift><Key.shift><Key.shift><Key.shift><Key.shift><Key.shift><Key.shift><Key.shift><Key.shift><Key.shift><Key.shift><Key.shift><Key.shift><Key.shift><Key.shift><Key.shift><Key.shift><Key.shift><Key.shift><Key.shift><Key.shift><Key.shift><Key.shift><Key.shift>%<Key.enter>
Screenshot: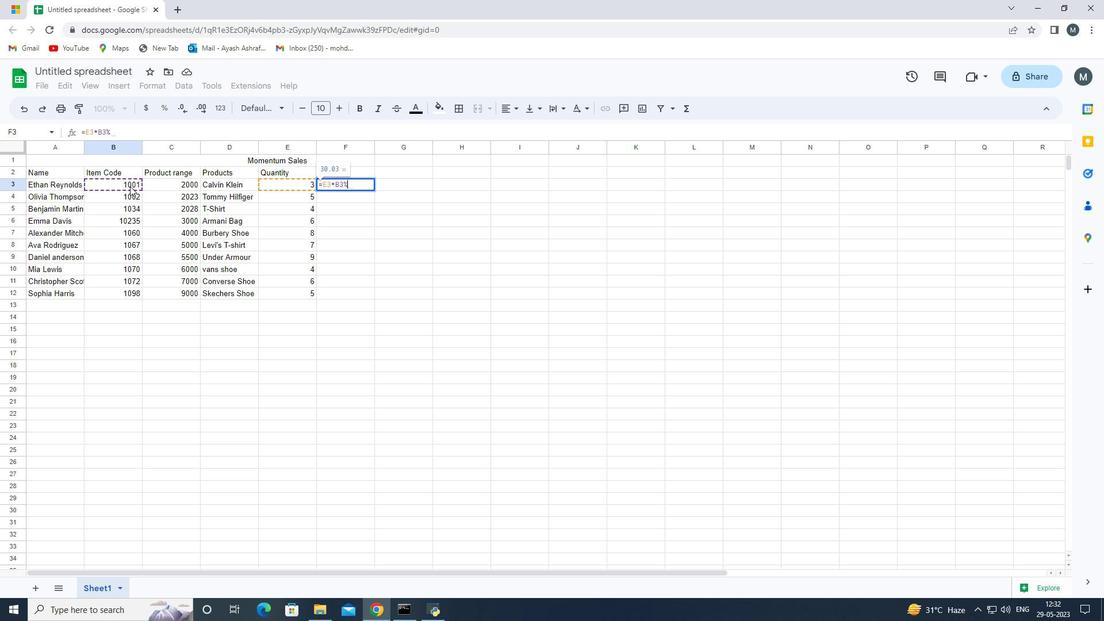 
Action: Mouse moved to (321, 435)
Screenshot: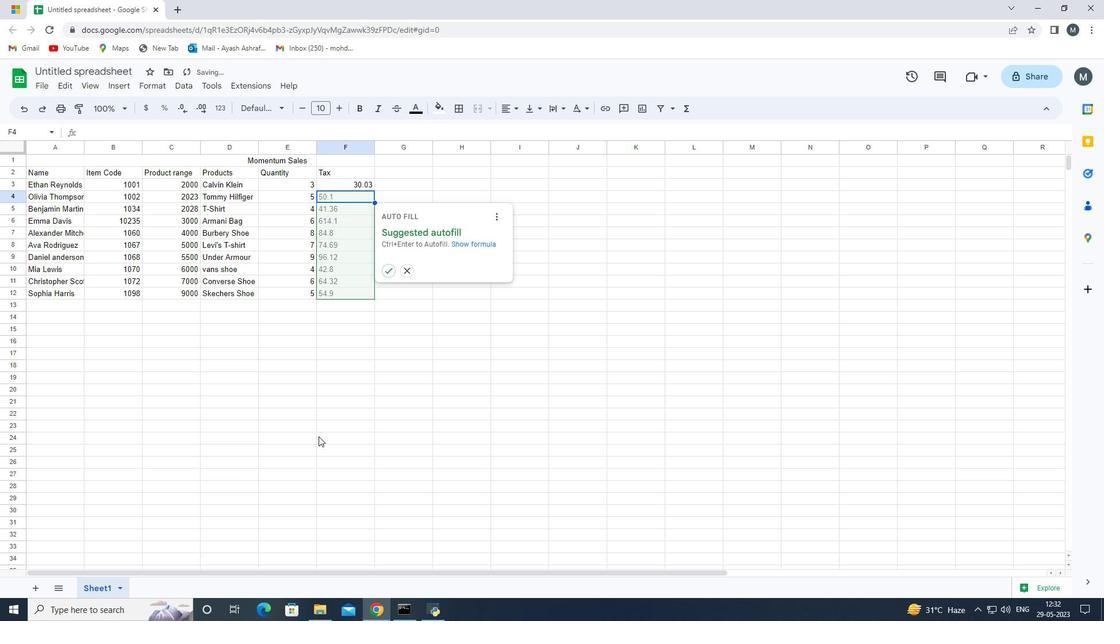
Action: Mouse pressed left at (321, 435)
Screenshot: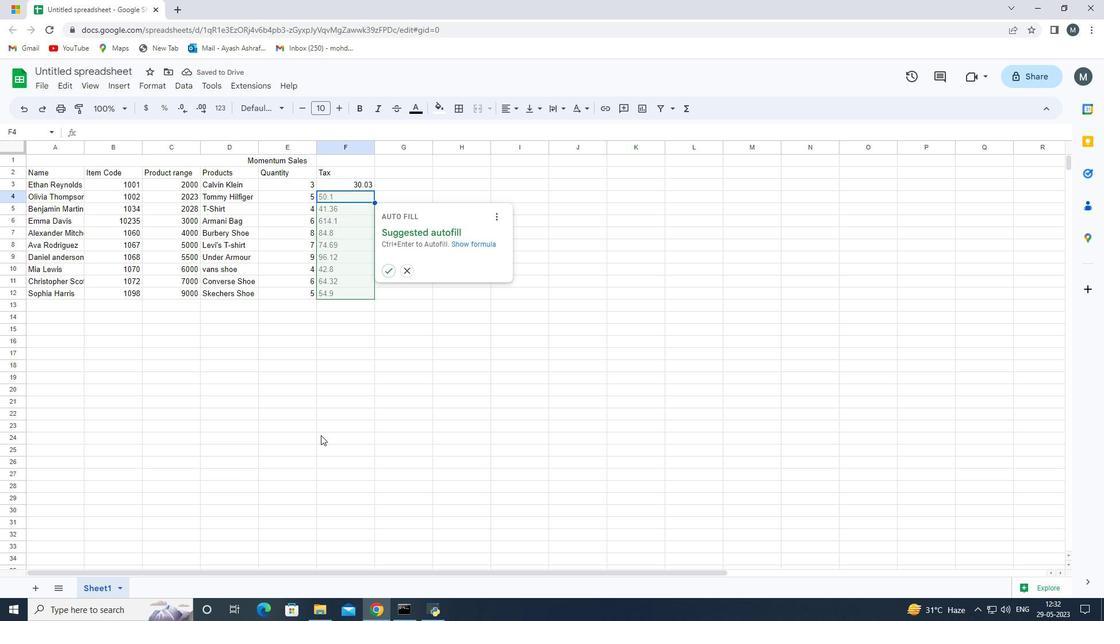 
Action: Mouse moved to (349, 198)
Screenshot: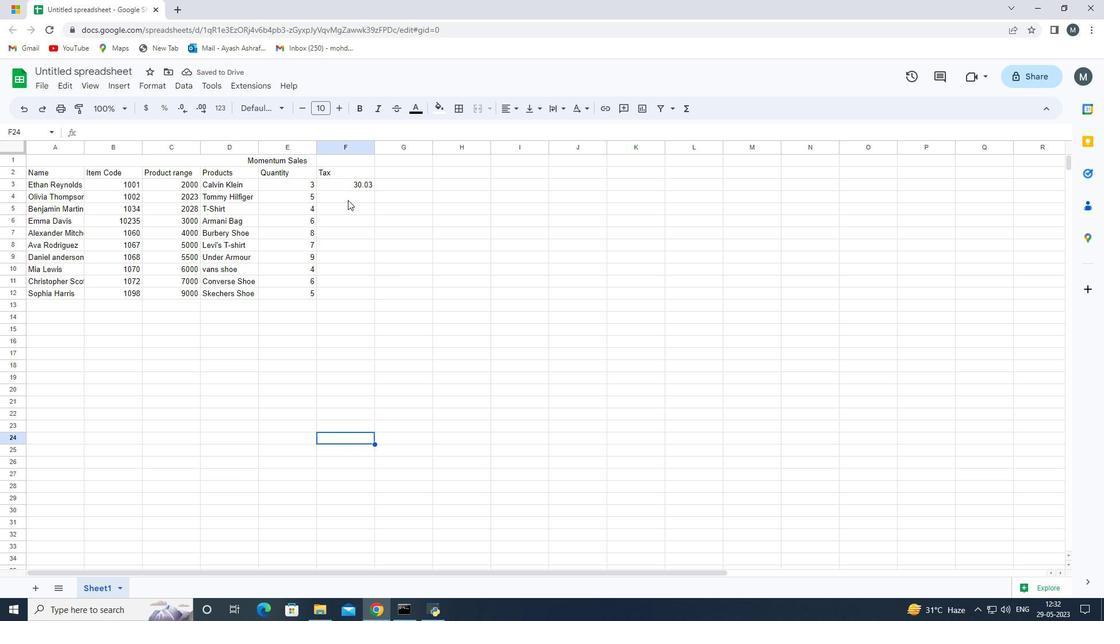 
Action: Mouse pressed left at (349, 198)
Screenshot: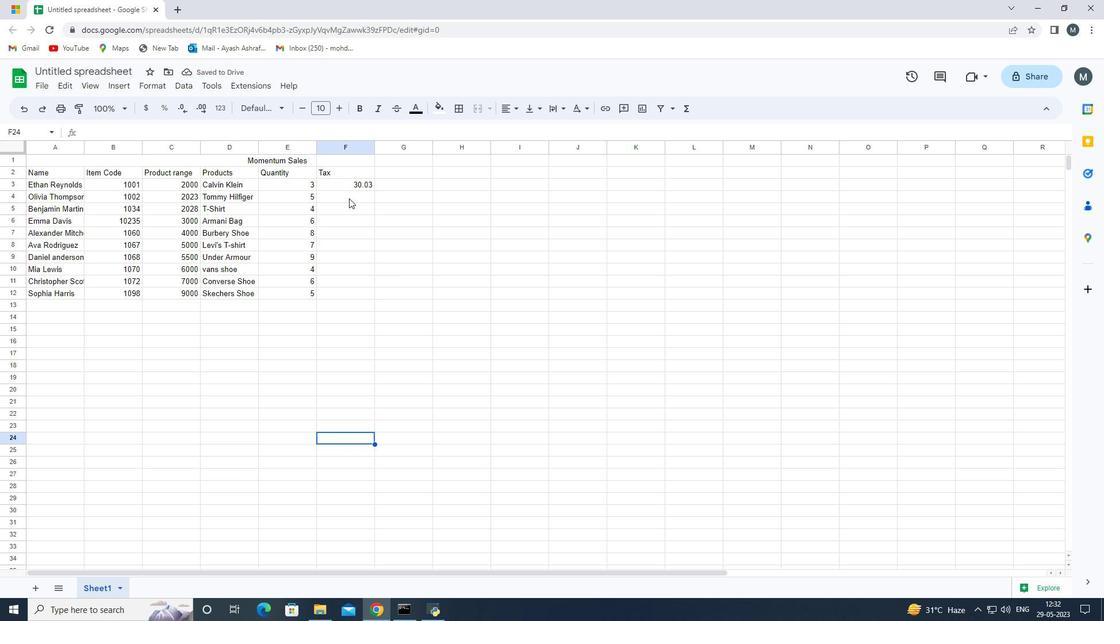 
Action: Mouse moved to (349, 198)
Screenshot: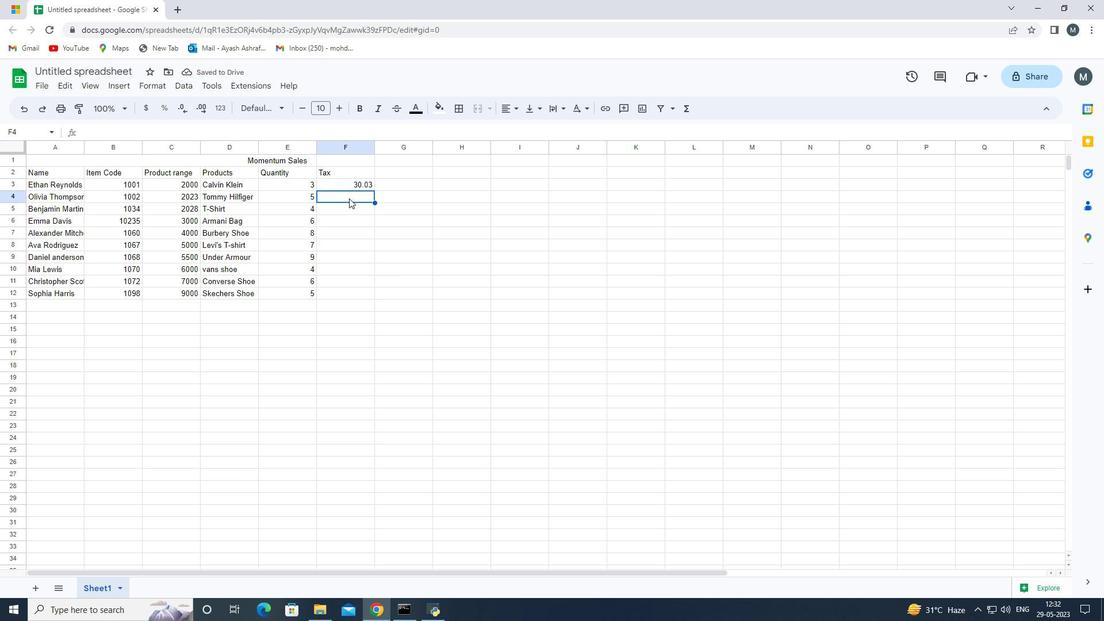 
Action: Key pressed =
Screenshot: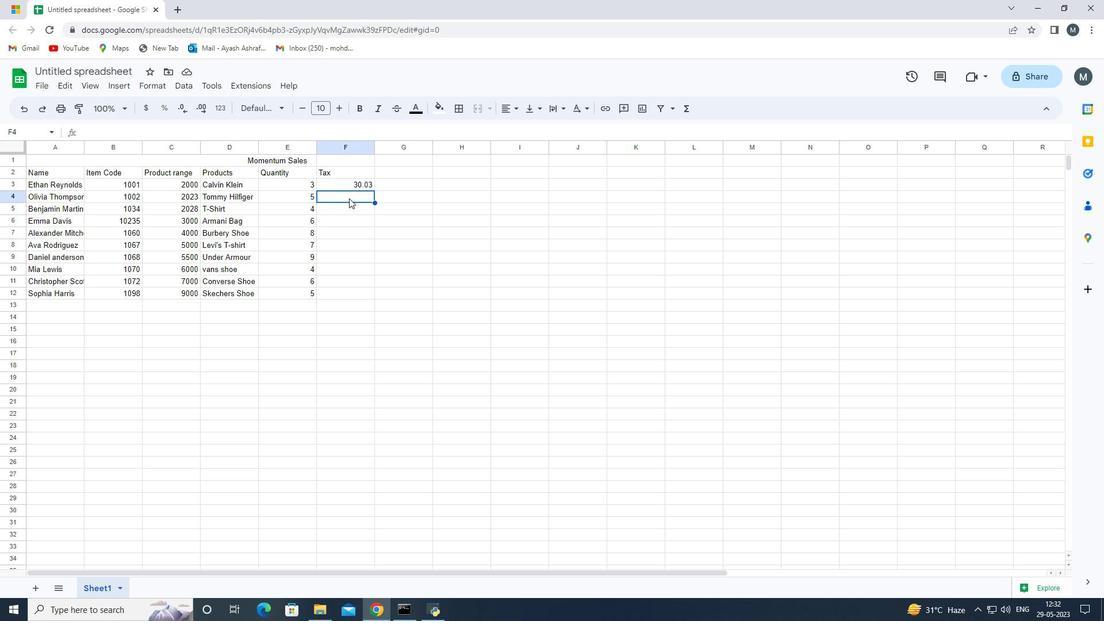 
Action: Mouse moved to (284, 196)
Screenshot: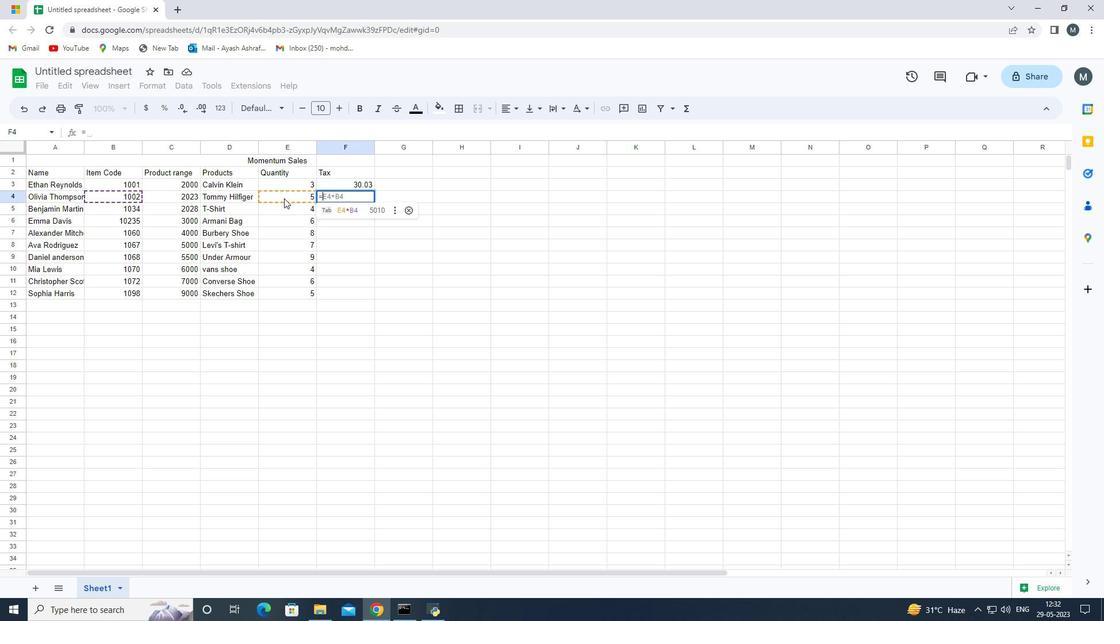 
Action: Mouse pressed left at (284, 196)
Screenshot: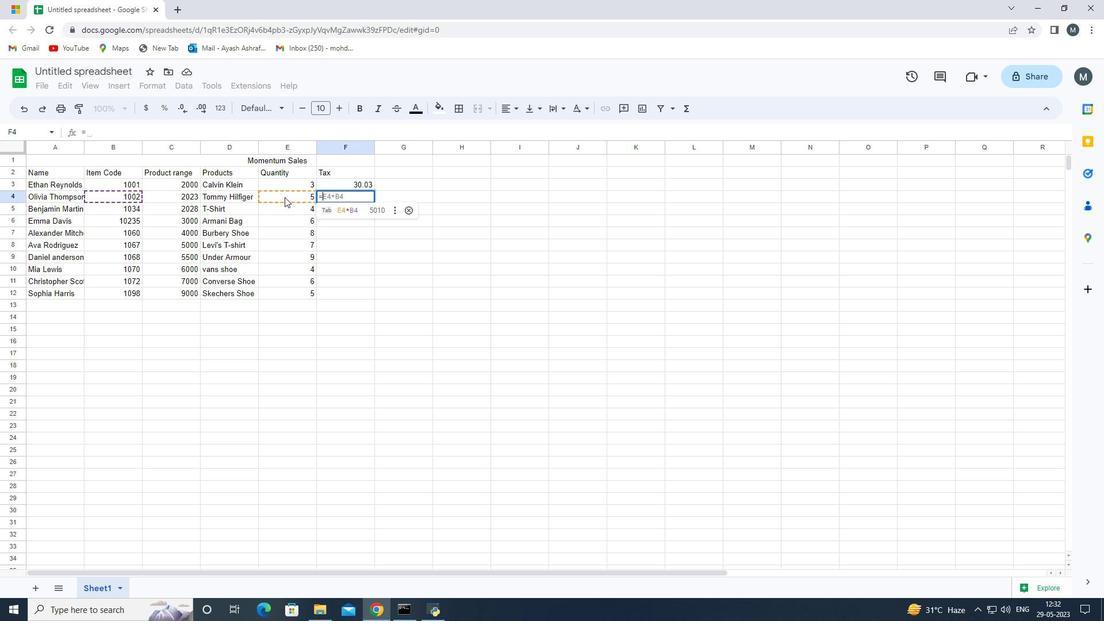
Action: Key pressed *
Screenshot: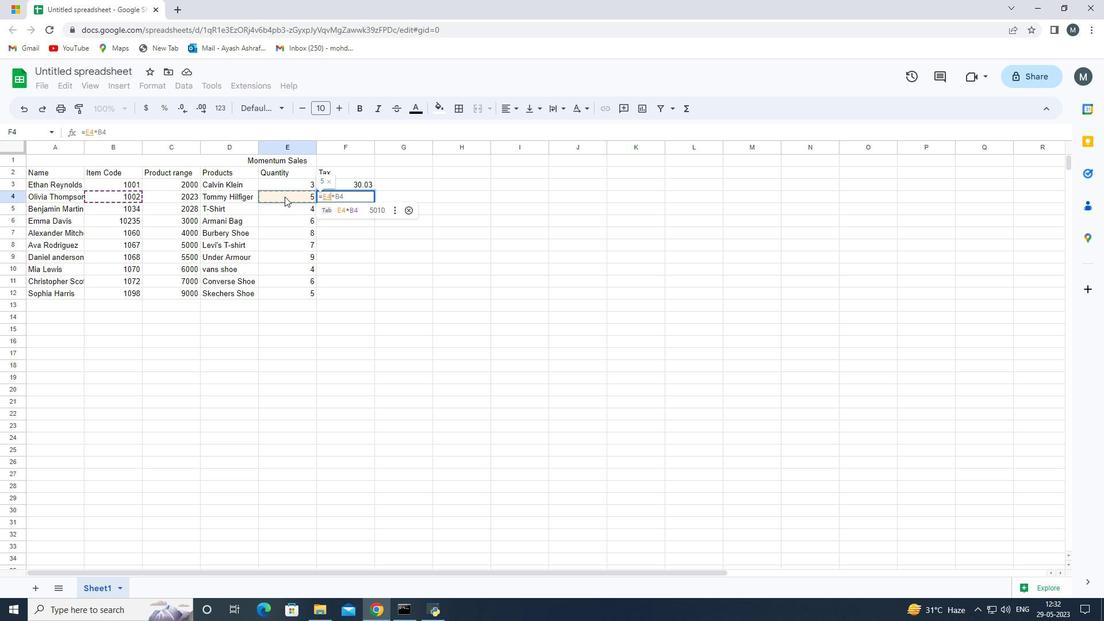 
Action: Mouse moved to (184, 195)
Screenshot: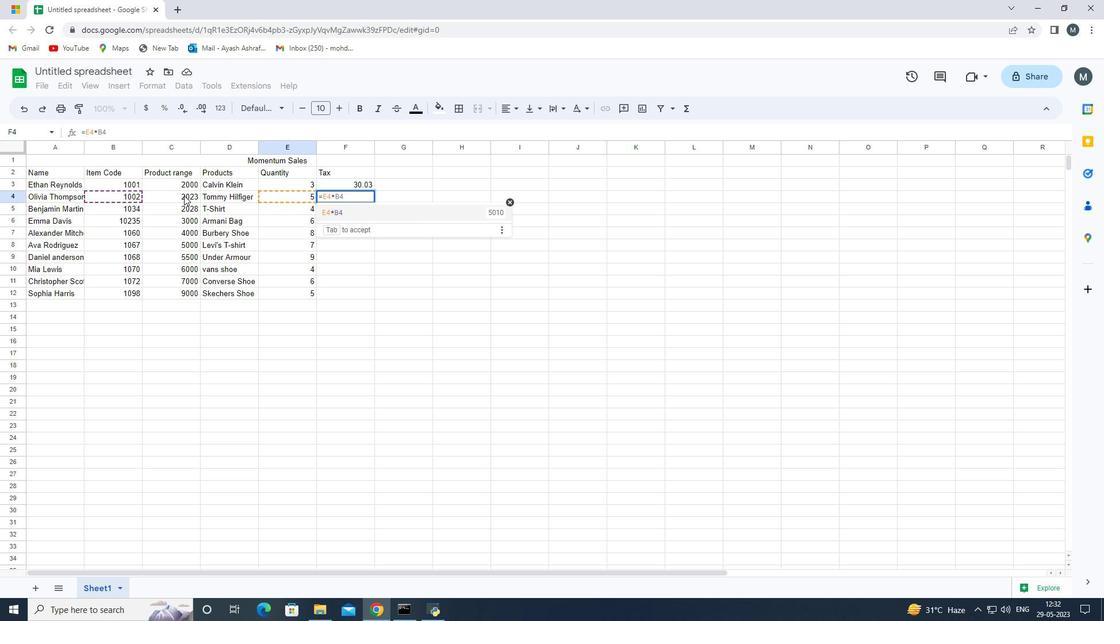 
Action: Mouse pressed left at (184, 195)
Screenshot: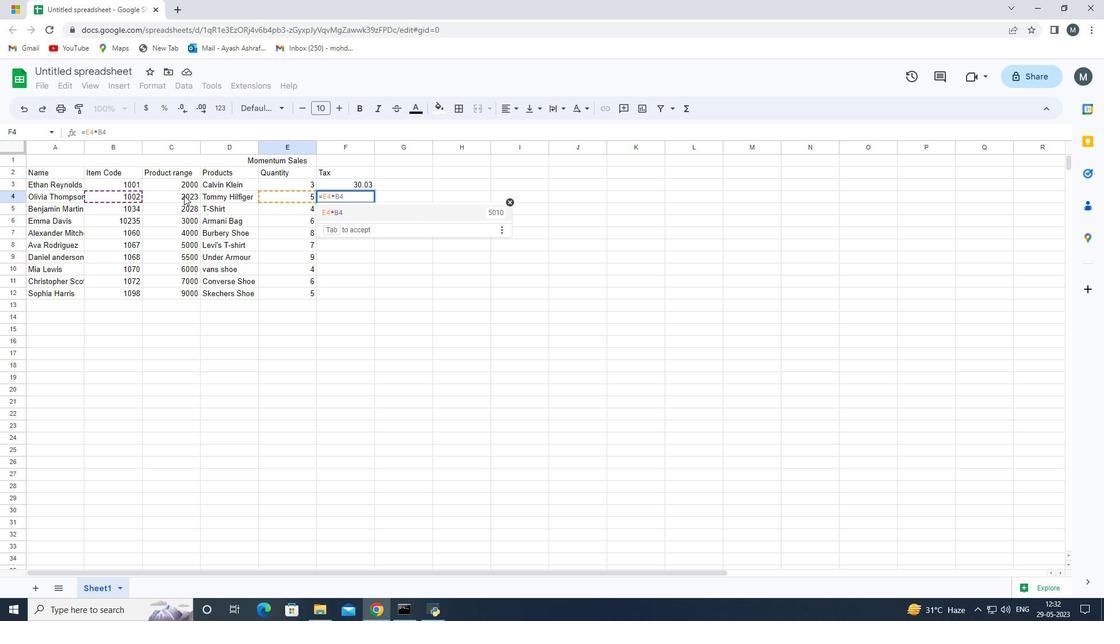 
Action: Key pressed <Key.shift><Key.shift><Key.shift><Key.shift><Key.shift><Key.shift><Key.shift><Key.shift><Key.shift><Key.shift><Key.shift><Key.shift><Key.shift><Key.shift><Key.shift><Key.shift><Key.shift><Key.shift><Key.shift><Key.shift><Key.shift><Key.shift><Key.shift><Key.shift><Key.shift><Key.shift><Key.shift><Key.shift><Key.shift>%<Key.enter>
Screenshot: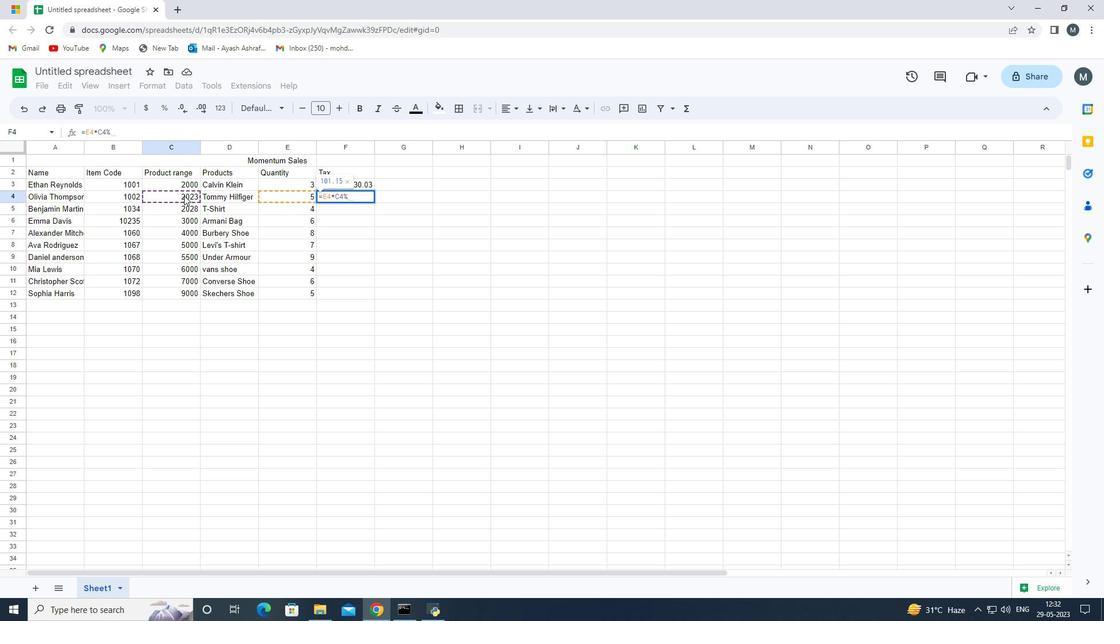 
Action: Mouse moved to (332, 216)
Screenshot: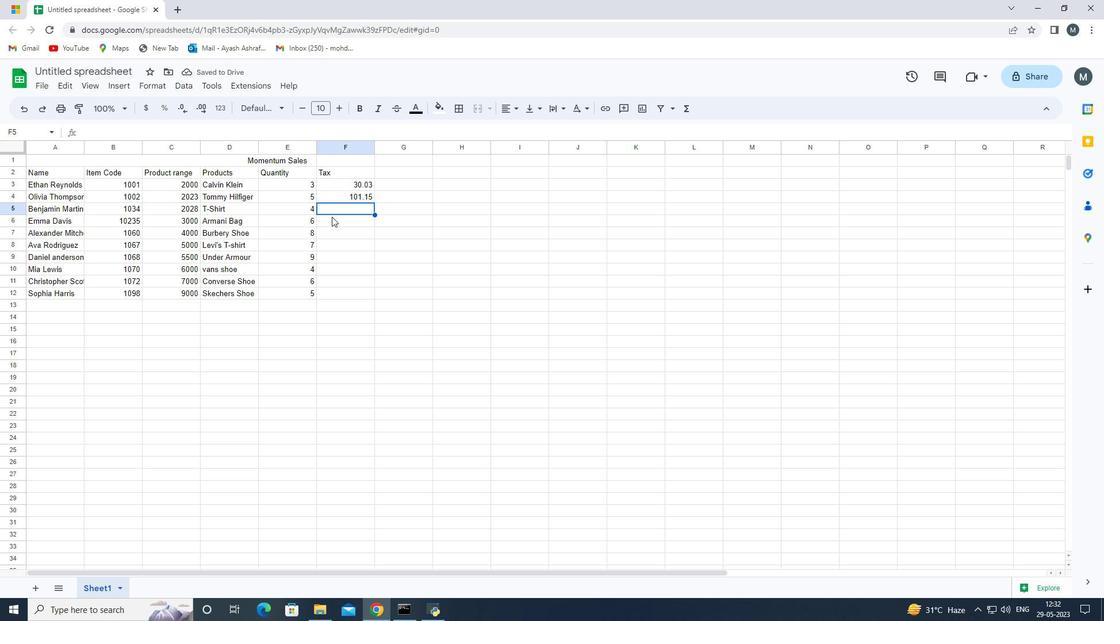 
Action: Key pressed =
Screenshot: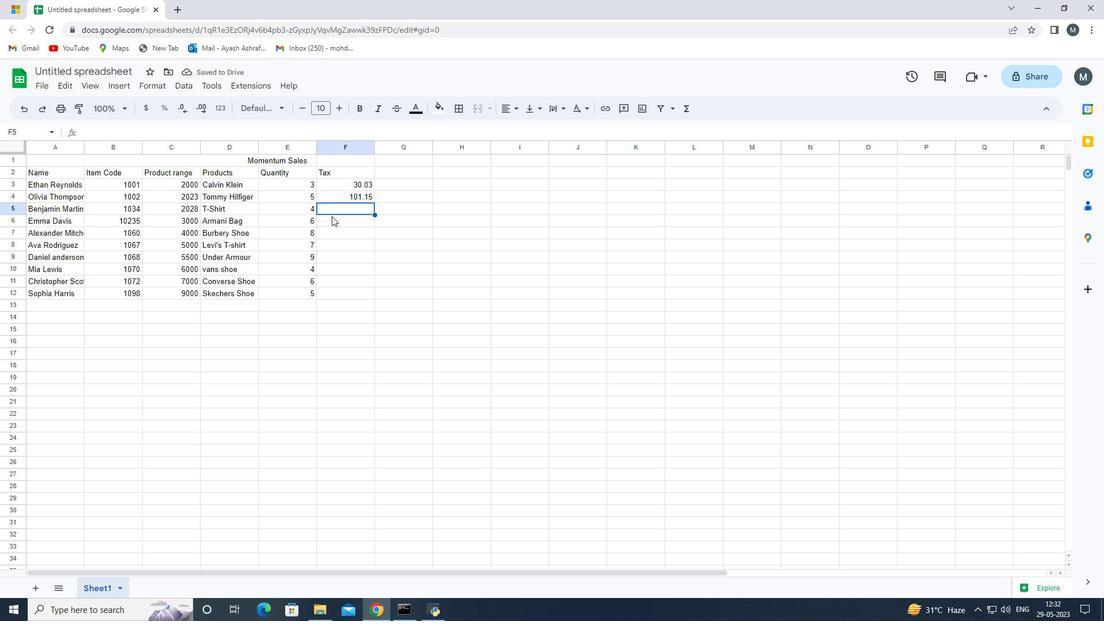 
Action: Mouse moved to (332, 216)
Screenshot: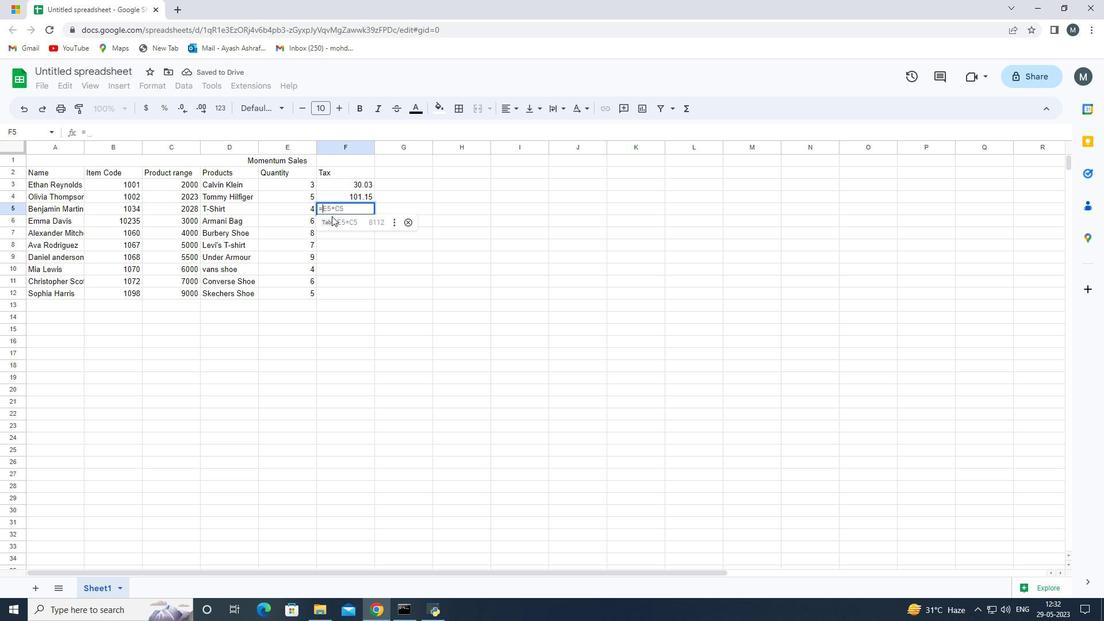 
Action: Key pressed <Key.enter>
Screenshot: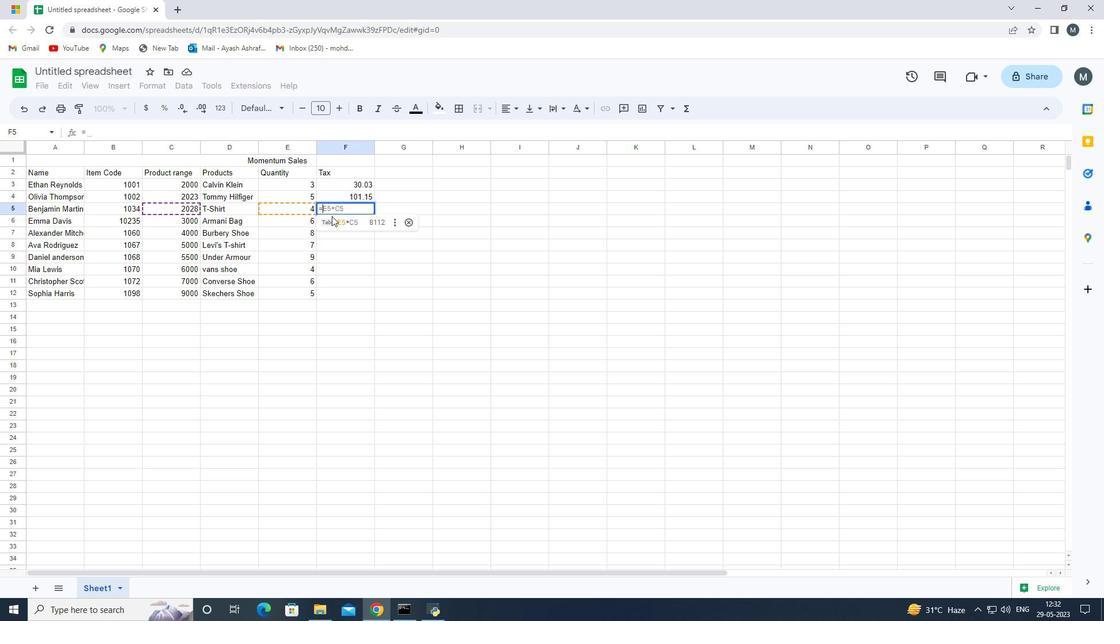 
Action: Mouse moved to (330, 218)
Screenshot: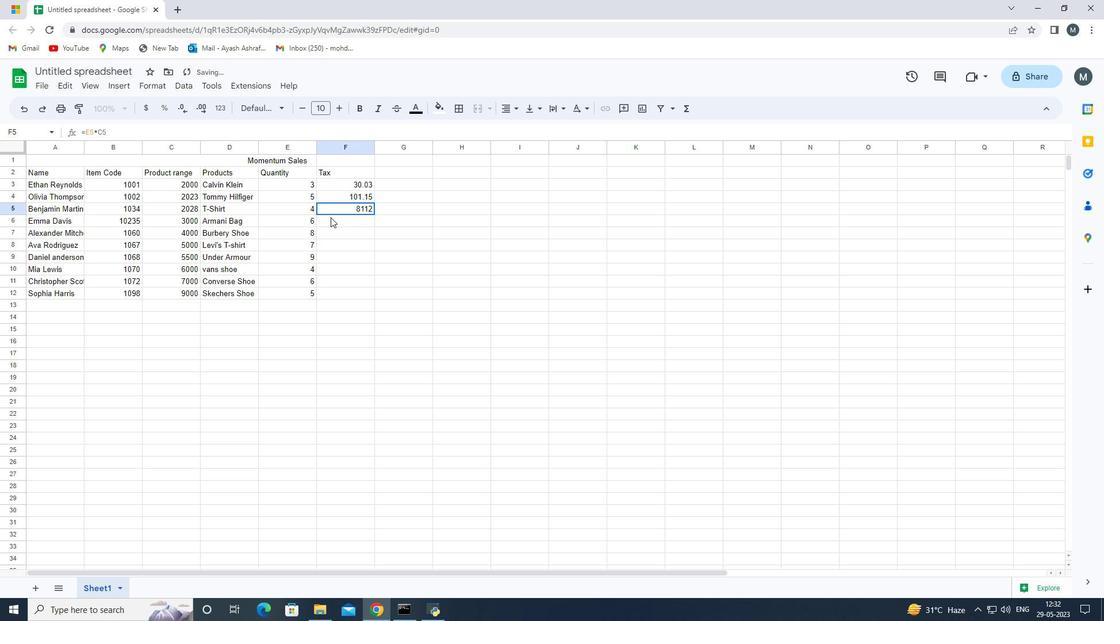 
Action: Mouse pressed left at (330, 218)
Screenshot: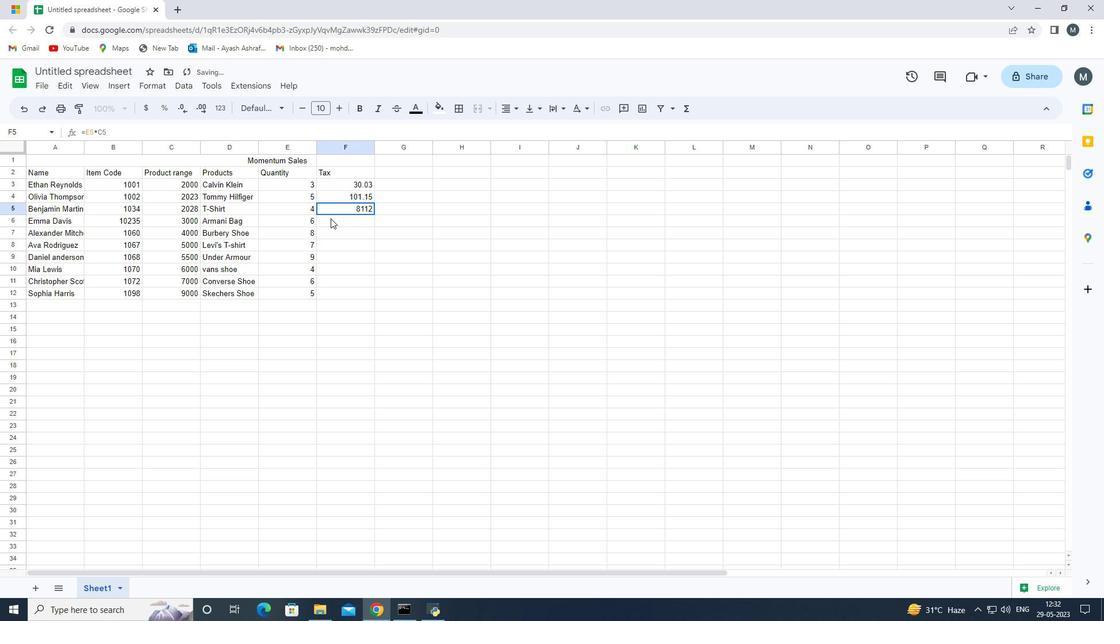 
Action: Mouse moved to (369, 207)
Screenshot: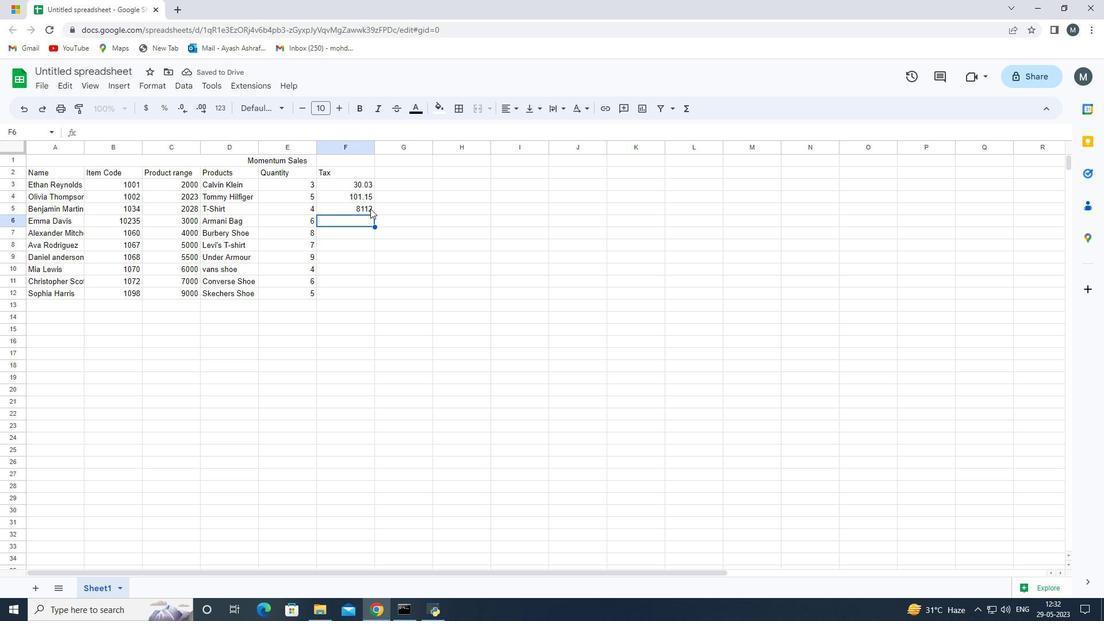 
Action: Mouse pressed left at (369, 207)
Screenshot: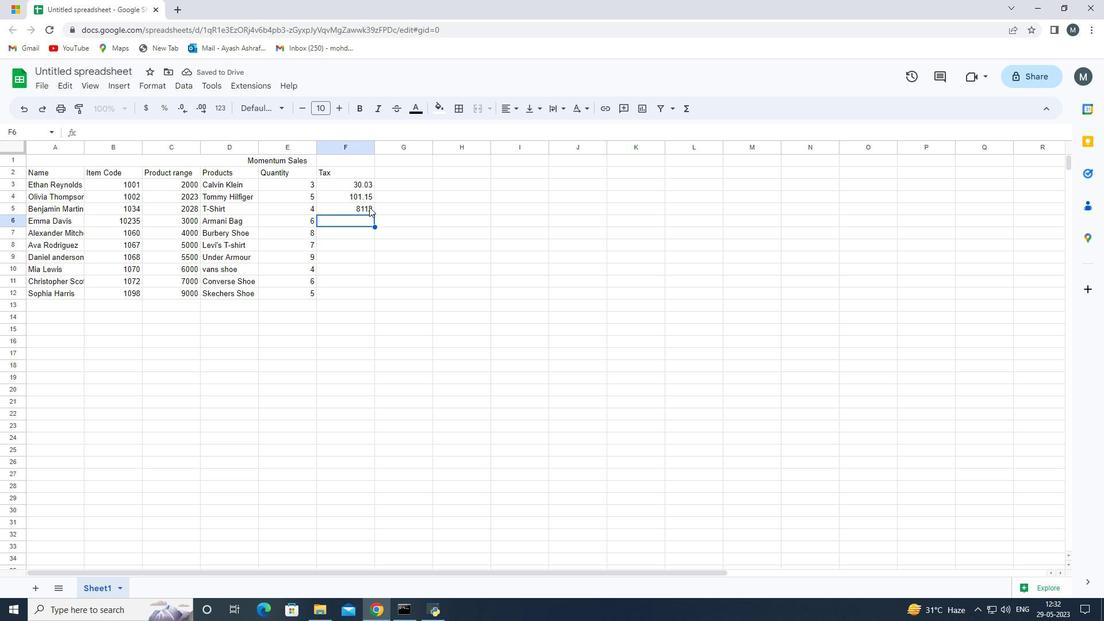 
Action: Mouse moved to (375, 214)
Screenshot: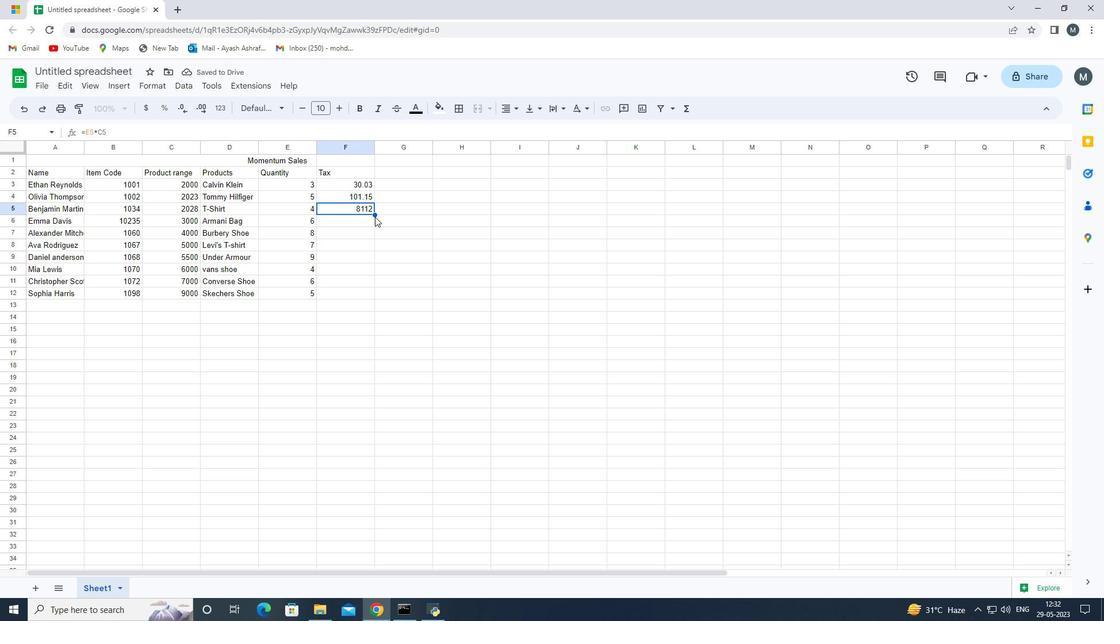 
Action: Mouse pressed left at (375, 214)
Screenshot: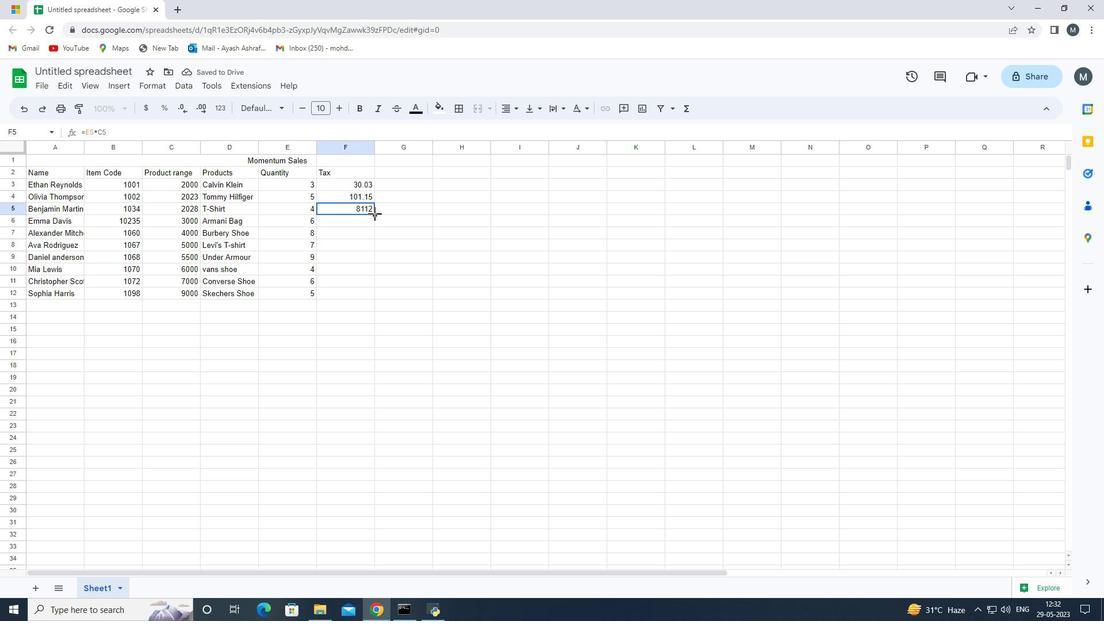 
Action: Mouse moved to (342, 371)
Screenshot: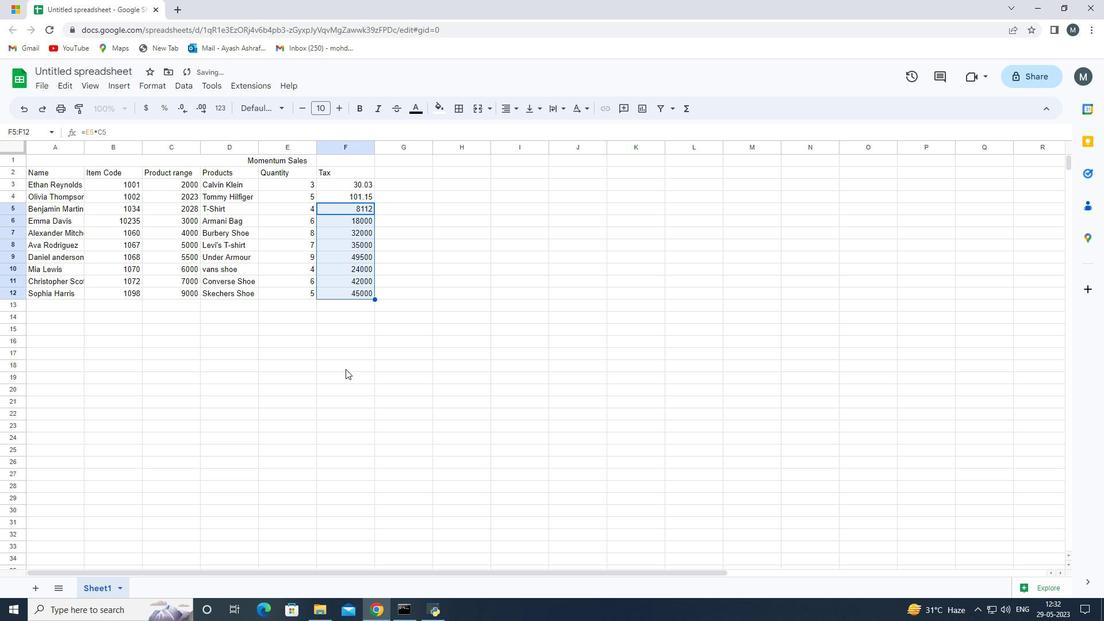 
Action: Mouse pressed left at (342, 371)
Screenshot: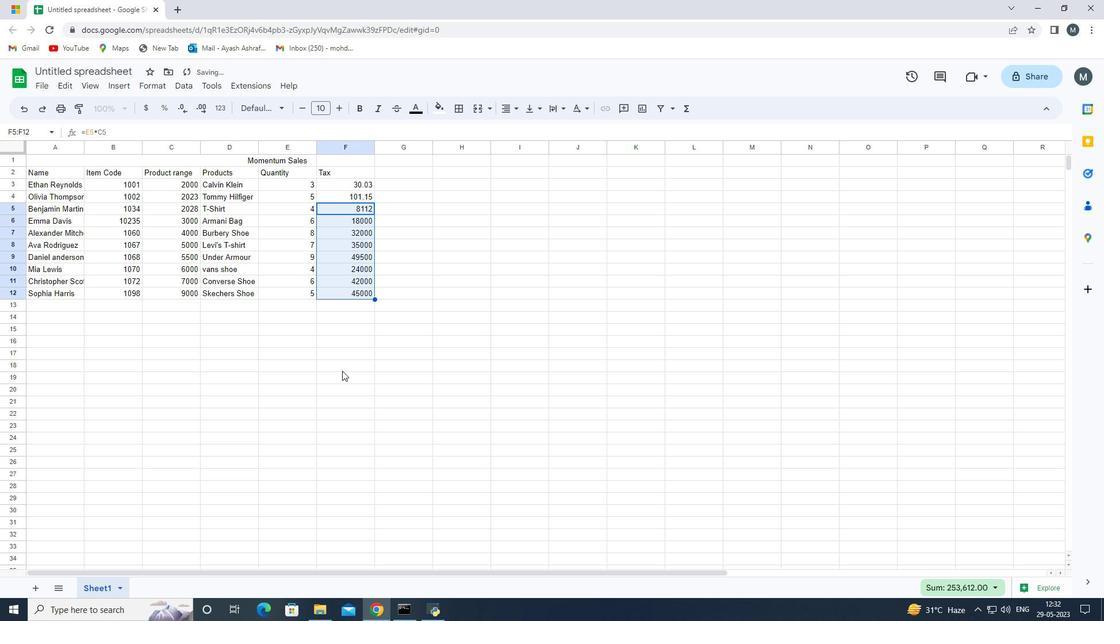 
Action: Mouse moved to (412, 172)
Screenshot: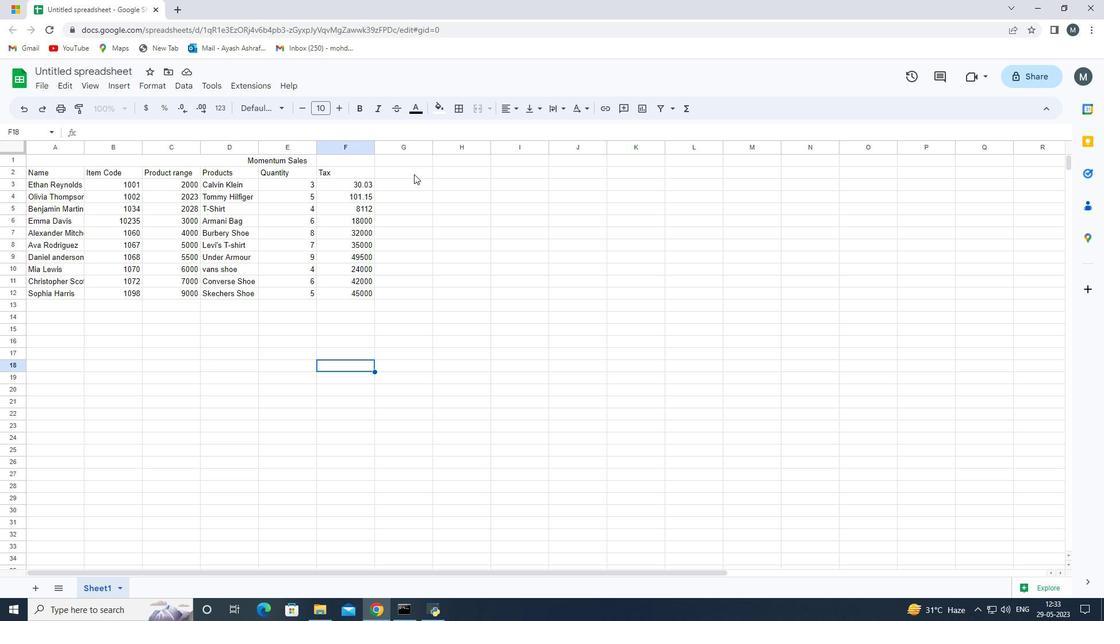 
Action: Mouse pressed left at (412, 172)
Screenshot: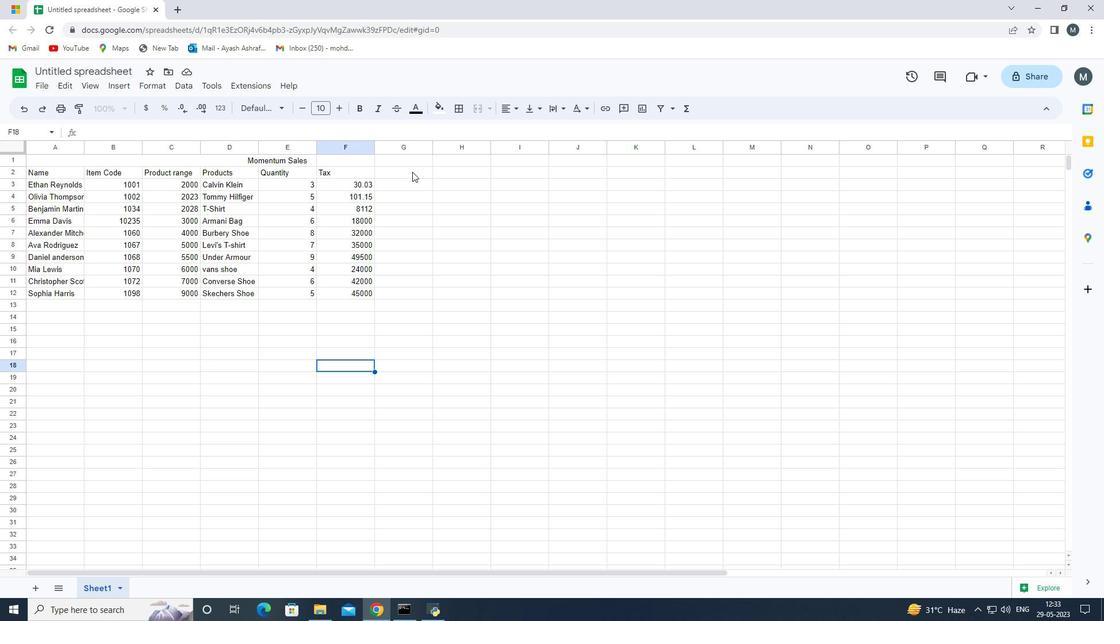 
Action: Key pressed <Key.shift>Total<Key.enter>
Screenshot: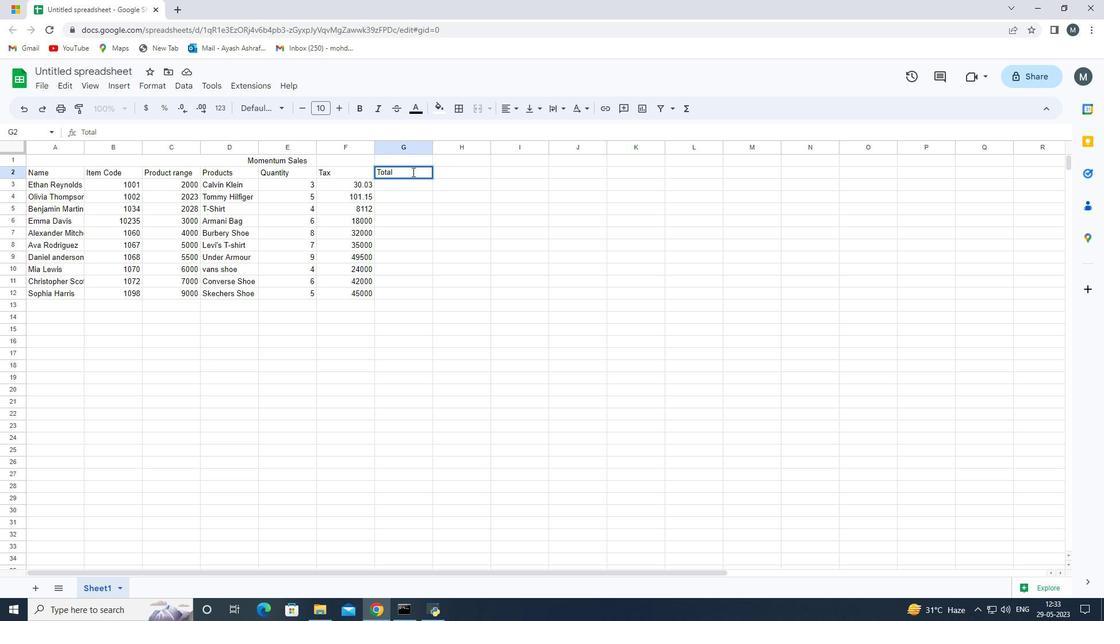 
Action: Mouse moved to (306, 183)
Screenshot: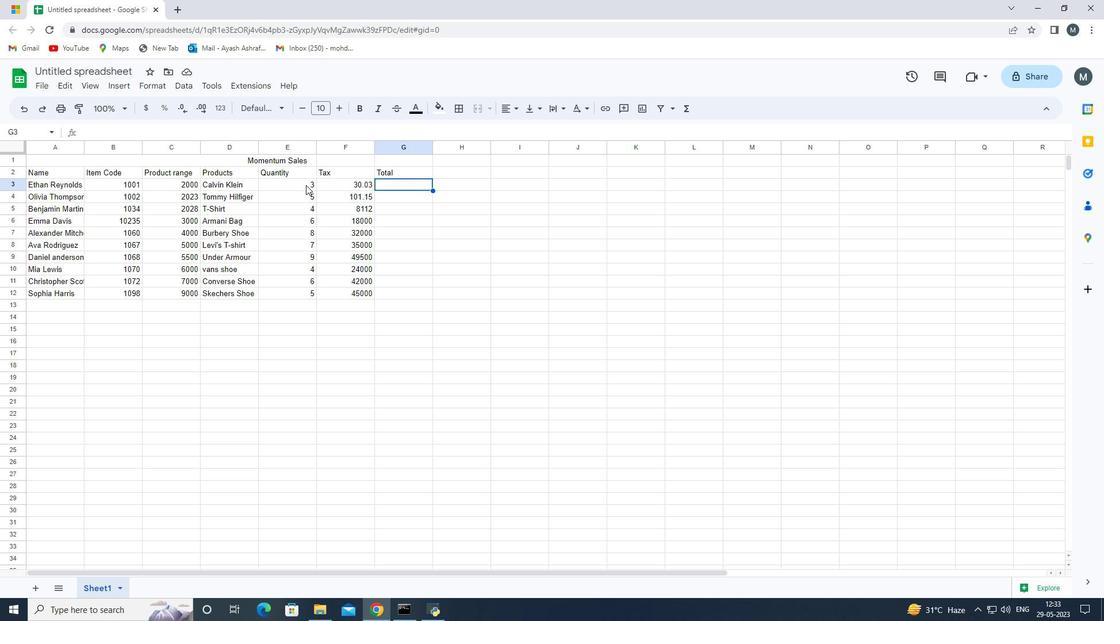 
Action: Mouse pressed left at (306, 183)
Screenshot: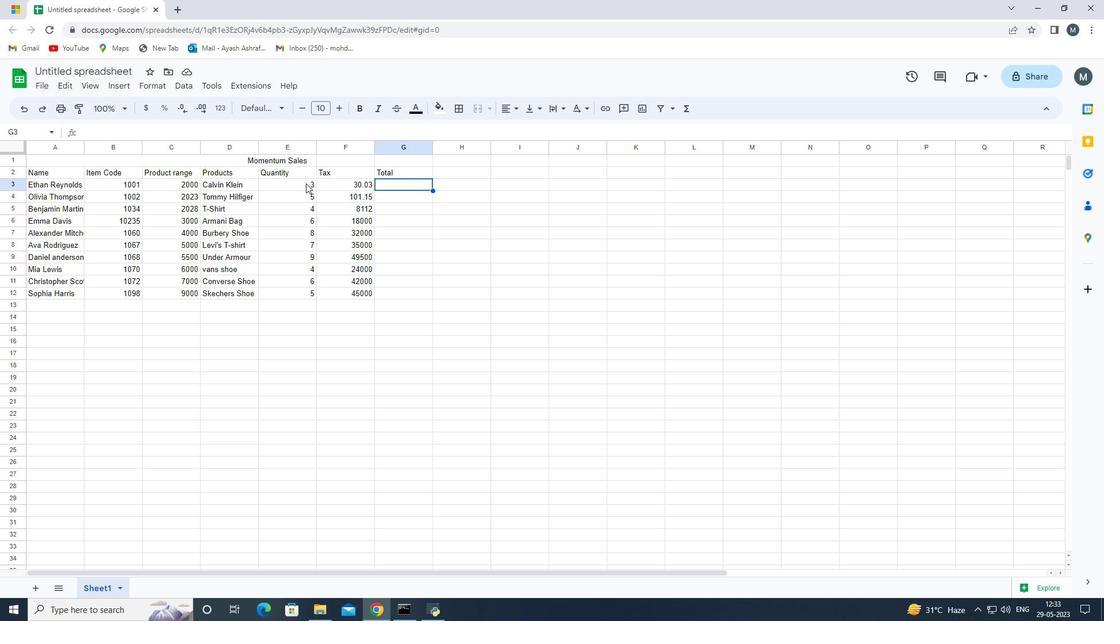 
Action: Mouse moved to (344, 184)
Screenshot: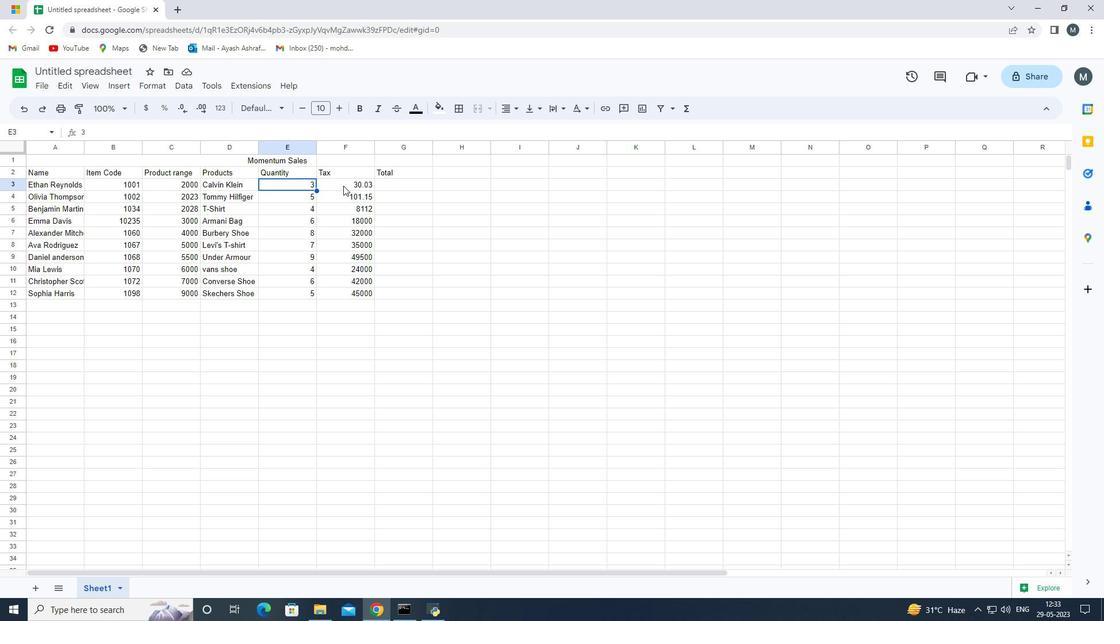 
Action: Mouse pressed left at (344, 184)
Screenshot: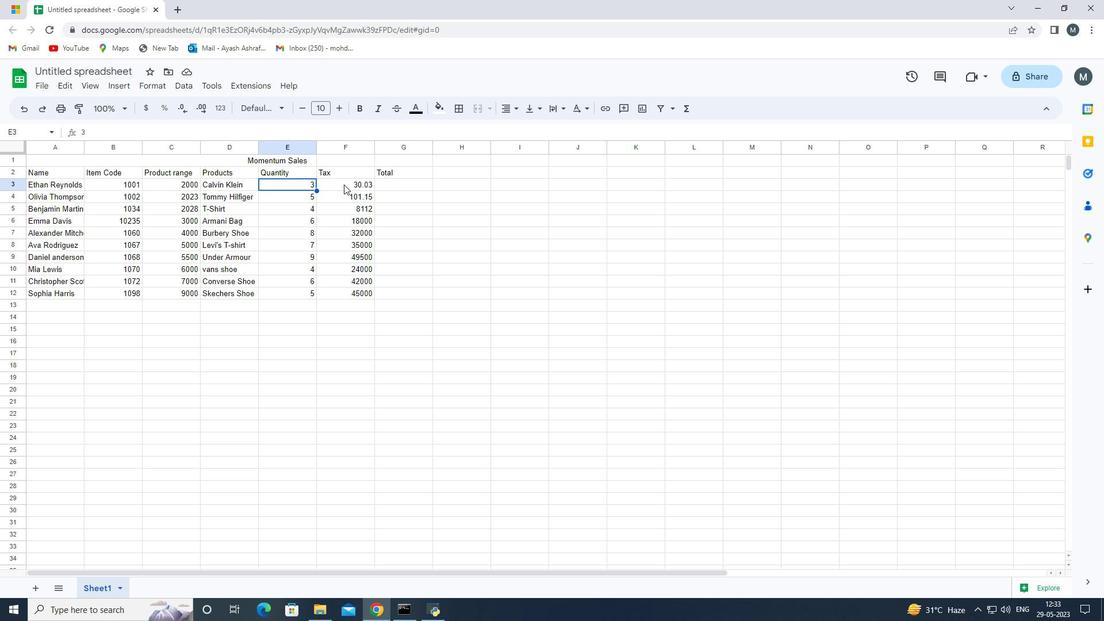 
Action: Mouse moved to (306, 189)
Screenshot: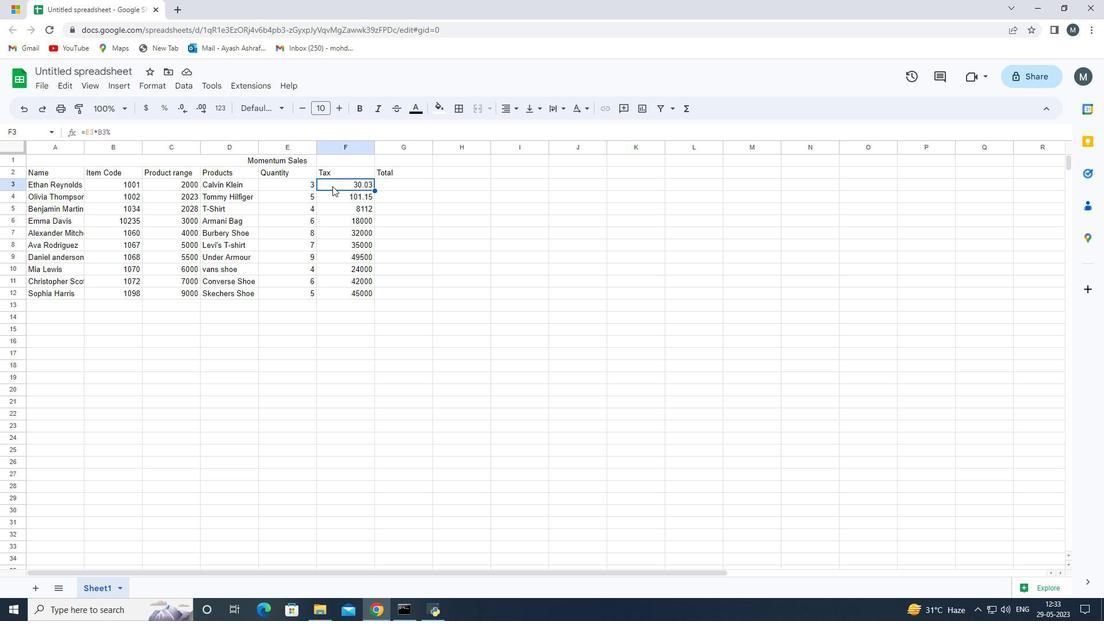 
Action: Mouse pressed left at (306, 189)
Screenshot: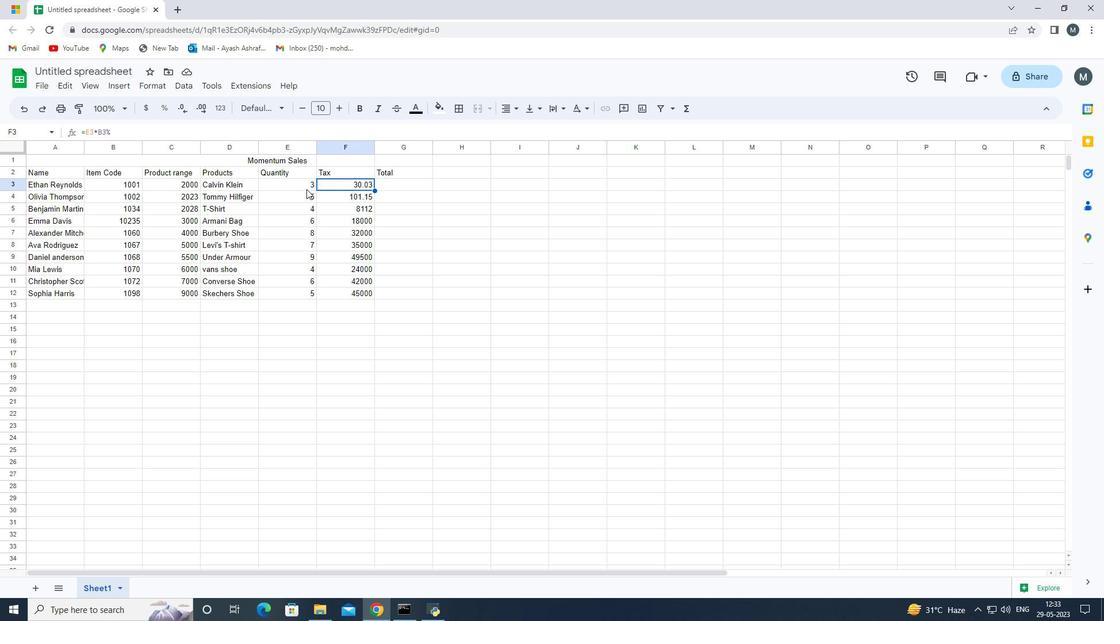
Action: Mouse moved to (399, 185)
Screenshot: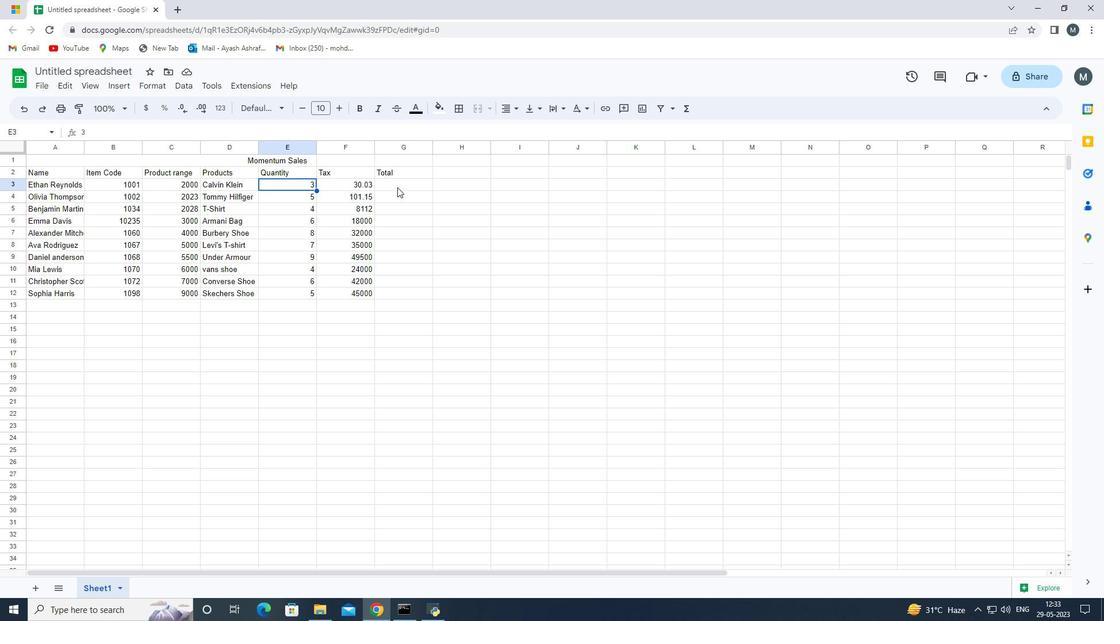 
Action: Mouse pressed left at (399, 185)
Screenshot: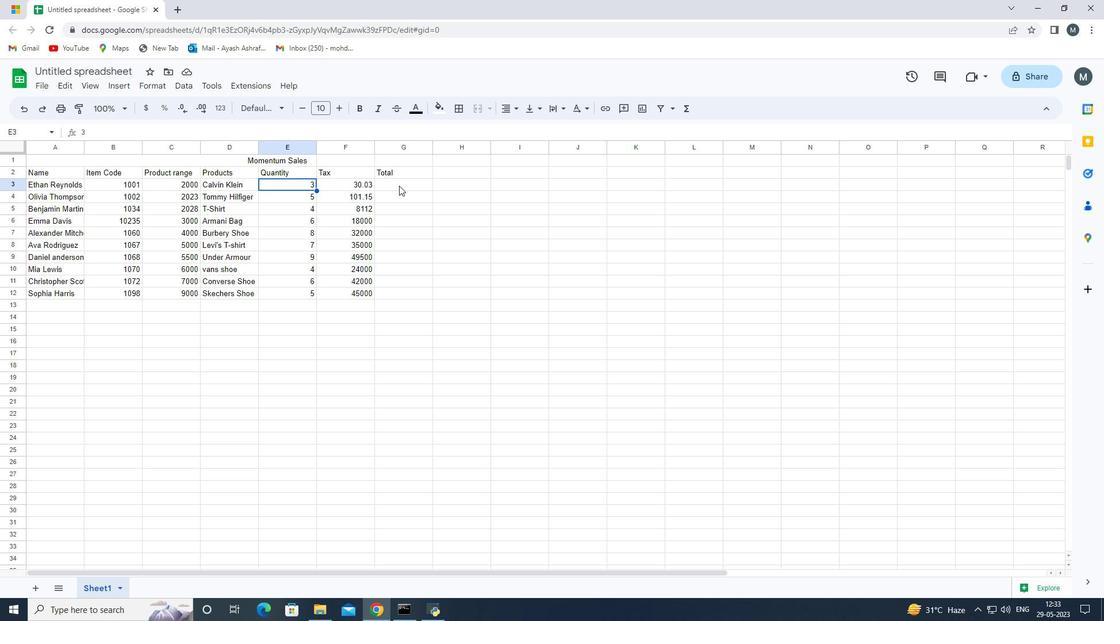 
Action: Key pressed =<Key.enter>
Screenshot: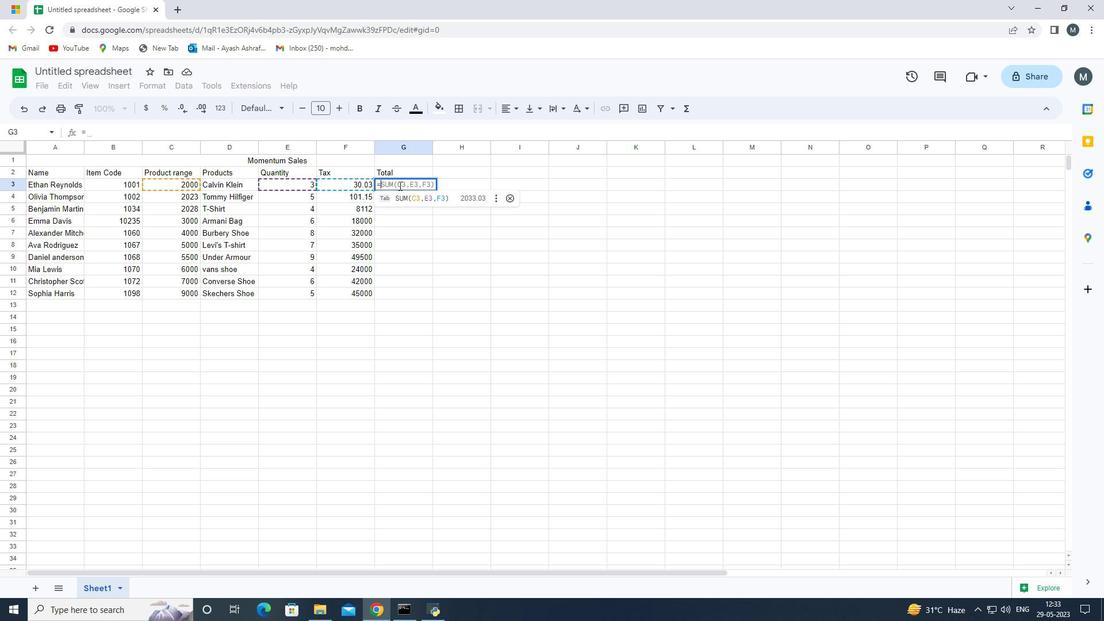 
Action: Mouse moved to (424, 184)
Screenshot: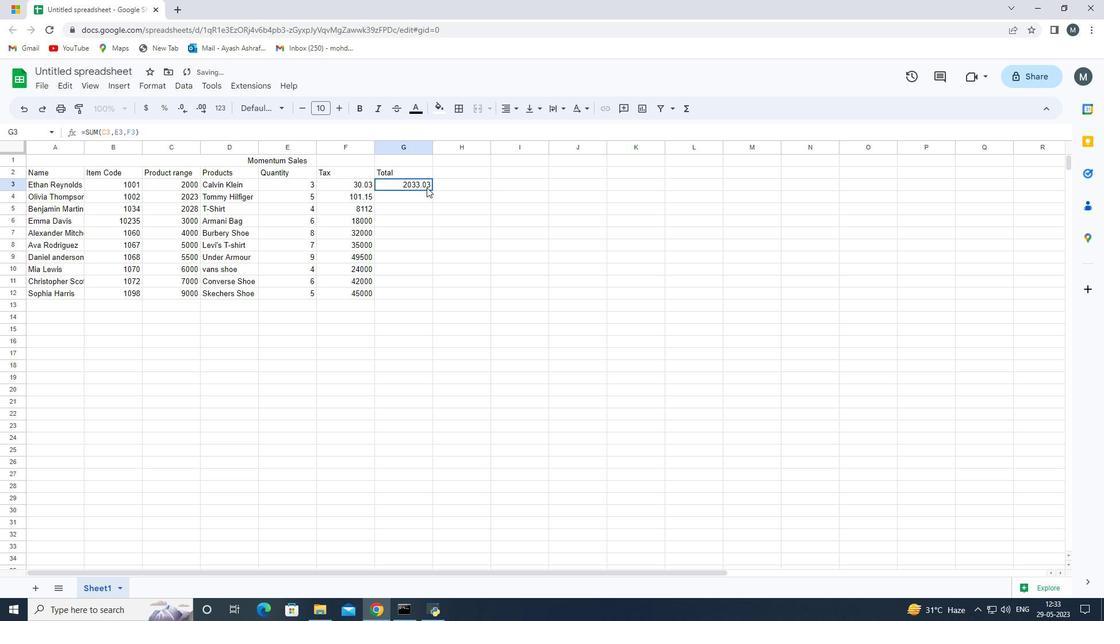 
Action: Mouse pressed left at (424, 184)
Screenshot: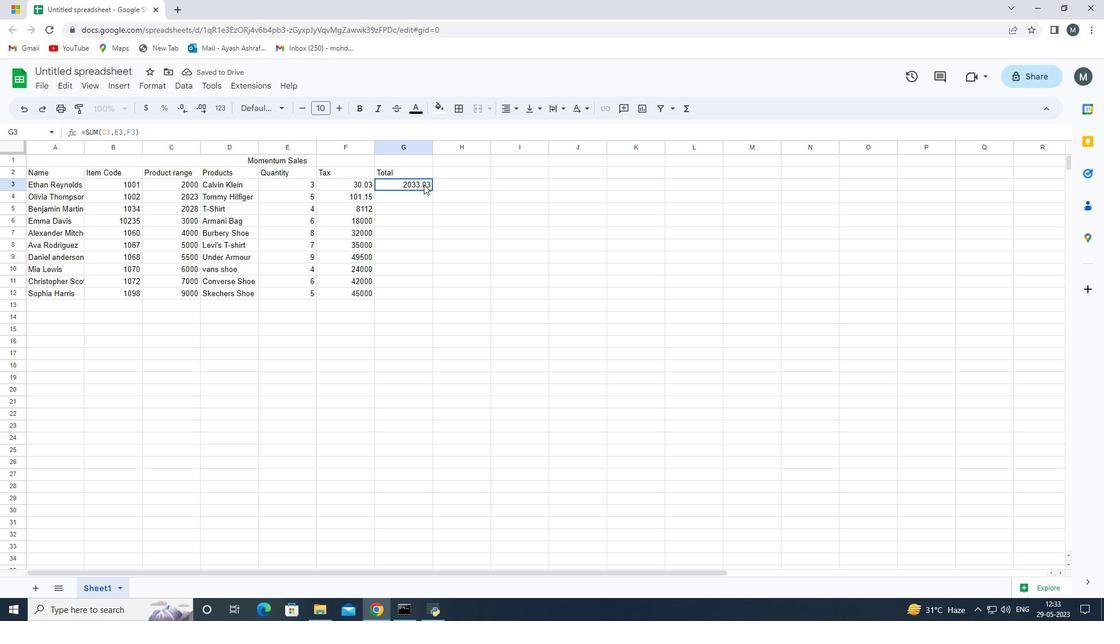
Action: Mouse moved to (433, 191)
Screenshot: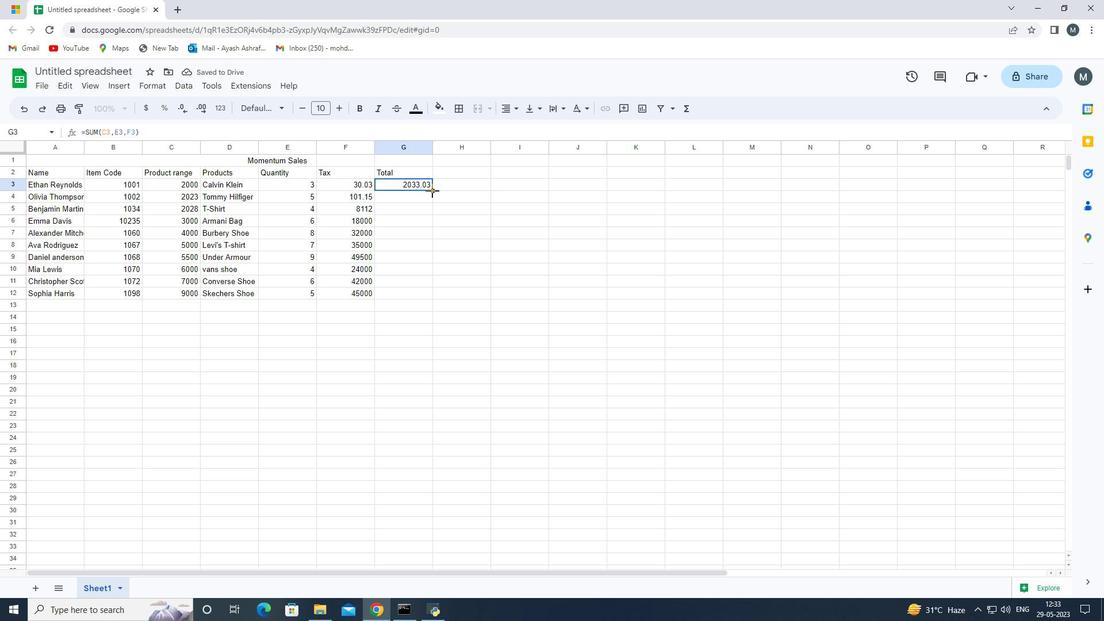 
Action: Mouse pressed left at (433, 191)
Screenshot: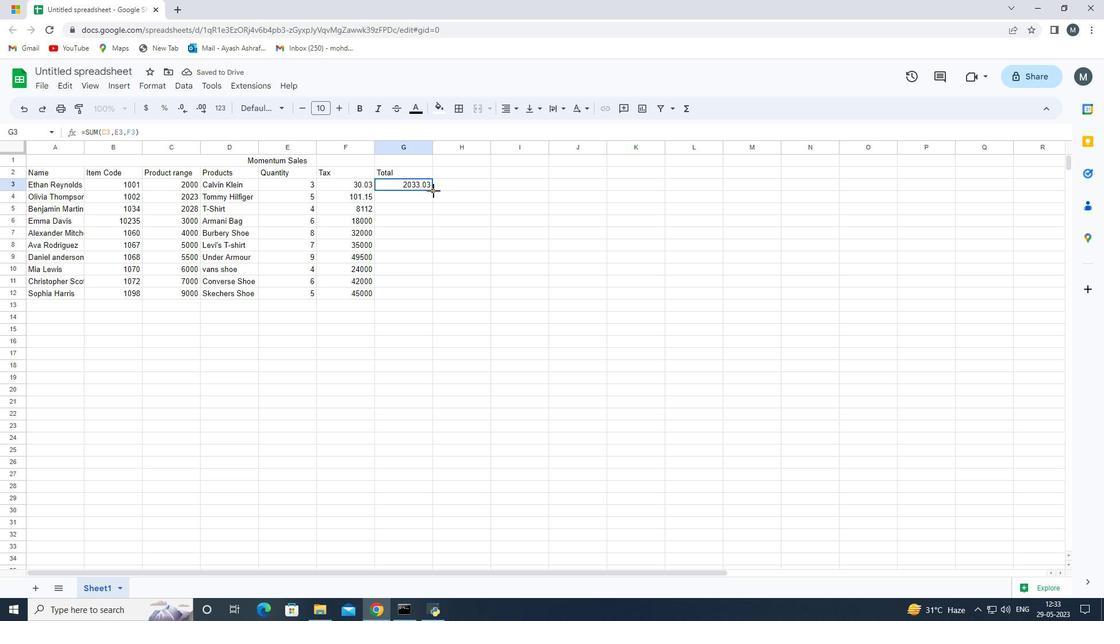 
Action: Mouse moved to (408, 357)
Screenshot: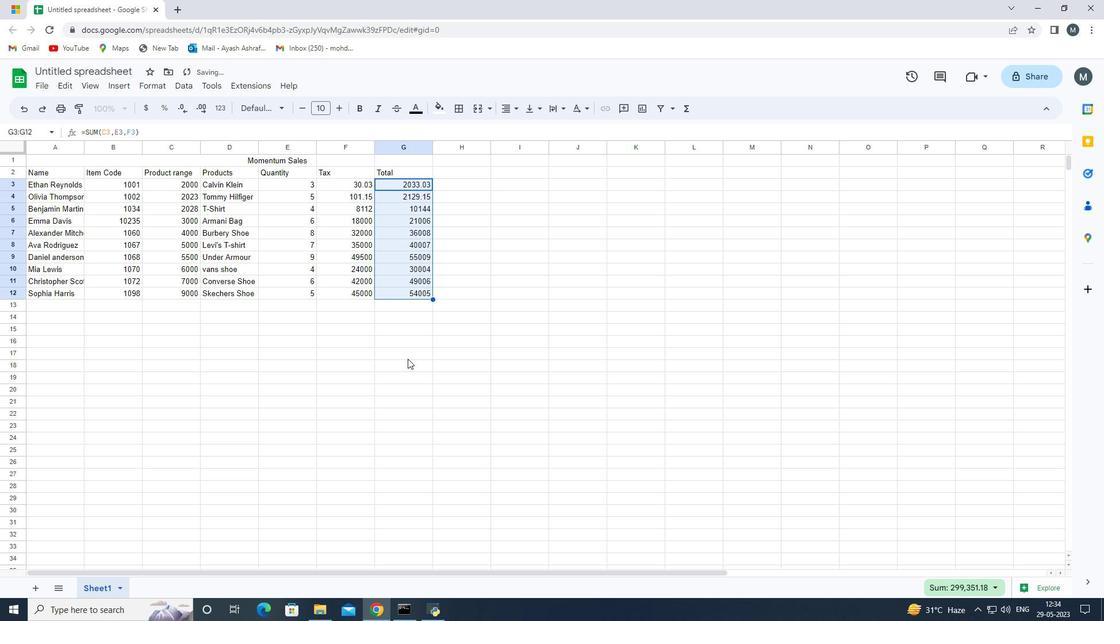
Action: Mouse pressed left at (408, 357)
Screenshot: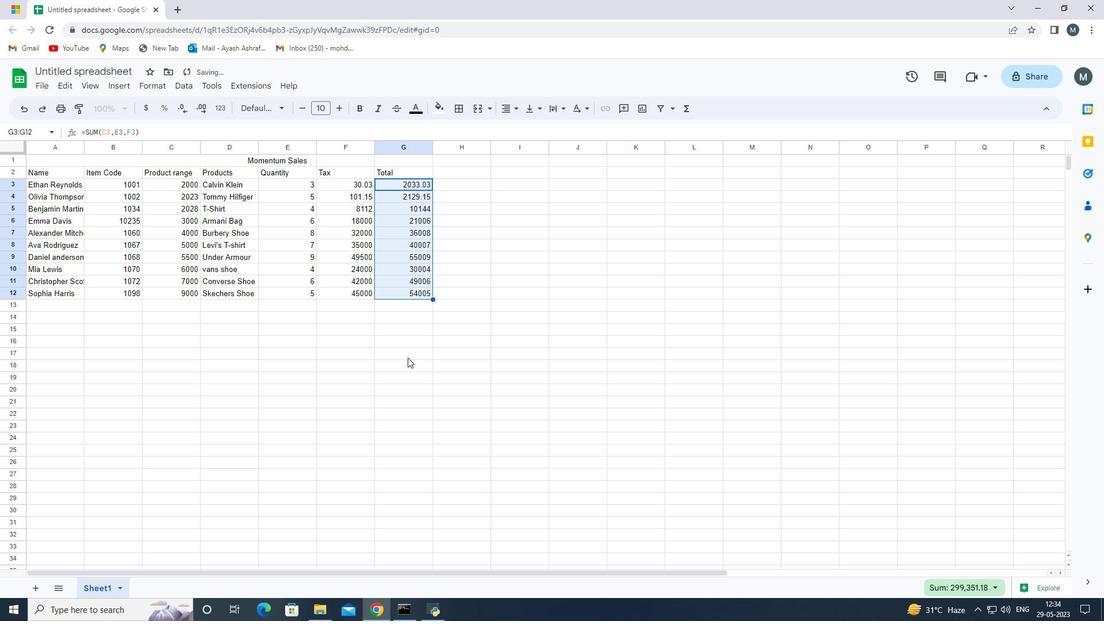 
Action: Mouse moved to (42, 83)
Screenshot: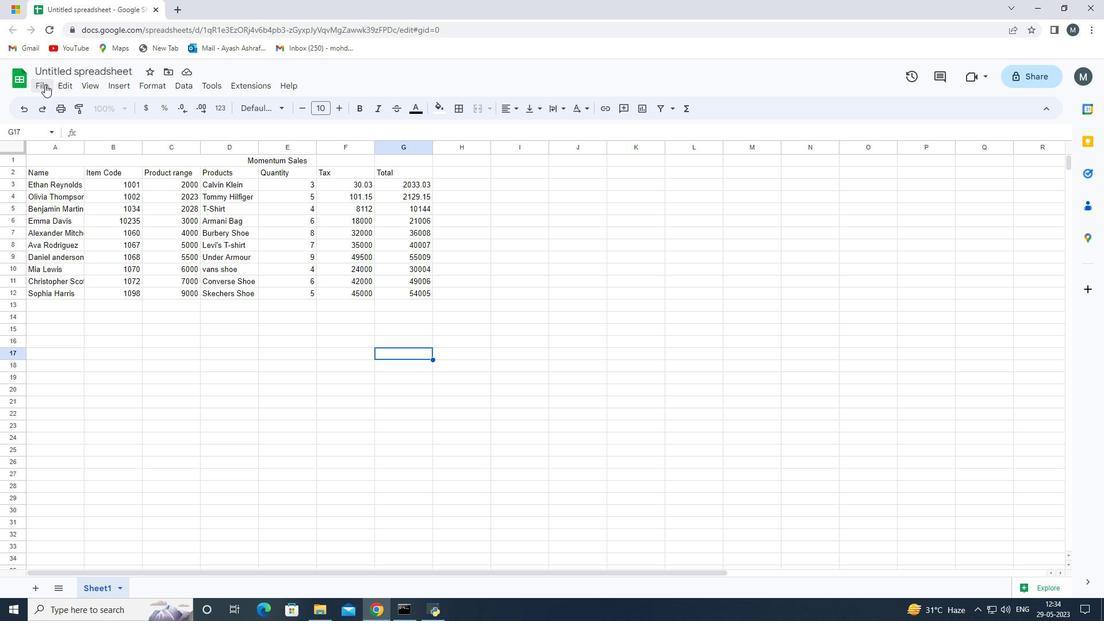 
Action: Mouse pressed left at (42, 83)
Screenshot: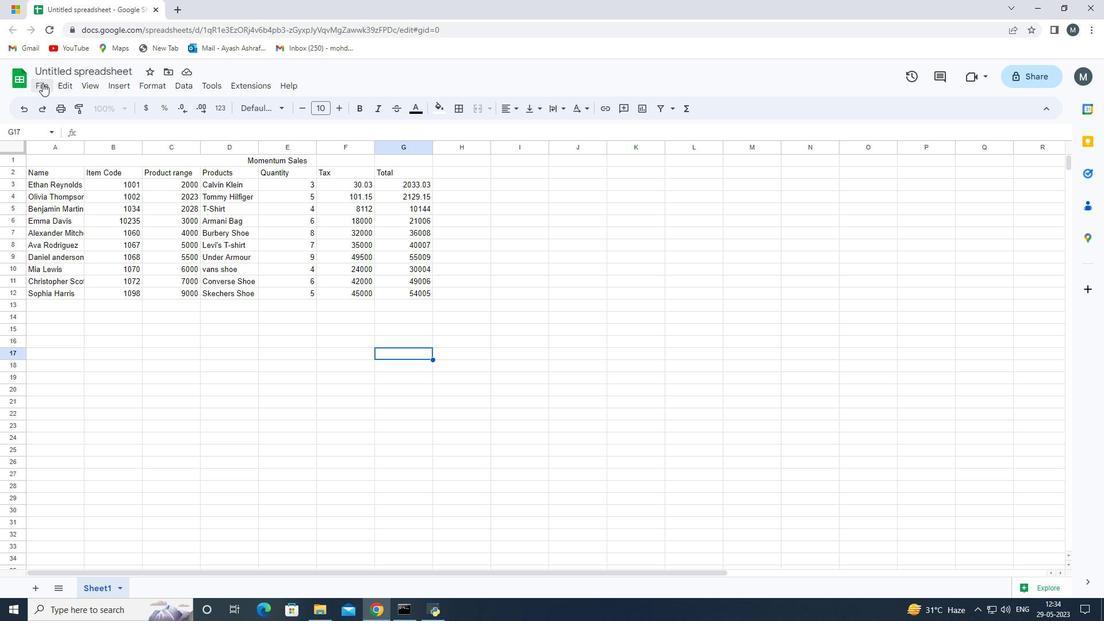 
Action: Mouse moved to (90, 255)
Screenshot: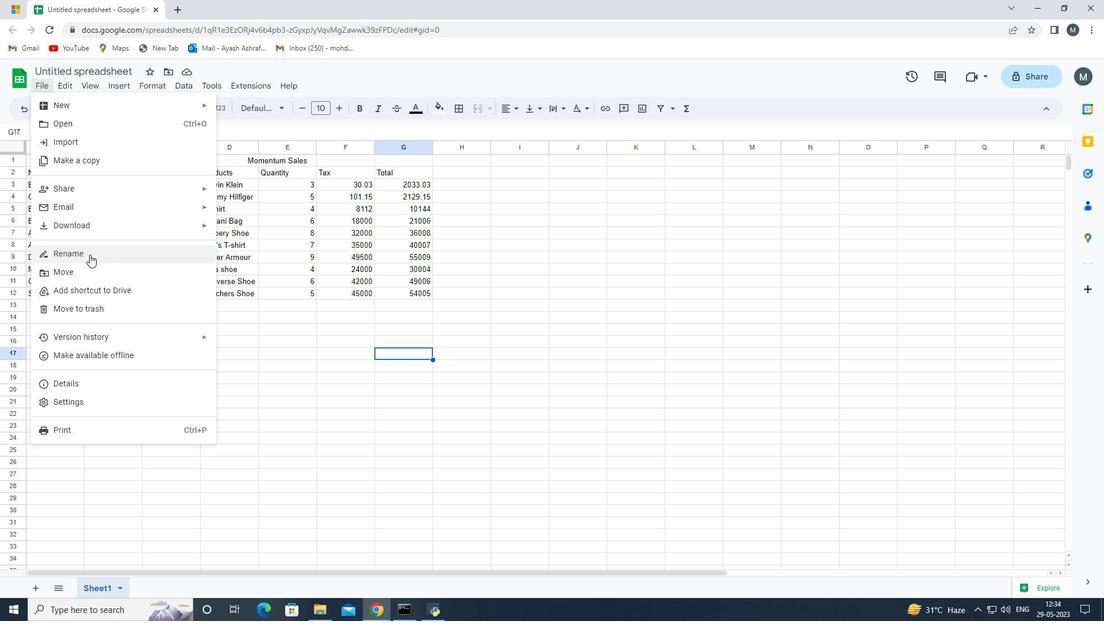 
Action: Mouse pressed left at (90, 255)
Screenshot: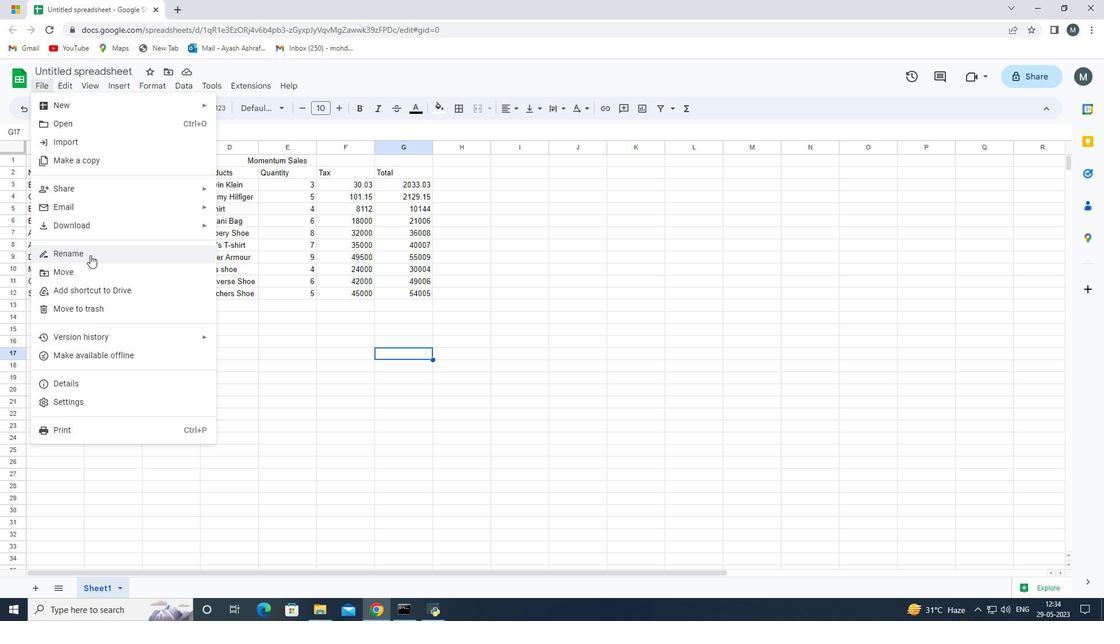 
Action: Key pressed <Key.shift>Momentum<Key.space><Key.shift>Sales<Key.space><Key.enter>
Screenshot: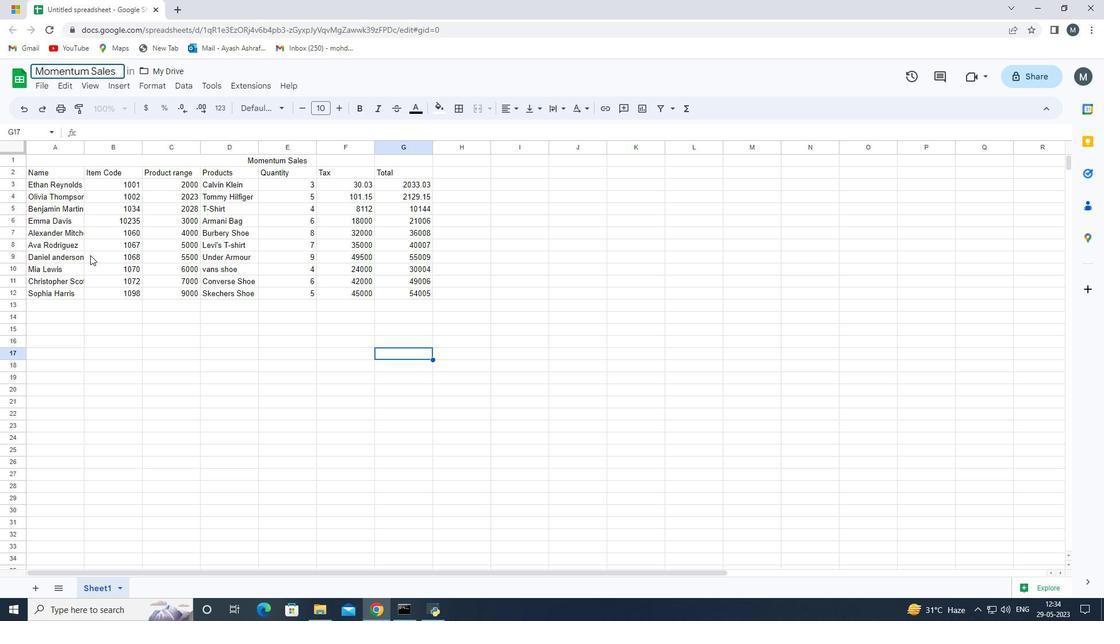 
Action: Mouse moved to (2, 371)
Screenshot: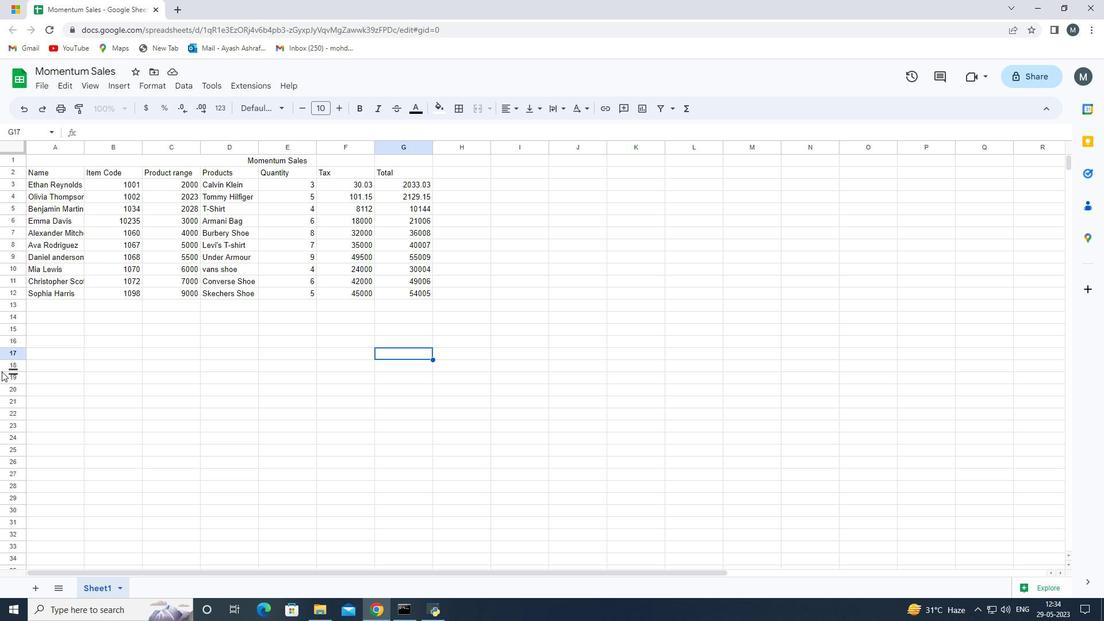 
